 Task: Add Catalina Crunch Mint Chocolate, Keto Friendly Cereal to the cart.
Action: Mouse moved to (817, 272)
Screenshot: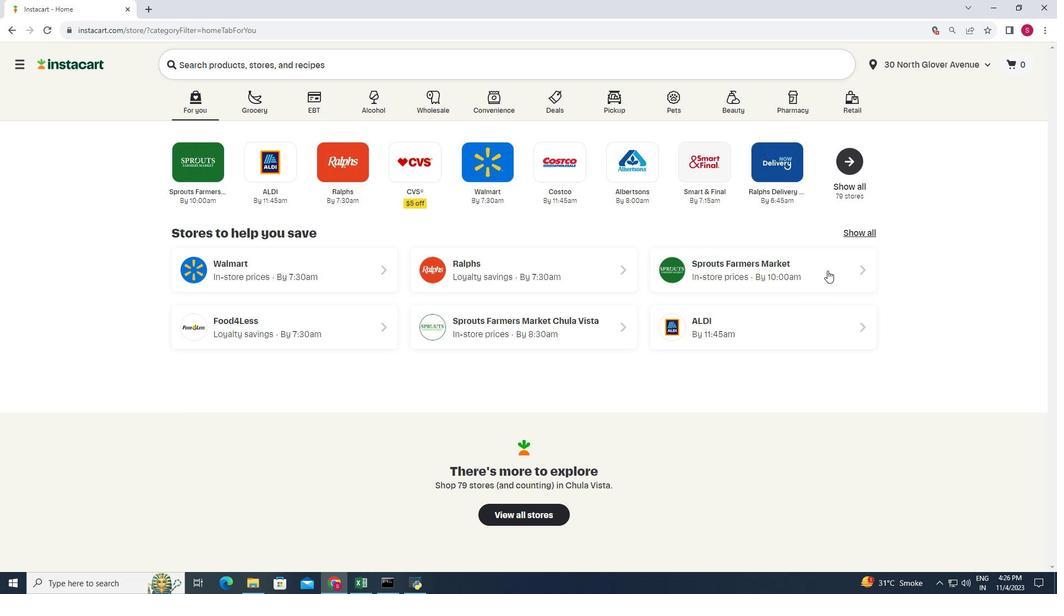 
Action: Mouse pressed left at (817, 272)
Screenshot: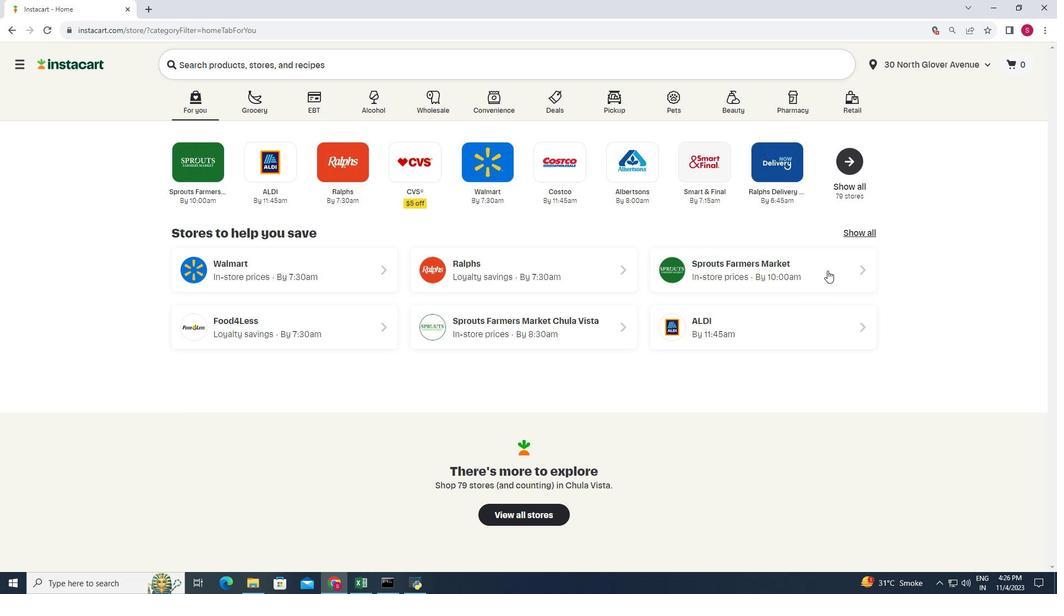 
Action: Mouse moved to (81, 470)
Screenshot: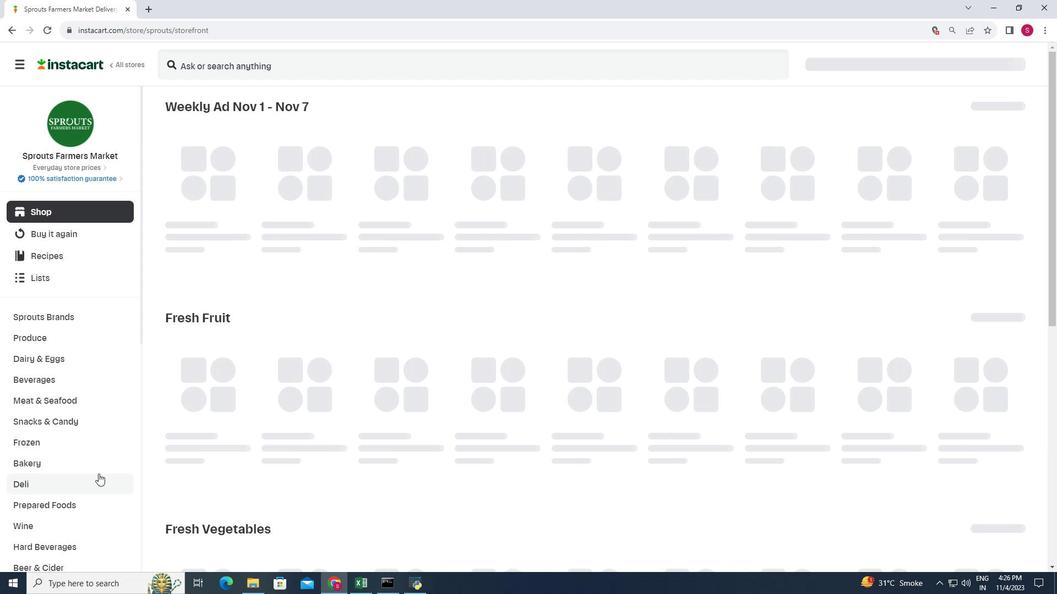 
Action: Mouse scrolled (81, 469) with delta (0, 0)
Screenshot: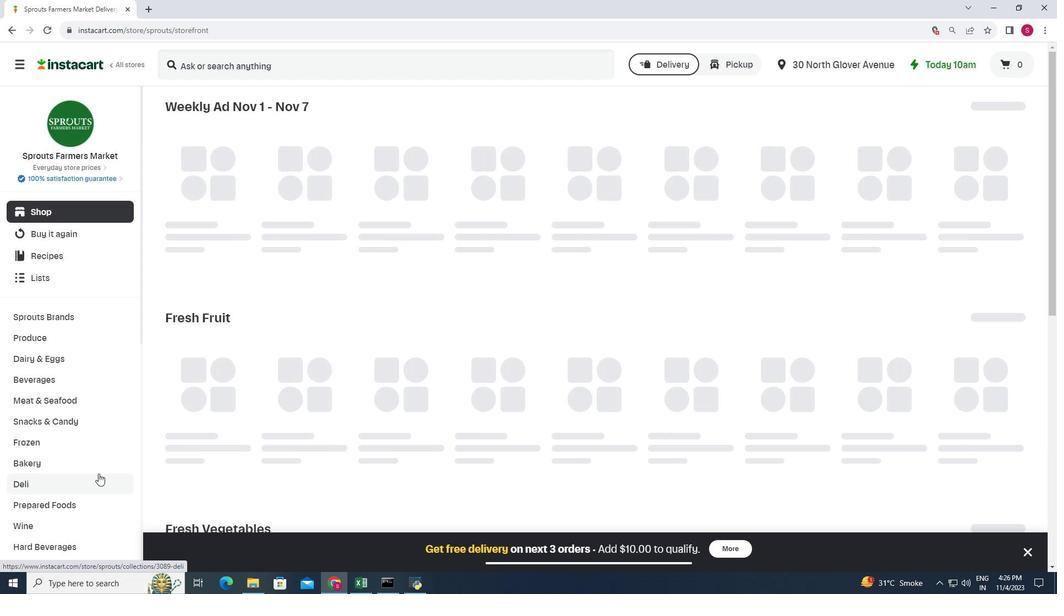 
Action: Mouse scrolled (81, 469) with delta (0, 0)
Screenshot: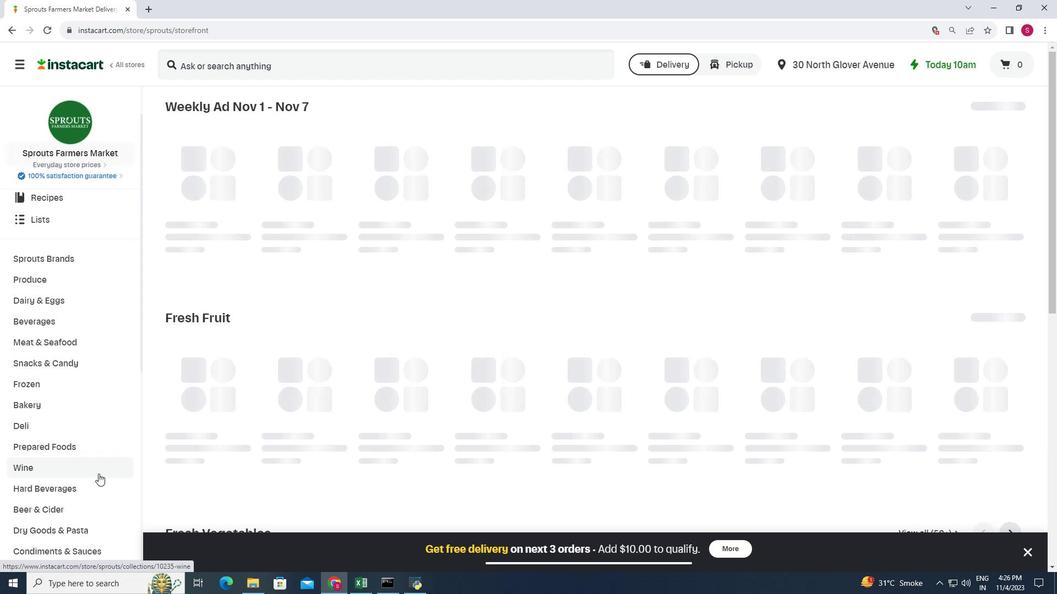 
Action: Mouse scrolled (81, 469) with delta (0, 0)
Screenshot: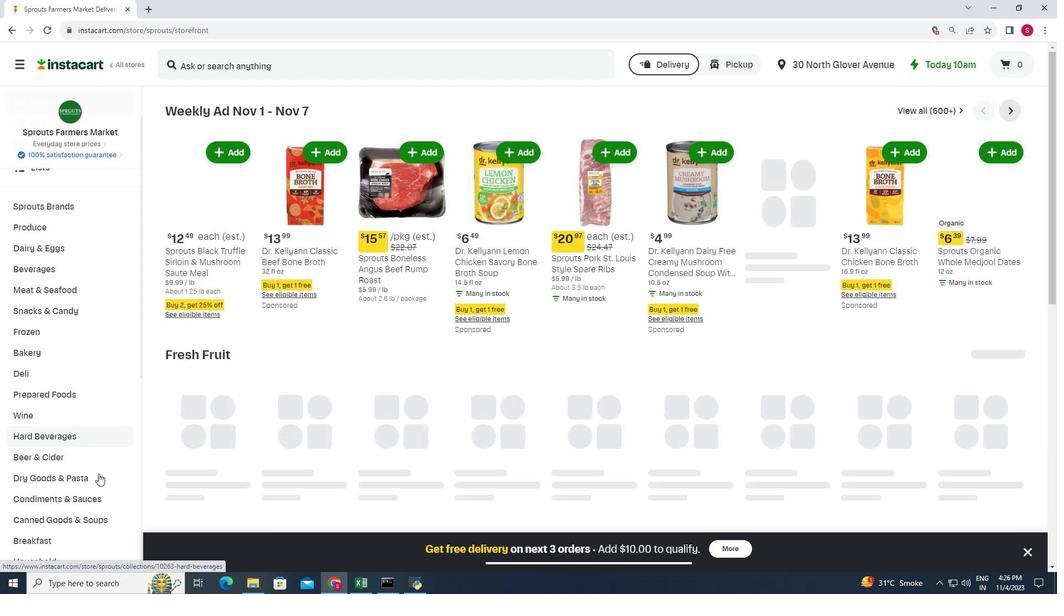 
Action: Mouse scrolled (81, 469) with delta (0, 0)
Screenshot: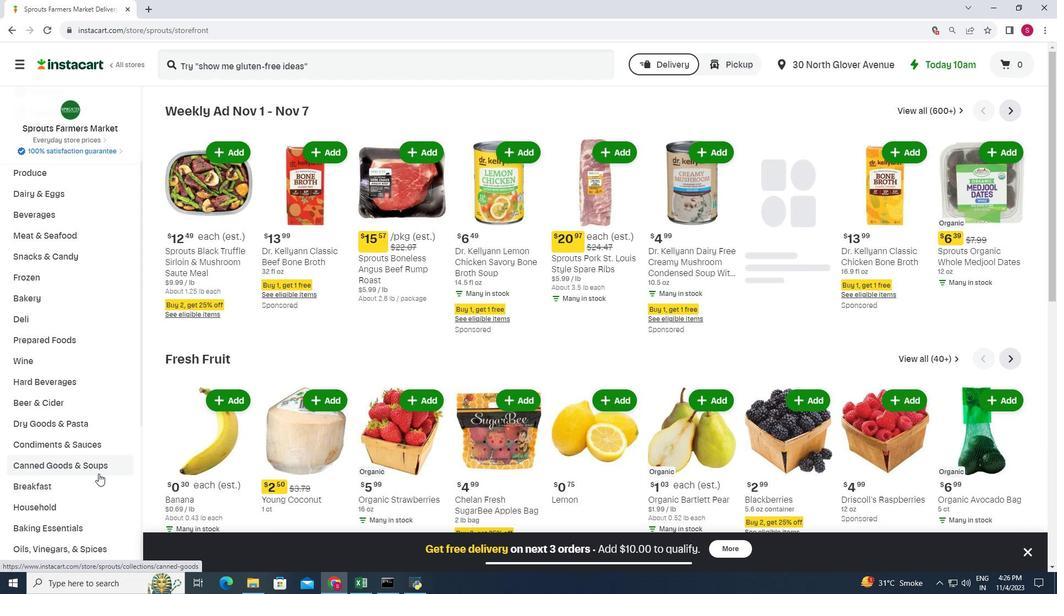 
Action: Mouse moved to (94, 429)
Screenshot: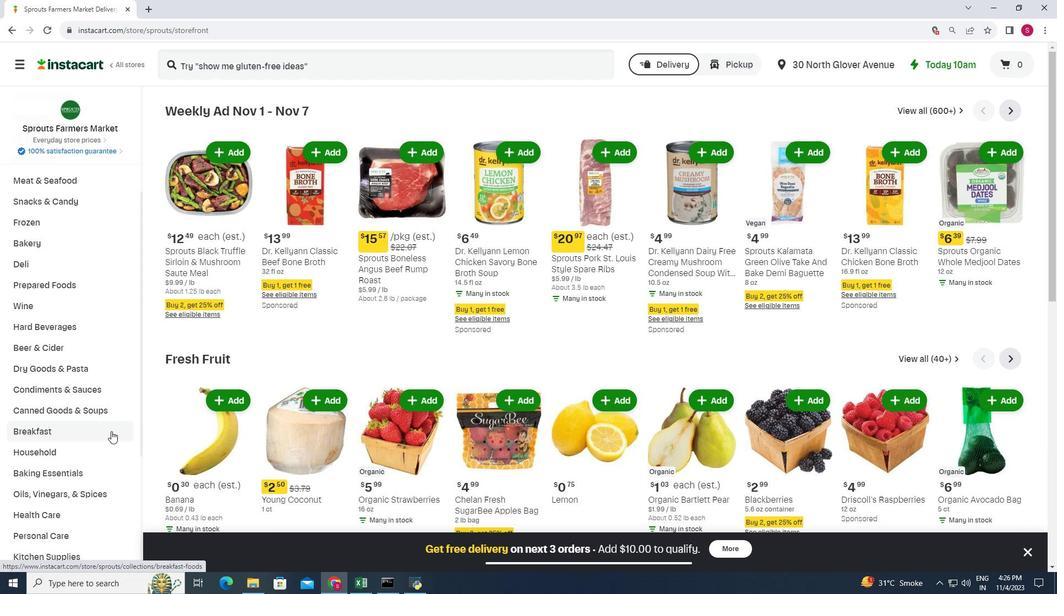 
Action: Mouse pressed left at (94, 429)
Screenshot: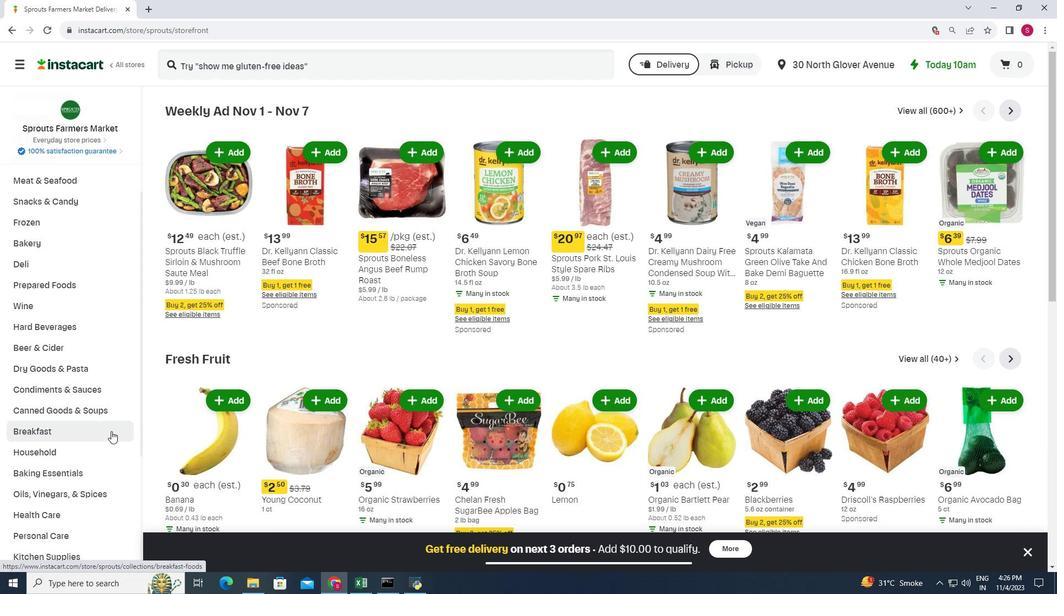 
Action: Mouse moved to (715, 133)
Screenshot: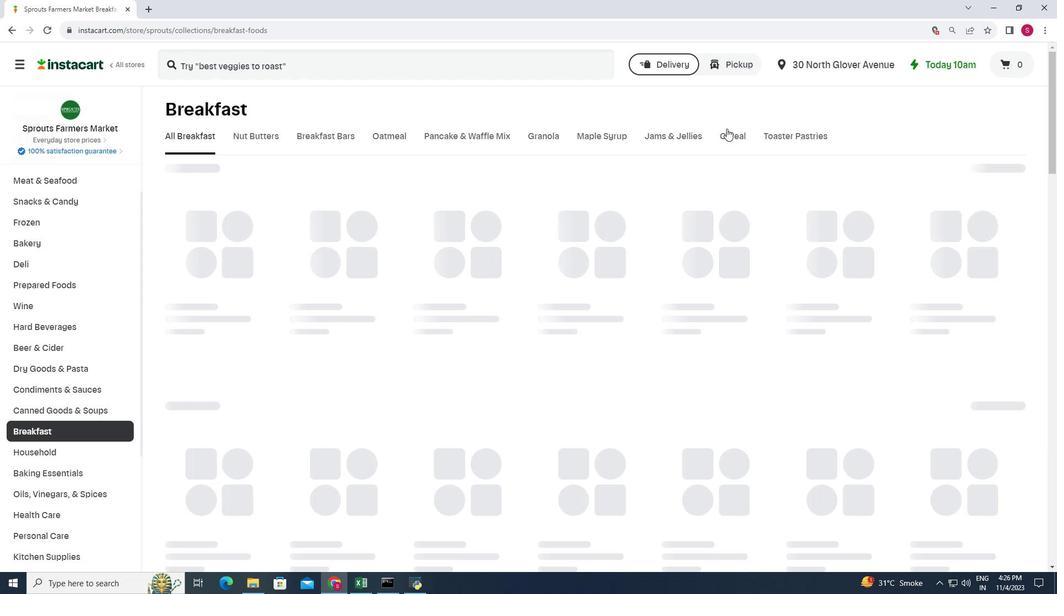 
Action: Mouse pressed left at (715, 133)
Screenshot: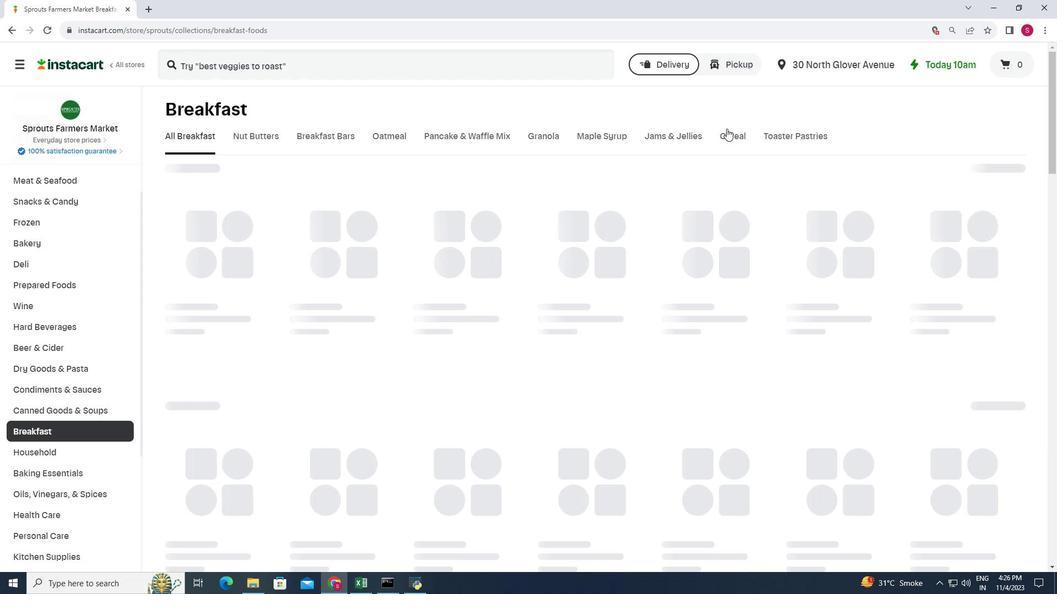 
Action: Mouse moved to (713, 138)
Screenshot: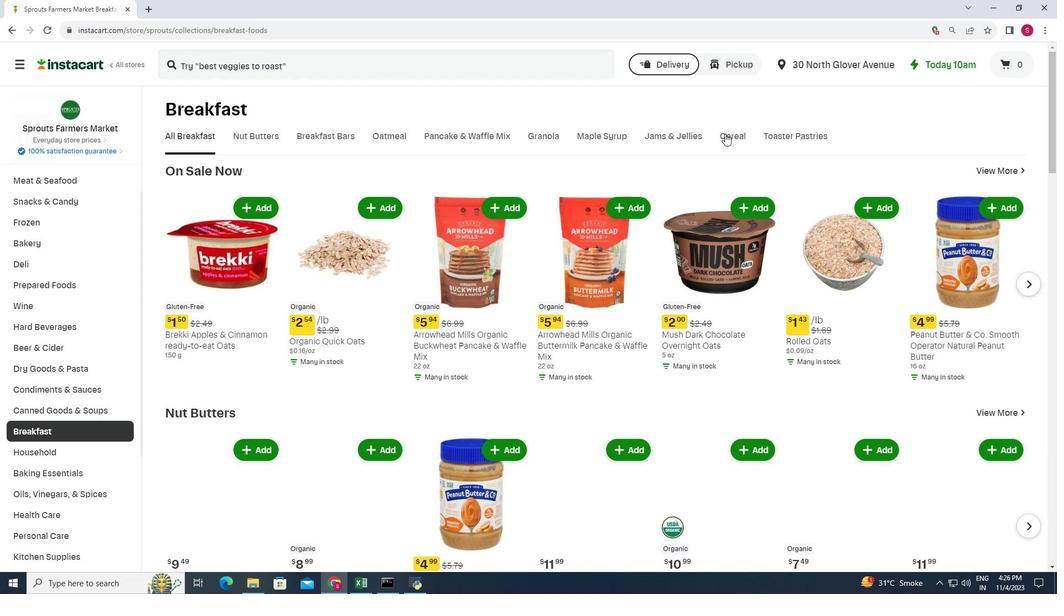 
Action: Mouse pressed left at (713, 138)
Screenshot: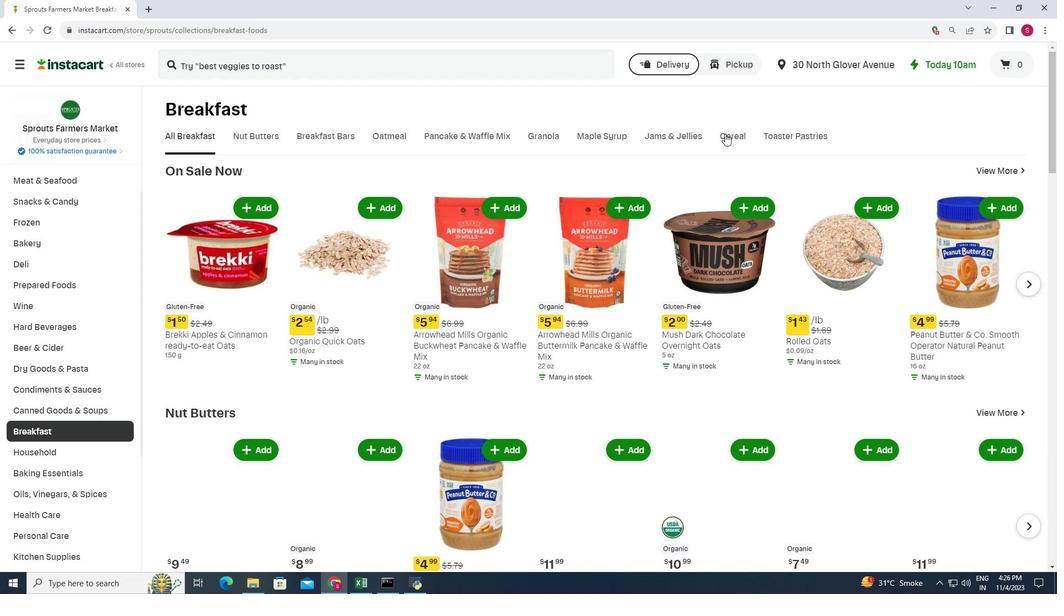 
Action: Mouse moved to (230, 236)
Screenshot: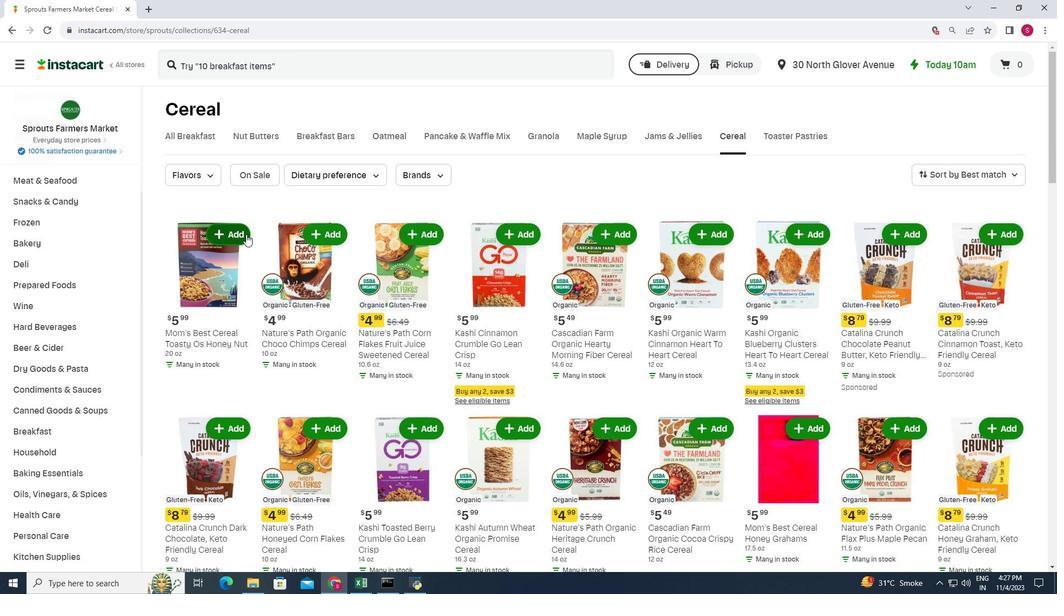 
Action: Mouse scrolled (230, 236) with delta (0, 0)
Screenshot: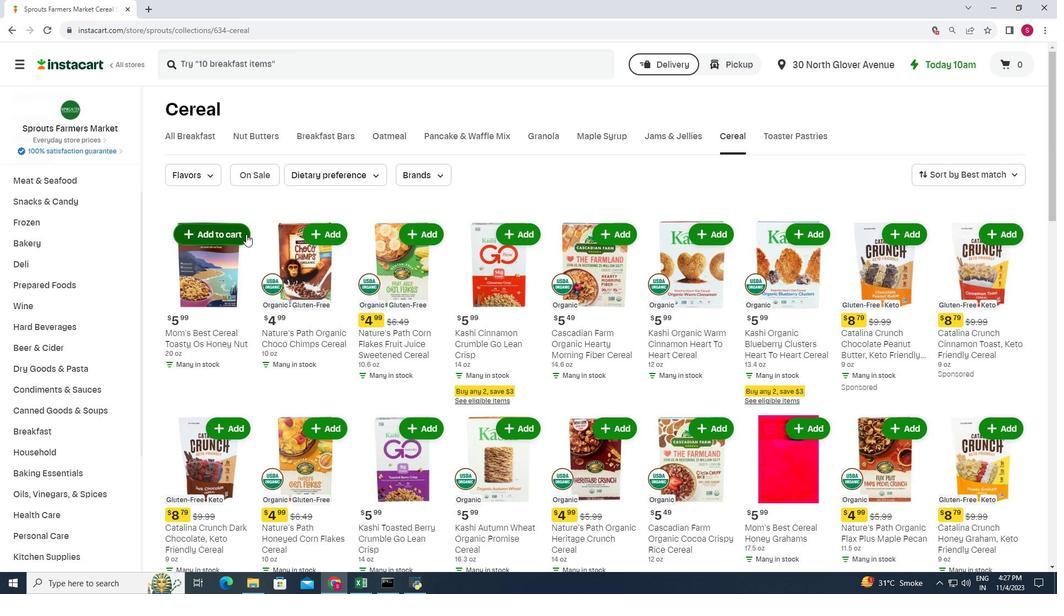
Action: Mouse scrolled (230, 236) with delta (0, 0)
Screenshot: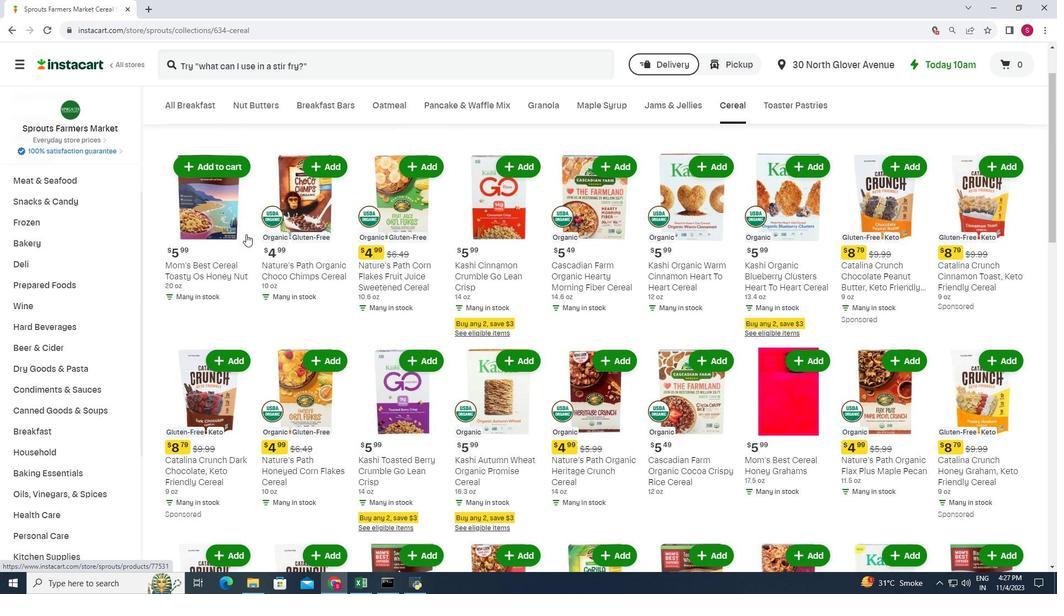 
Action: Mouse moved to (230, 236)
Screenshot: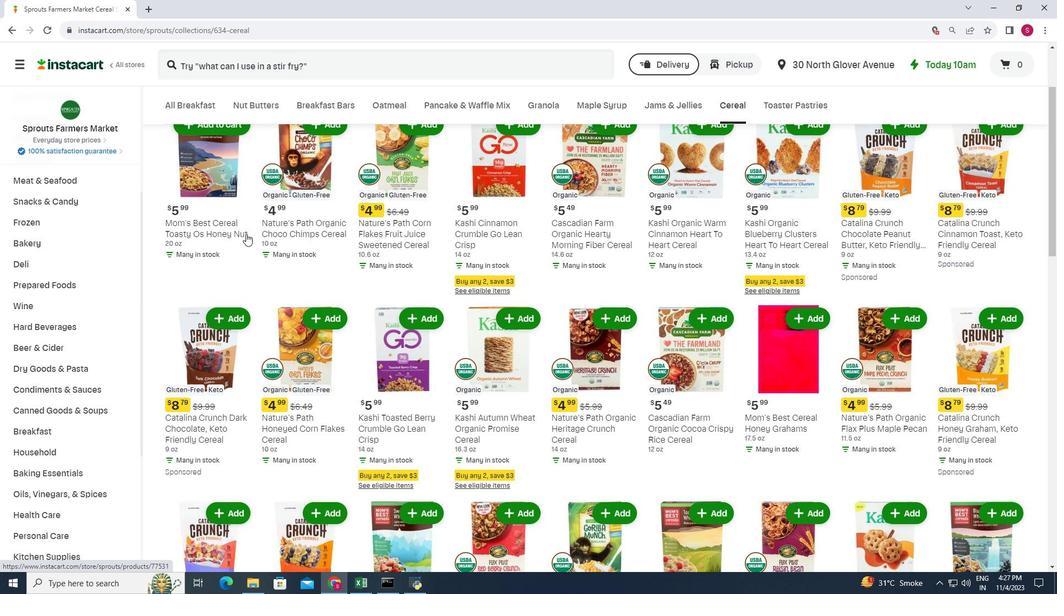 
Action: Mouse scrolled (230, 235) with delta (0, 0)
Screenshot: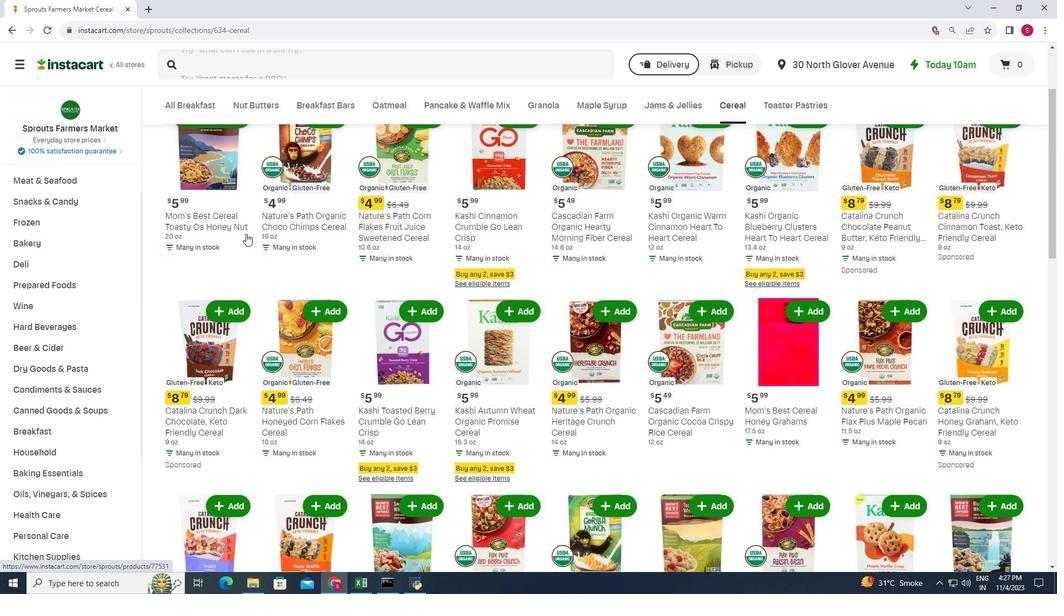 
Action: Mouse moved to (230, 235)
Screenshot: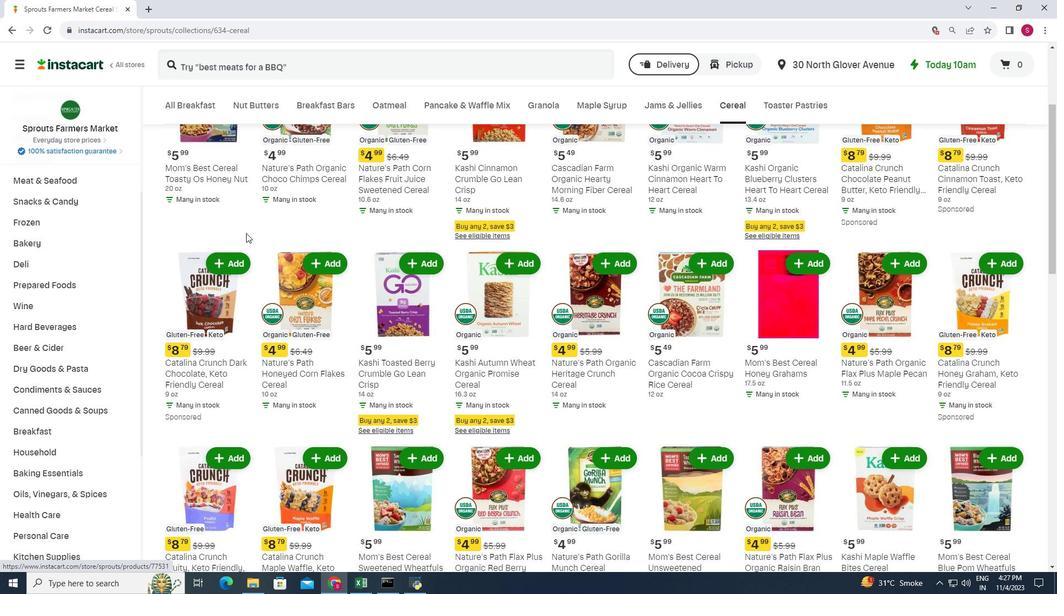 
Action: Mouse scrolled (230, 235) with delta (0, 0)
Screenshot: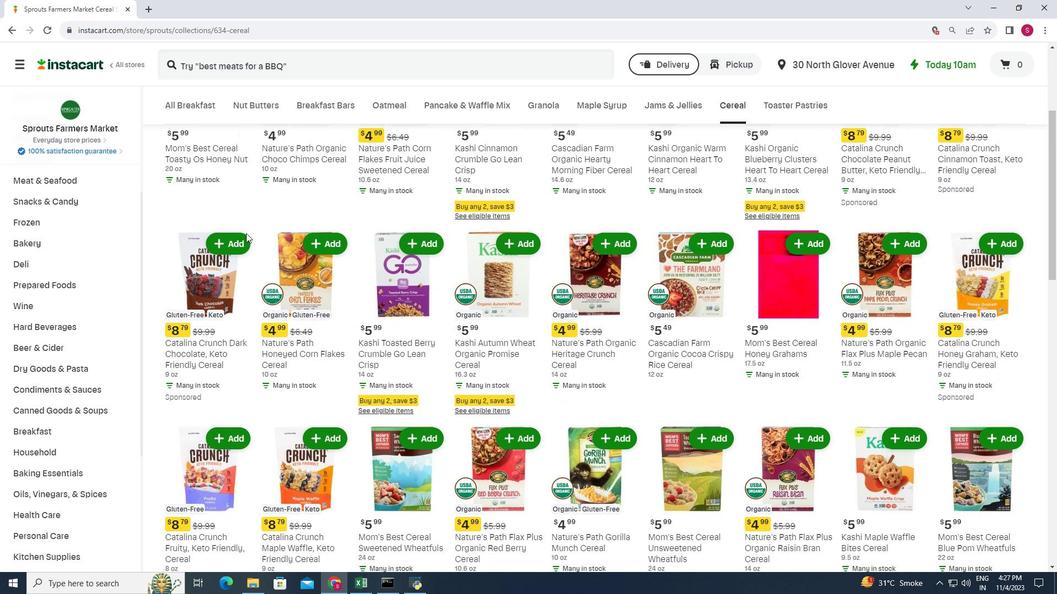 
Action: Mouse moved to (230, 235)
Screenshot: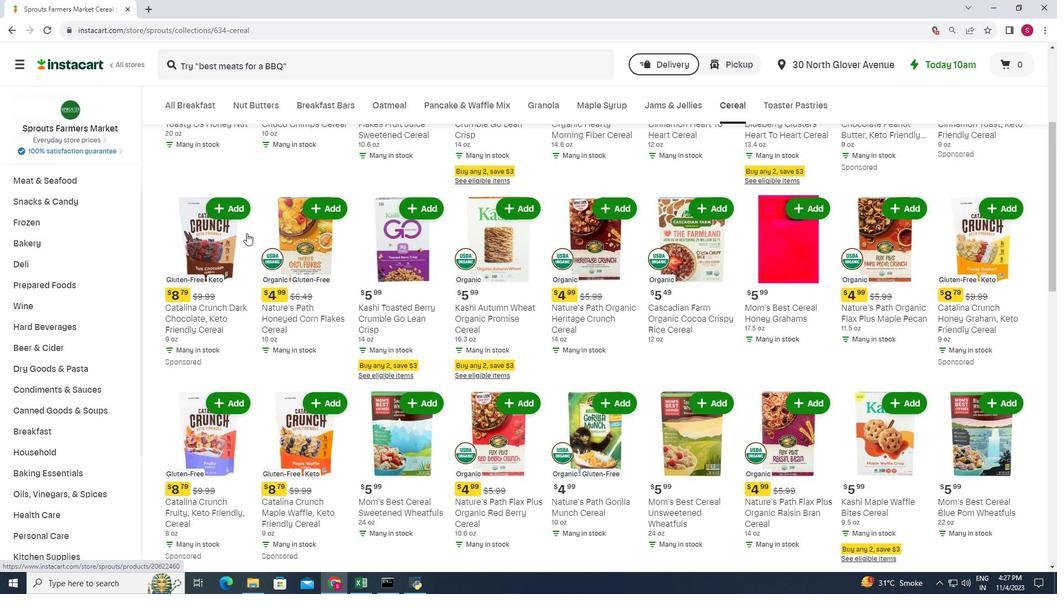 
Action: Mouse scrolled (230, 235) with delta (0, 0)
Screenshot: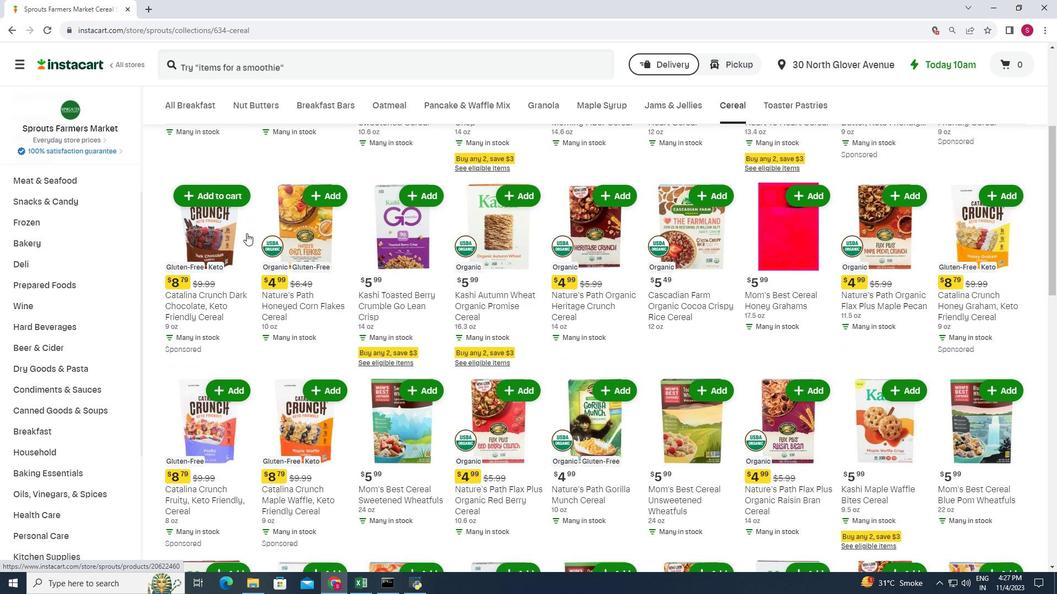 
Action: Mouse scrolled (230, 235) with delta (0, 0)
Screenshot: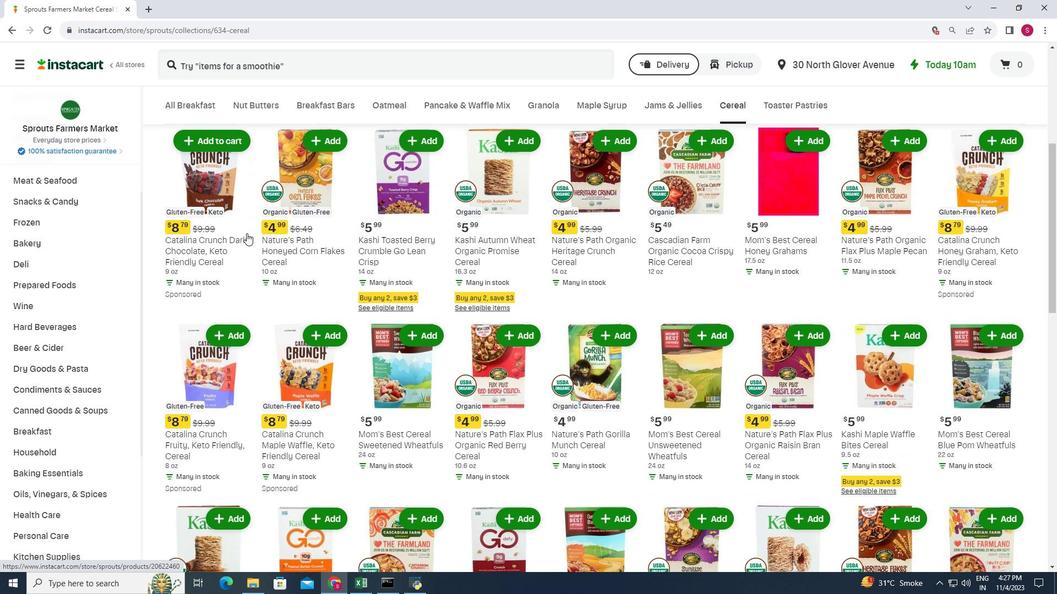 
Action: Mouse scrolled (230, 235) with delta (0, 0)
Screenshot: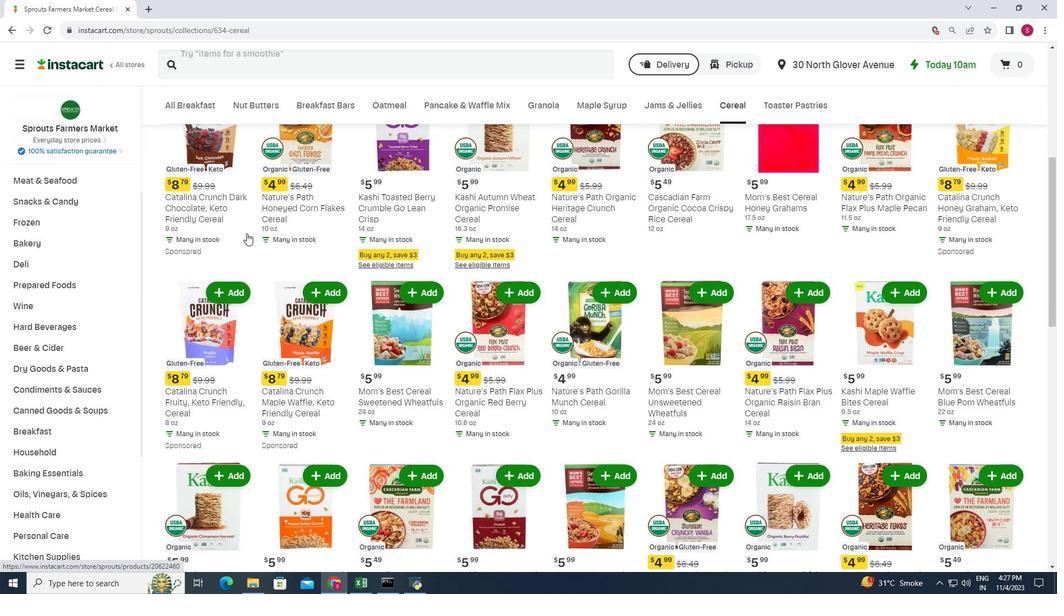 
Action: Mouse moved to (231, 235)
Screenshot: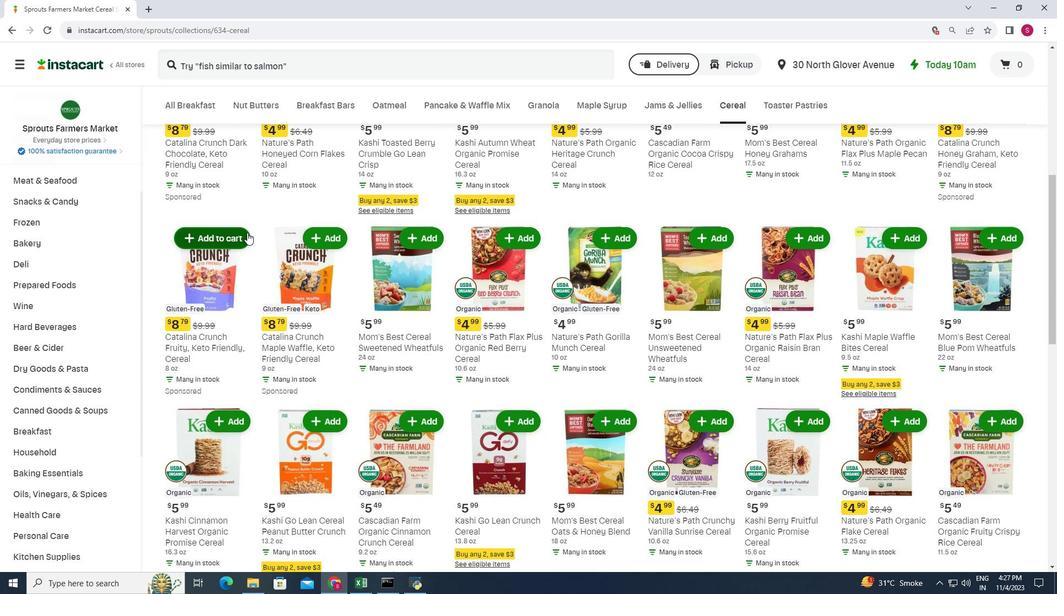 
Action: Mouse scrolled (231, 234) with delta (0, 0)
Screenshot: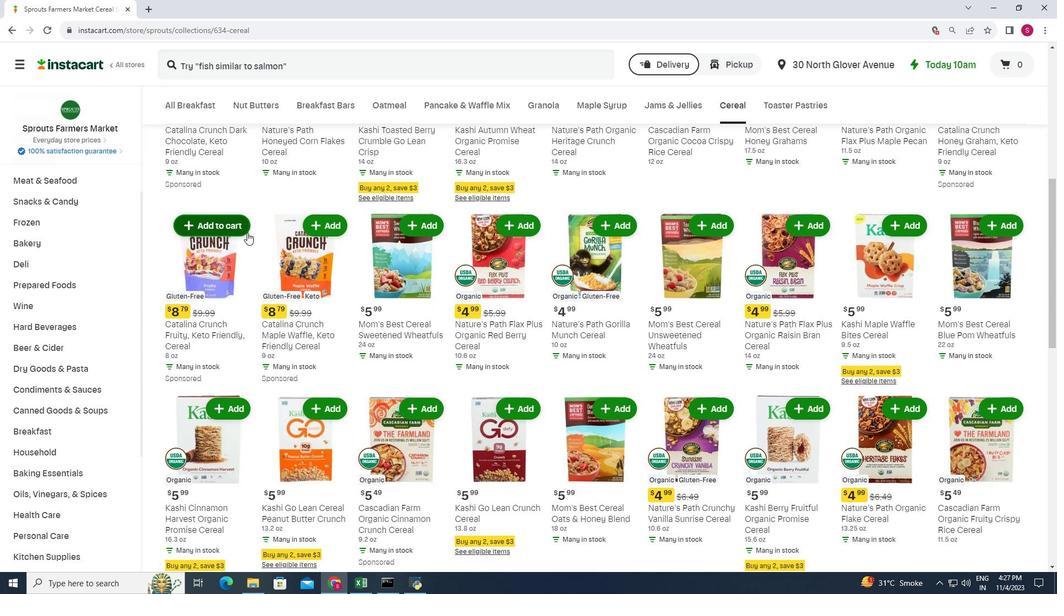 
Action: Mouse moved to (241, 236)
Screenshot: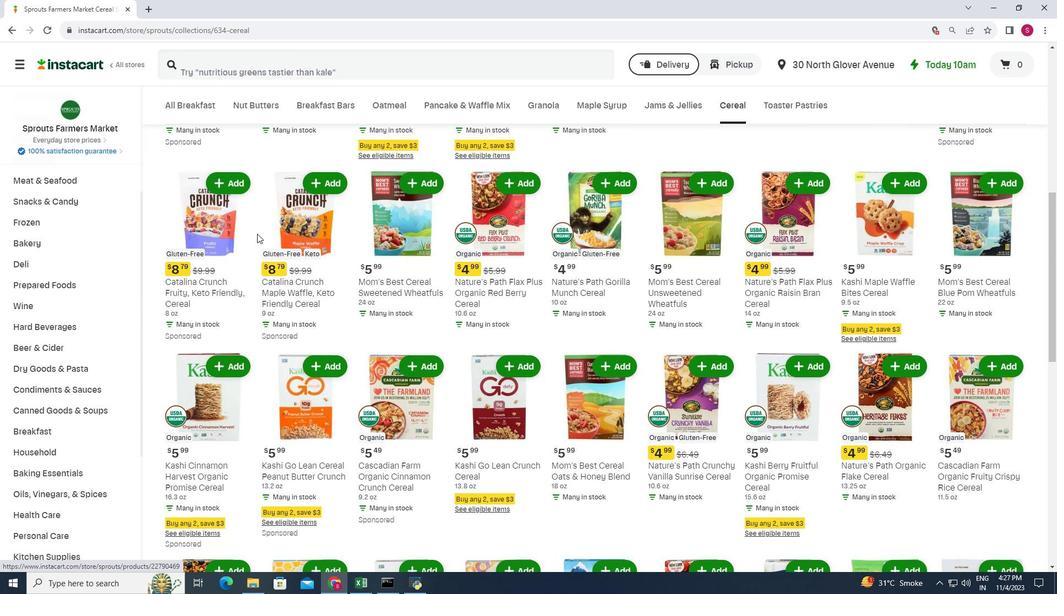
Action: Mouse scrolled (241, 235) with delta (0, 0)
Screenshot: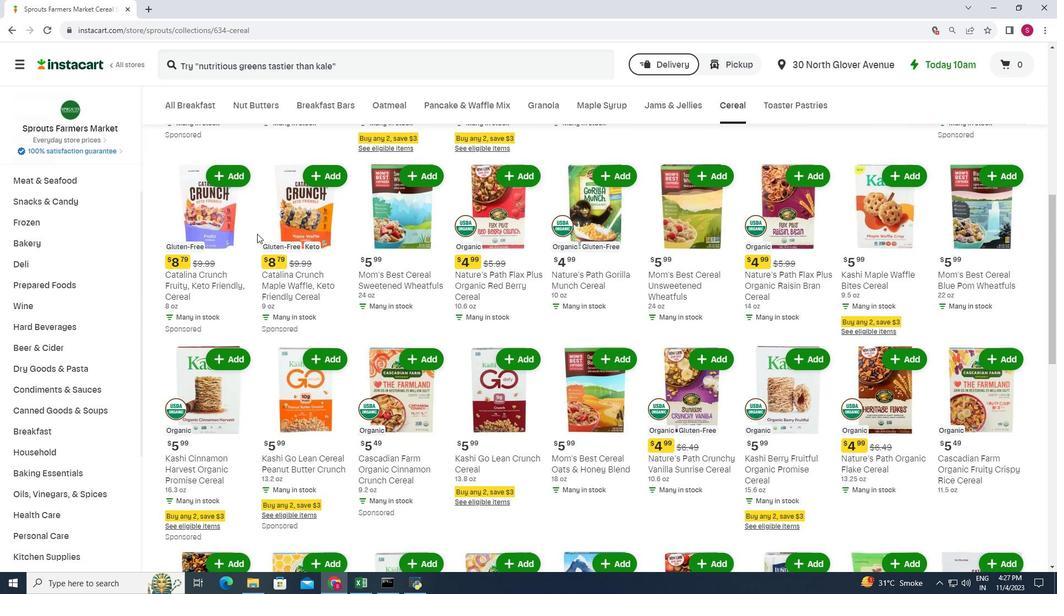 
Action: Mouse moved to (242, 236)
Screenshot: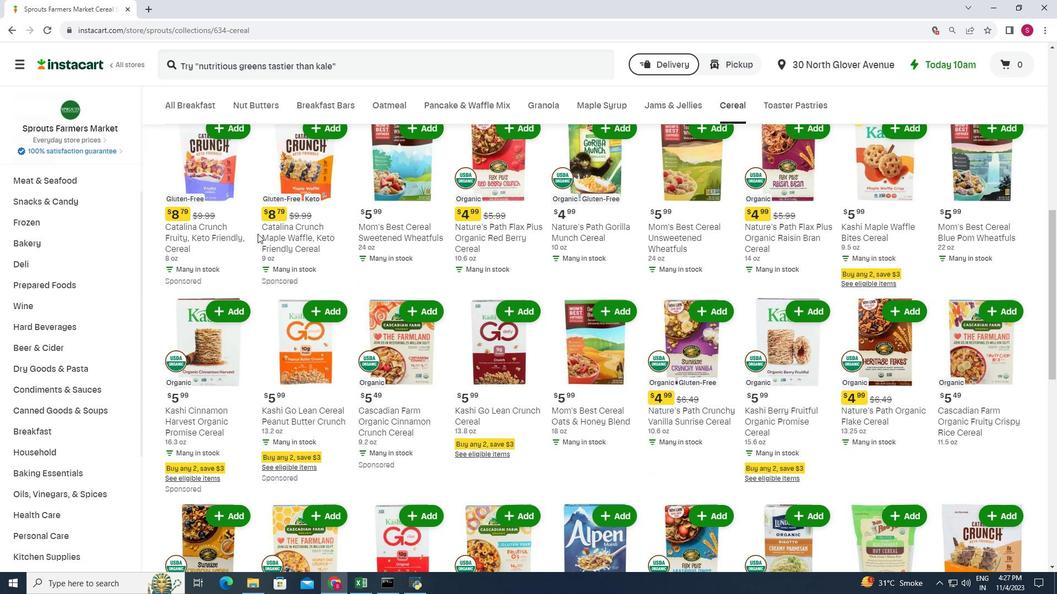 
Action: Mouse scrolled (242, 235) with delta (0, 0)
Screenshot: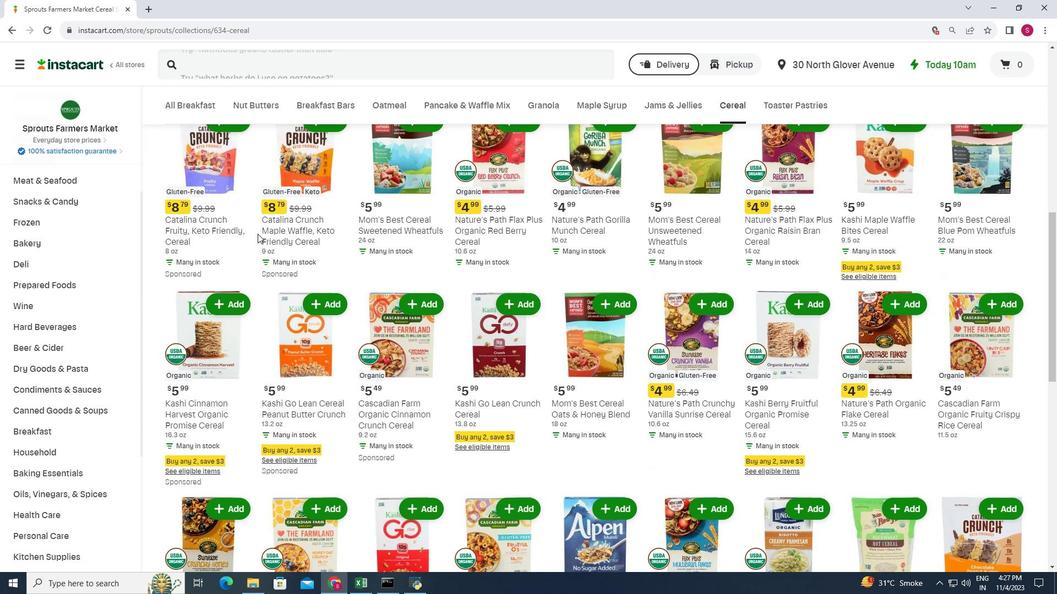 
Action: Mouse moved to (242, 236)
Screenshot: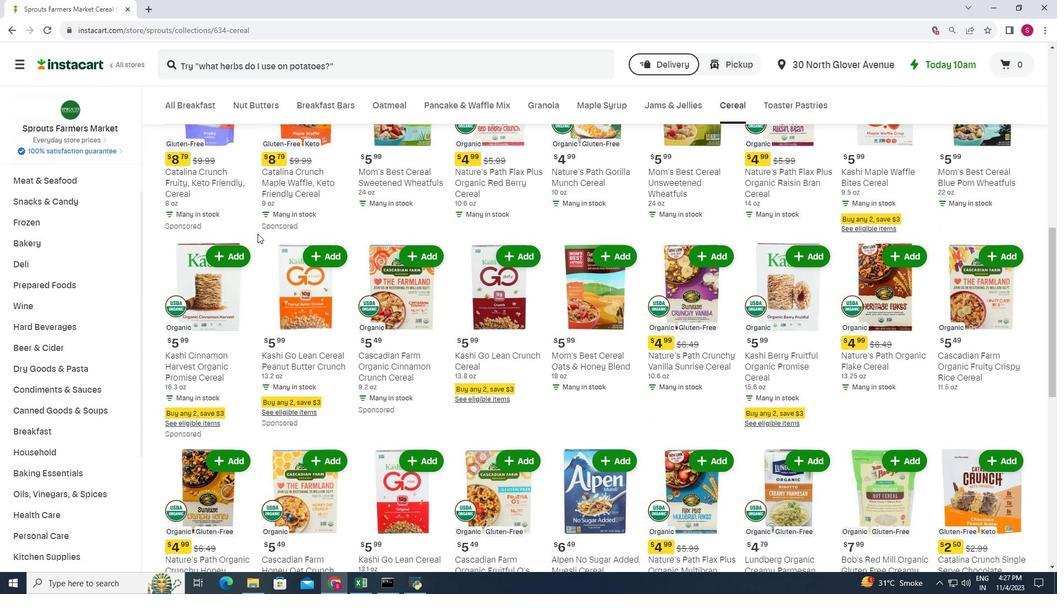 
Action: Mouse scrolled (242, 235) with delta (0, 0)
Screenshot: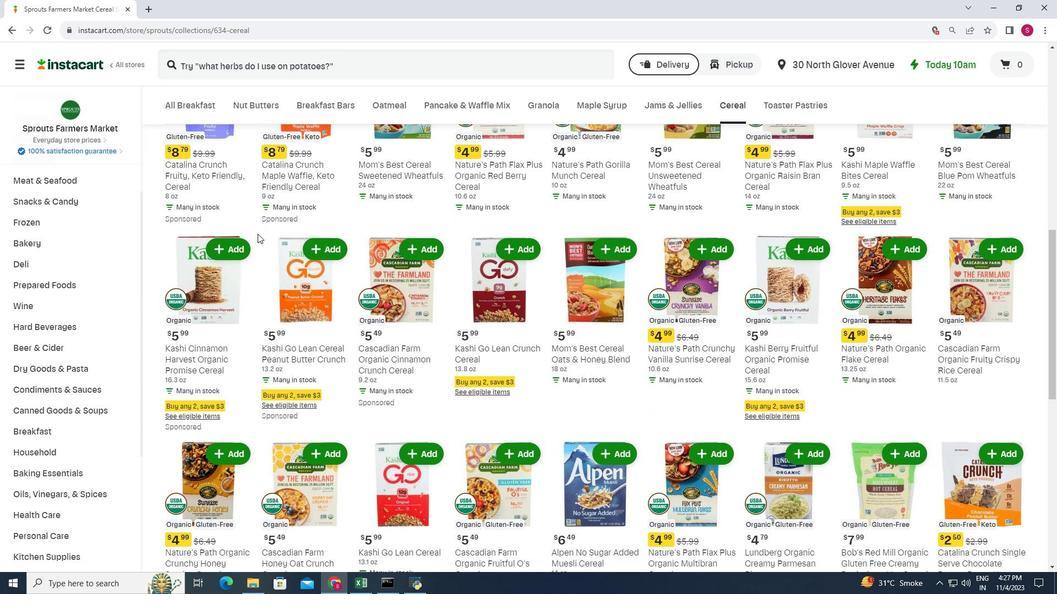 
Action: Mouse moved to (242, 236)
Screenshot: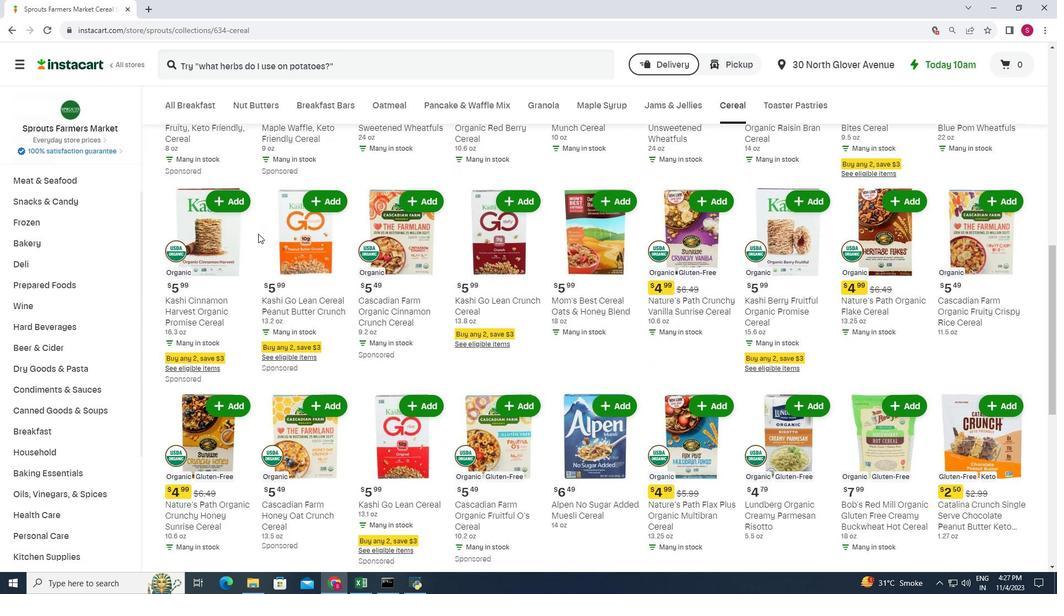 
Action: Mouse scrolled (242, 235) with delta (0, 0)
Screenshot: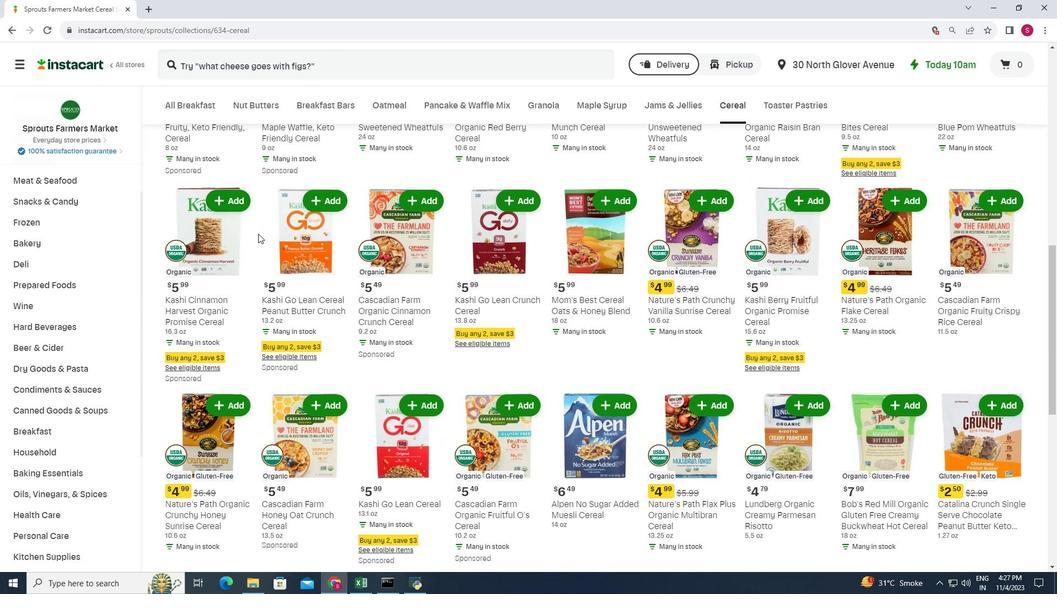 
Action: Mouse scrolled (242, 235) with delta (0, 0)
Screenshot: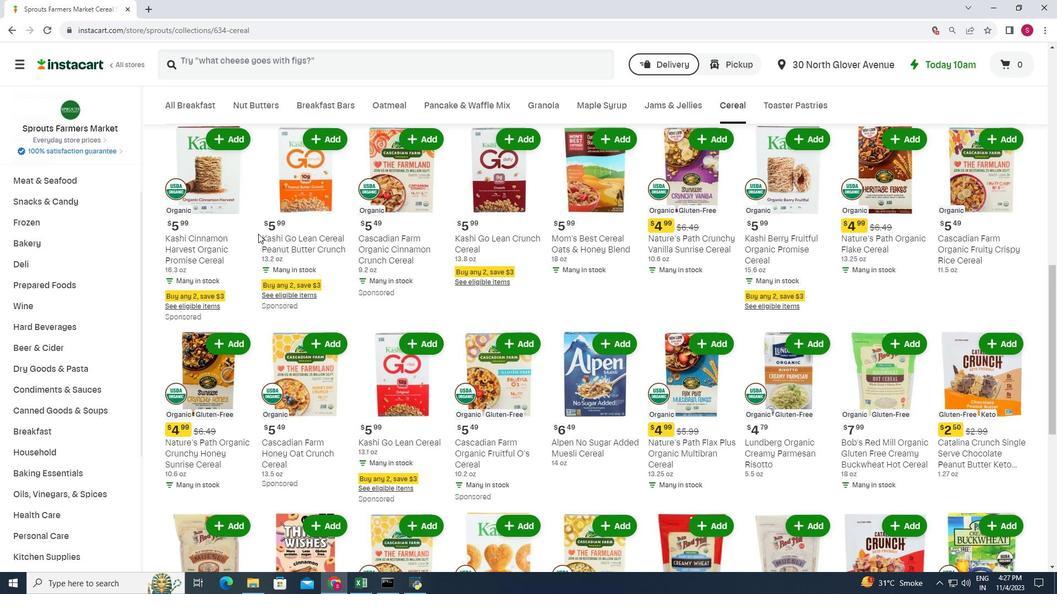 
Action: Mouse scrolled (242, 235) with delta (0, 0)
Screenshot: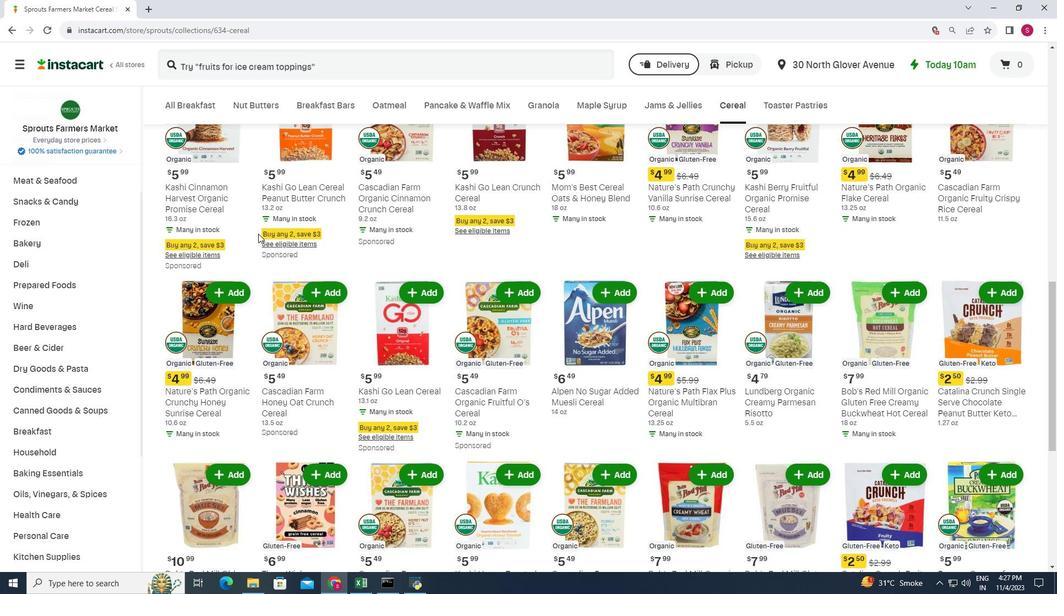
Action: Mouse scrolled (242, 235) with delta (0, 0)
Screenshot: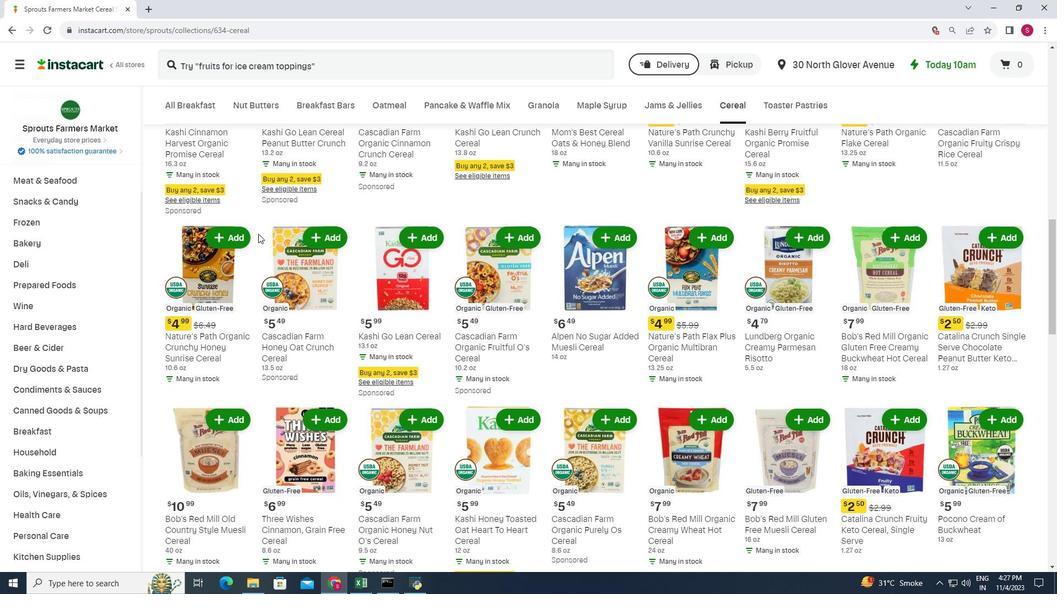 
Action: Mouse moved to (243, 236)
Screenshot: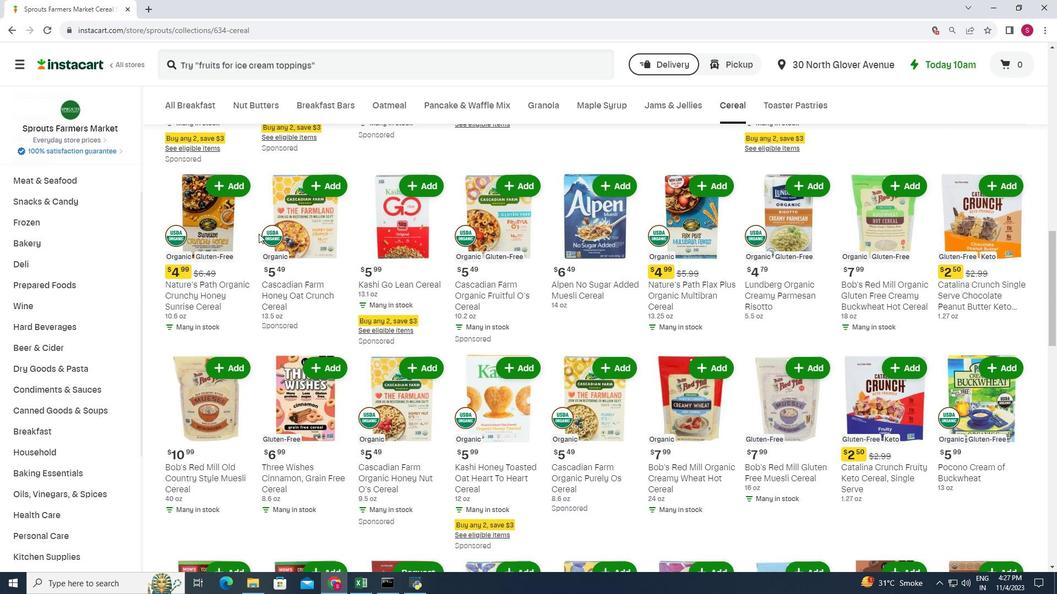 
Action: Mouse scrolled (243, 235) with delta (0, 0)
Screenshot: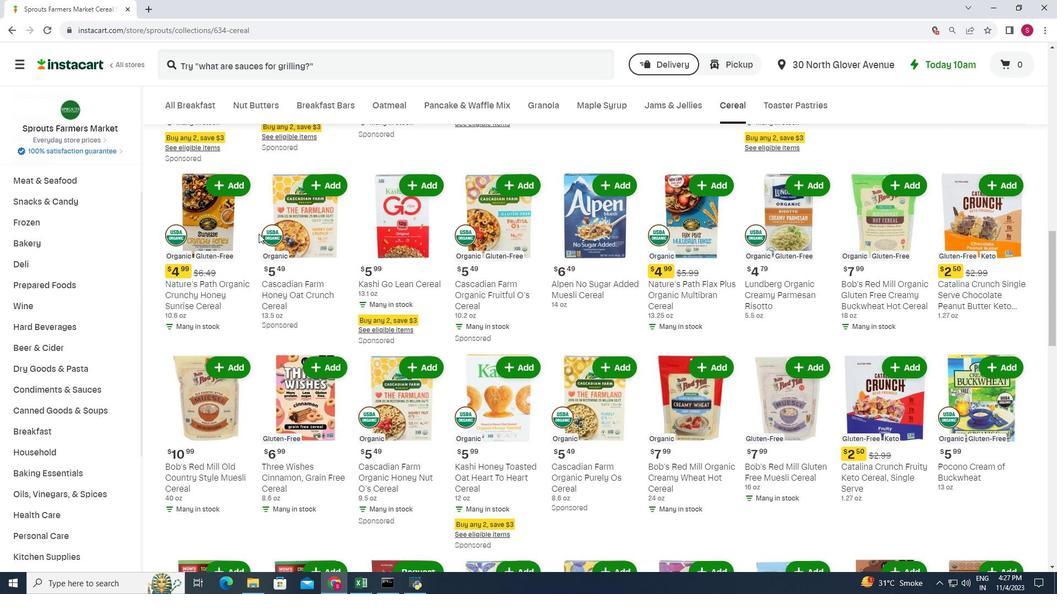 
Action: Mouse moved to (244, 236)
Screenshot: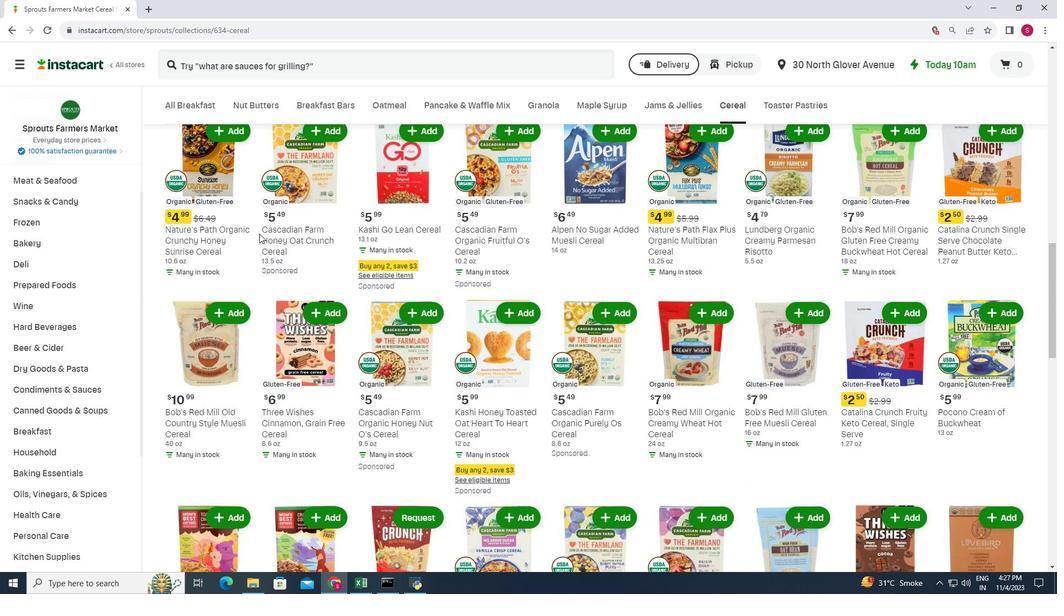 
Action: Mouse scrolled (244, 235) with delta (0, 0)
Screenshot: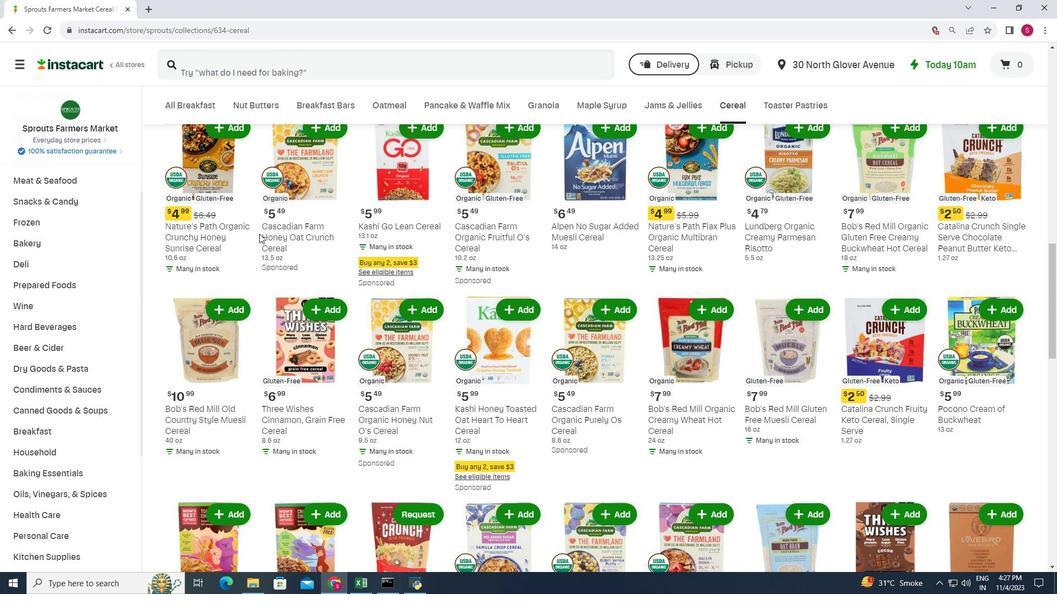
Action: Mouse moved to (244, 235)
Screenshot: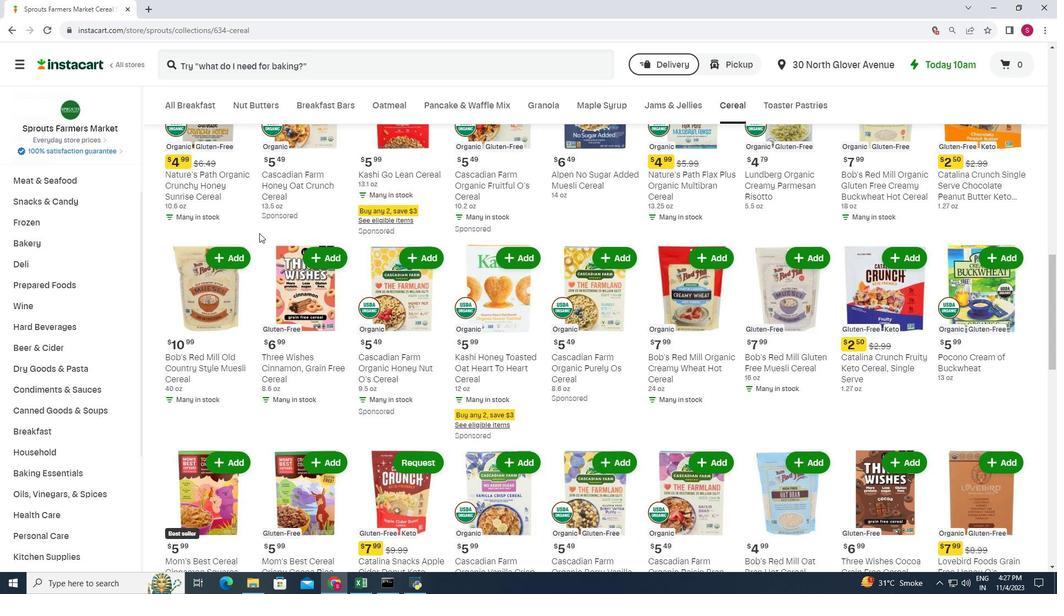
Action: Mouse scrolled (244, 235) with delta (0, 0)
Screenshot: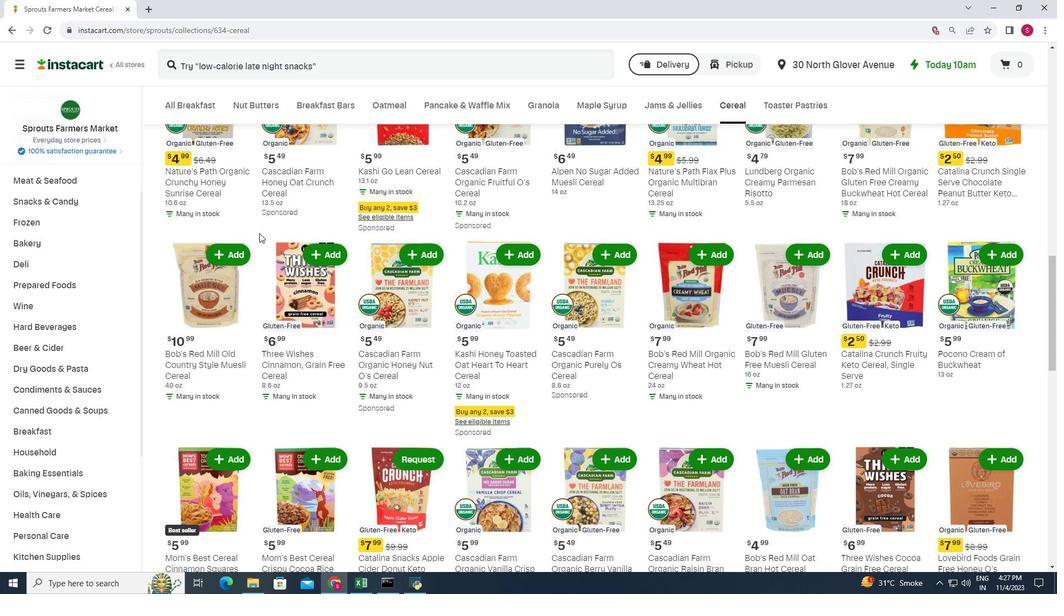 
Action: Mouse scrolled (244, 235) with delta (0, 0)
Screenshot: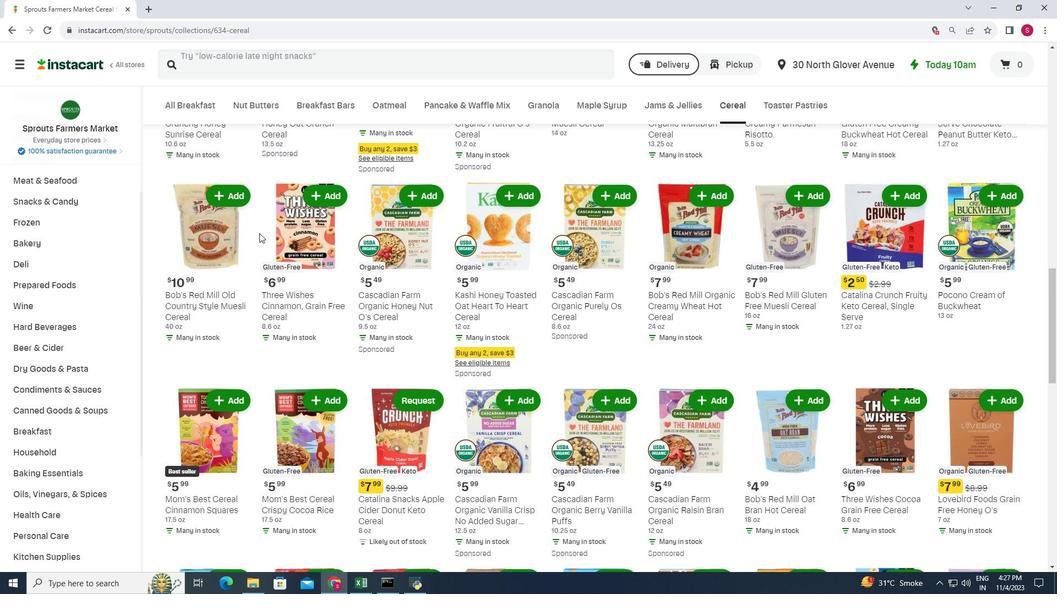 
Action: Mouse scrolled (244, 235) with delta (0, 0)
Screenshot: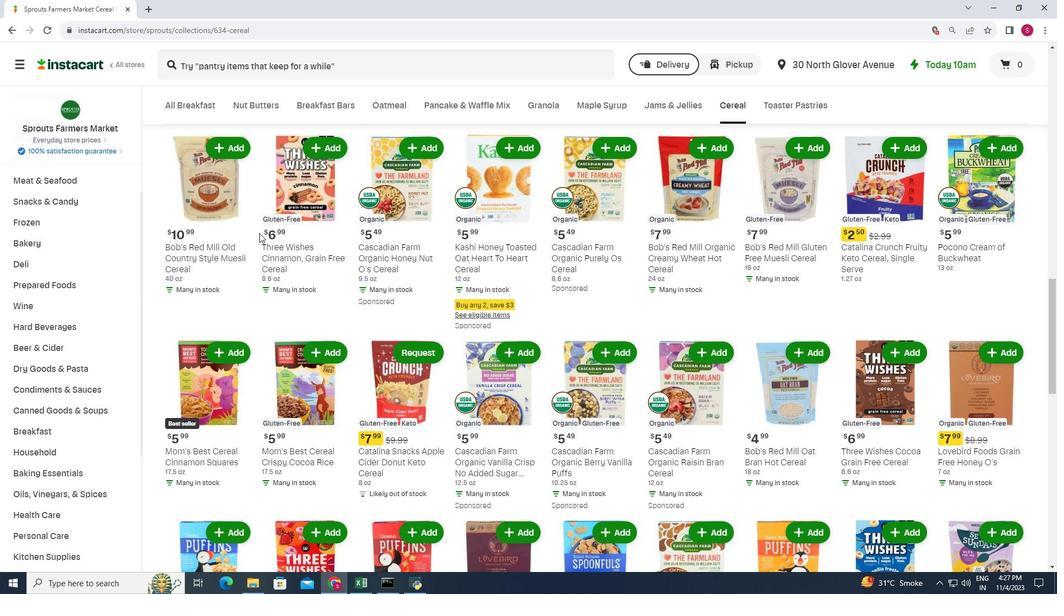 
Action: Mouse scrolled (244, 235) with delta (0, 0)
Screenshot: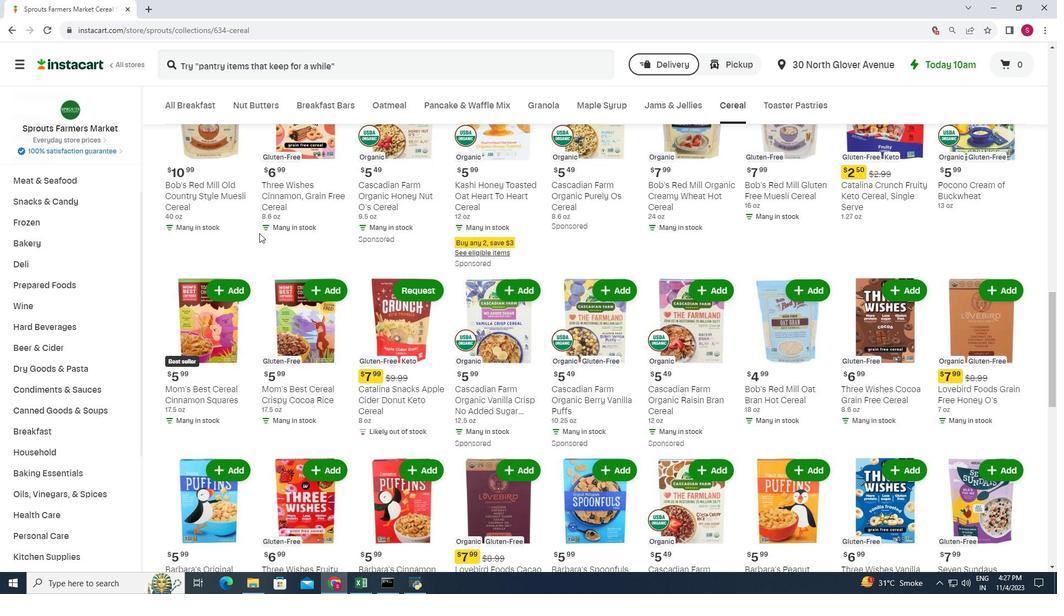 
Action: Mouse scrolled (244, 235) with delta (0, 0)
Screenshot: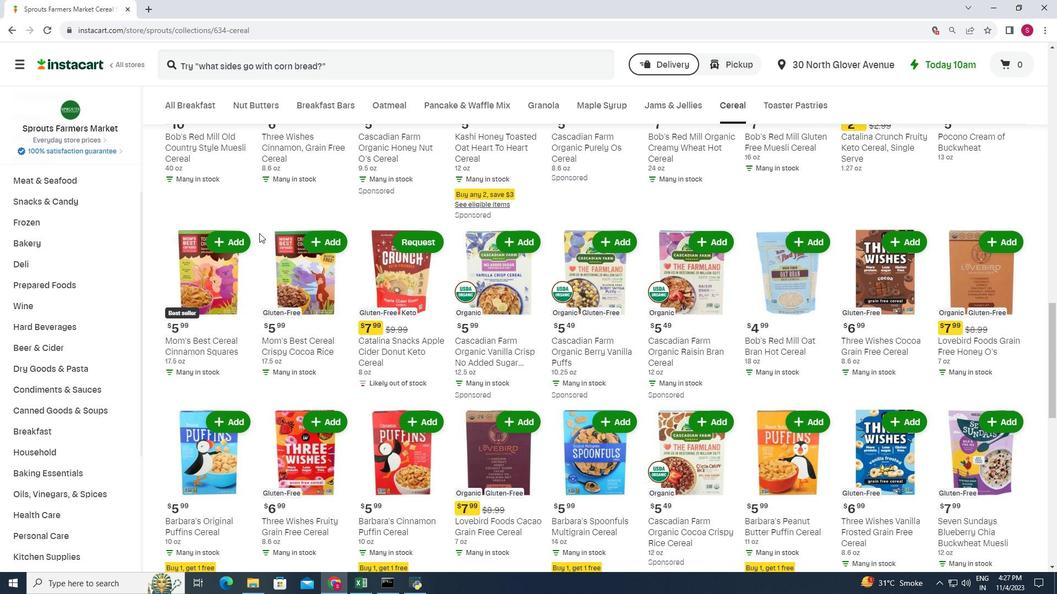 
Action: Mouse scrolled (244, 235) with delta (0, 0)
Screenshot: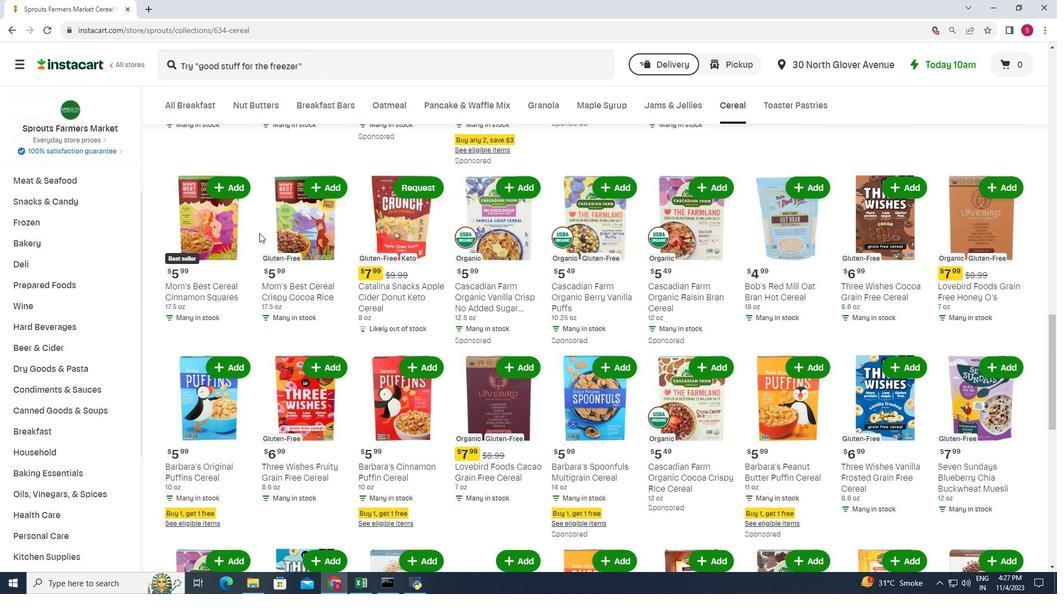 
Action: Mouse scrolled (244, 235) with delta (0, 0)
Screenshot: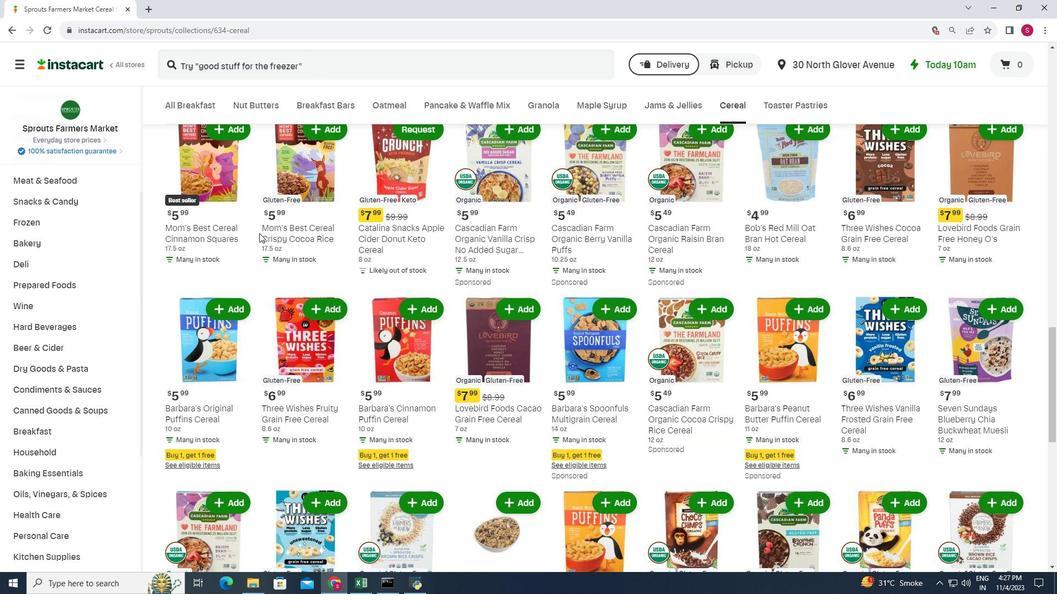 
Action: Mouse scrolled (244, 235) with delta (0, 0)
Screenshot: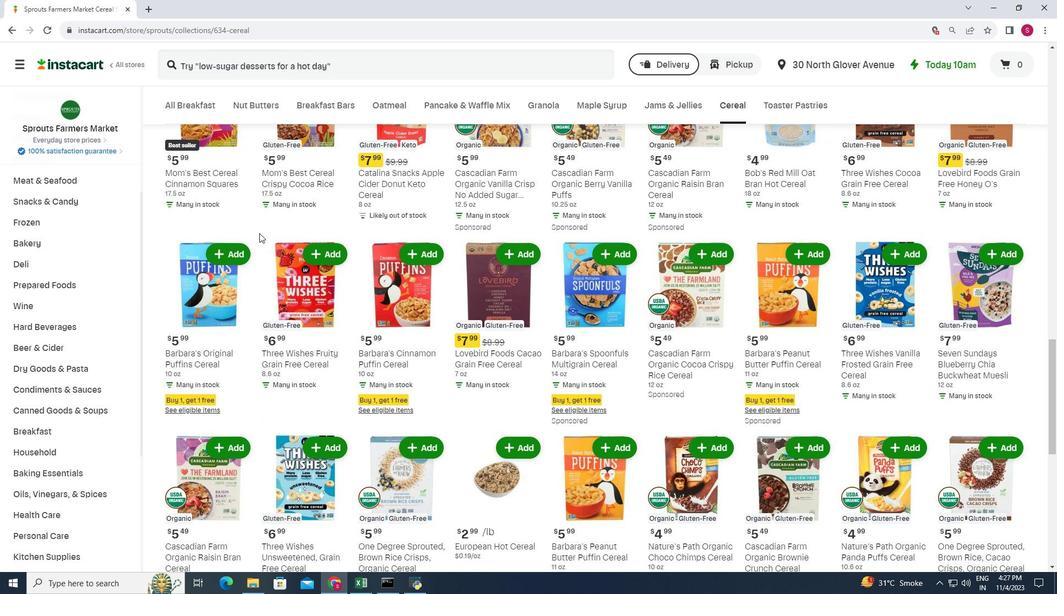 
Action: Mouse scrolled (244, 235) with delta (0, 0)
Screenshot: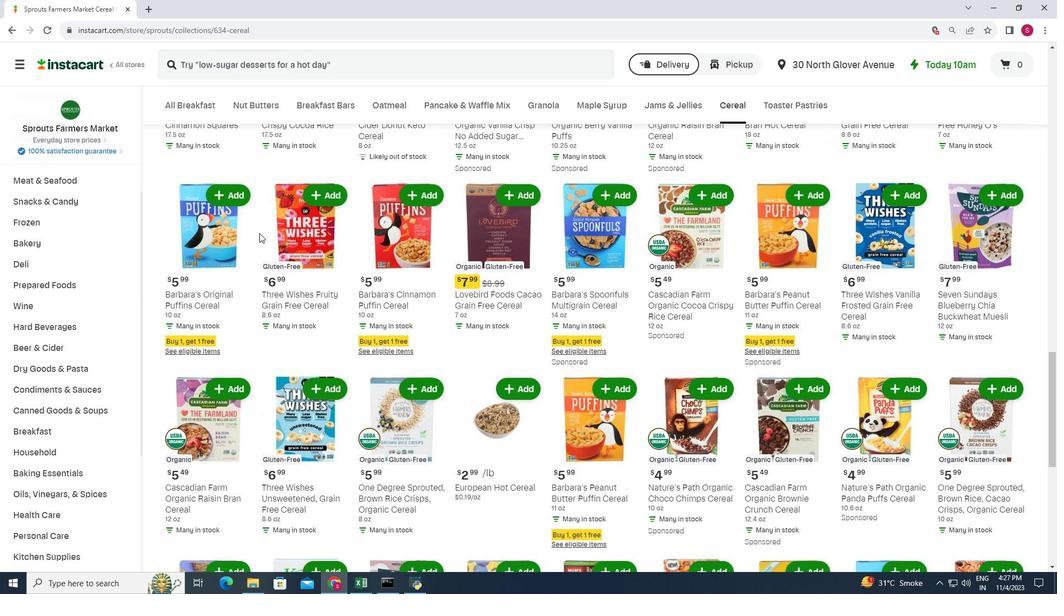 
Action: Mouse scrolled (244, 235) with delta (0, 0)
Screenshot: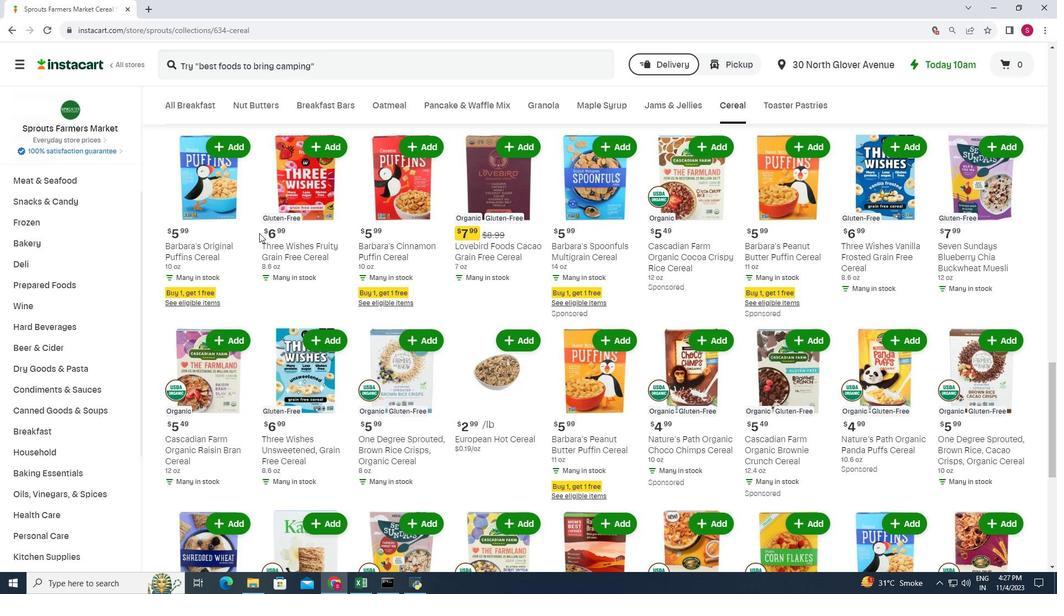 
Action: Mouse scrolled (244, 235) with delta (0, 0)
Screenshot: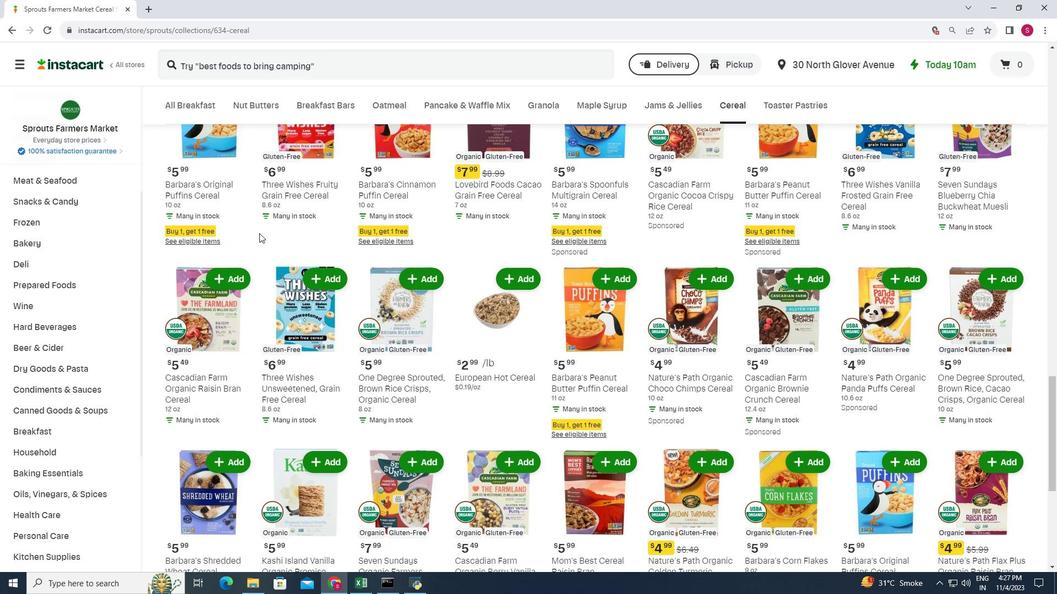 
Action: Mouse scrolled (244, 235) with delta (0, 0)
Screenshot: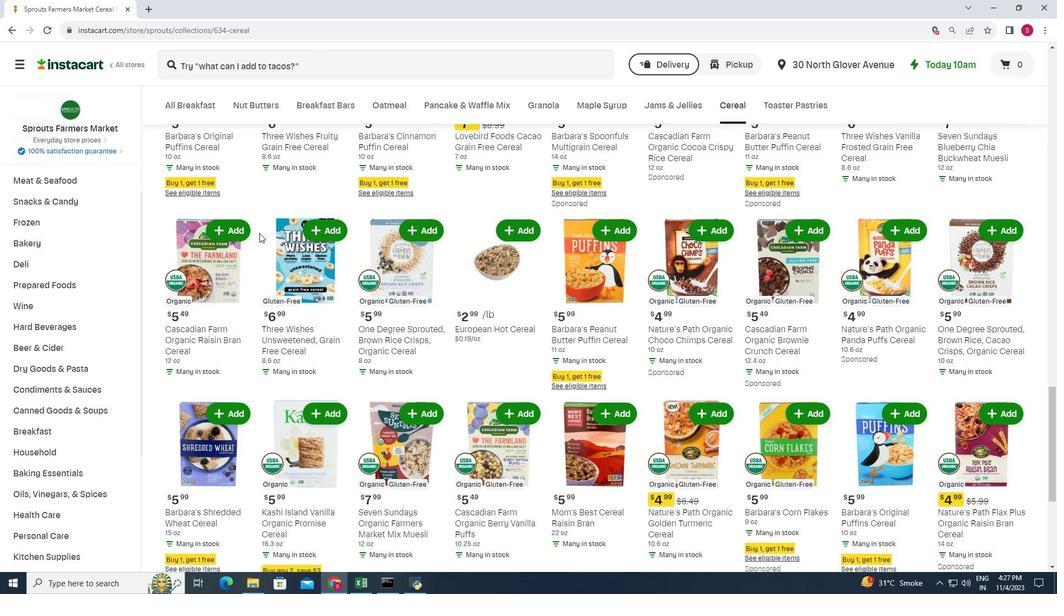 
Action: Mouse scrolled (244, 235) with delta (0, 0)
Screenshot: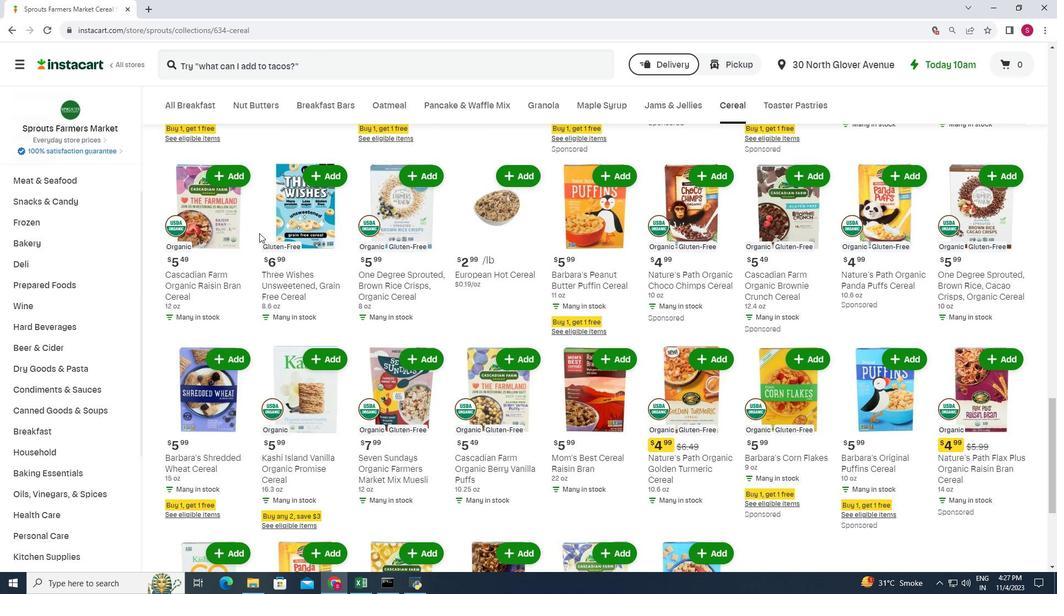
Action: Mouse scrolled (244, 235) with delta (0, 0)
Screenshot: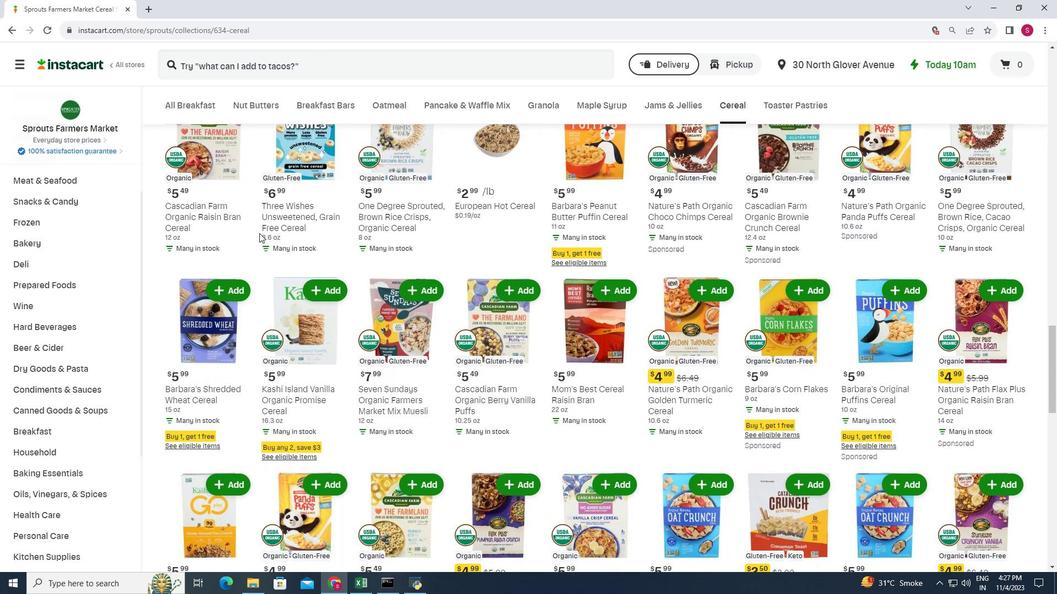 
Action: Mouse scrolled (244, 235) with delta (0, 0)
Screenshot: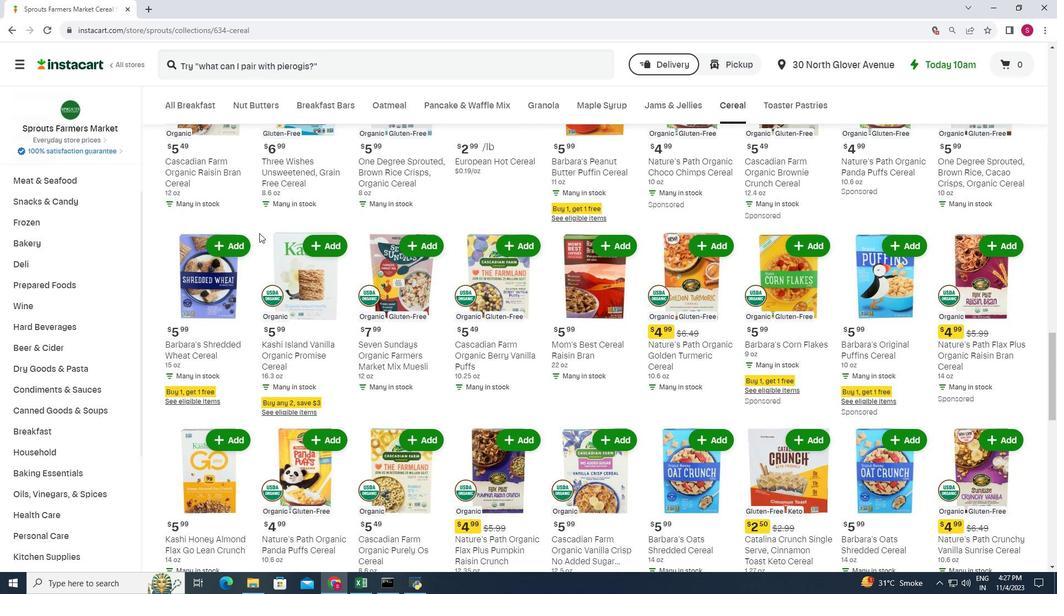 
Action: Mouse scrolled (244, 235) with delta (0, 0)
Screenshot: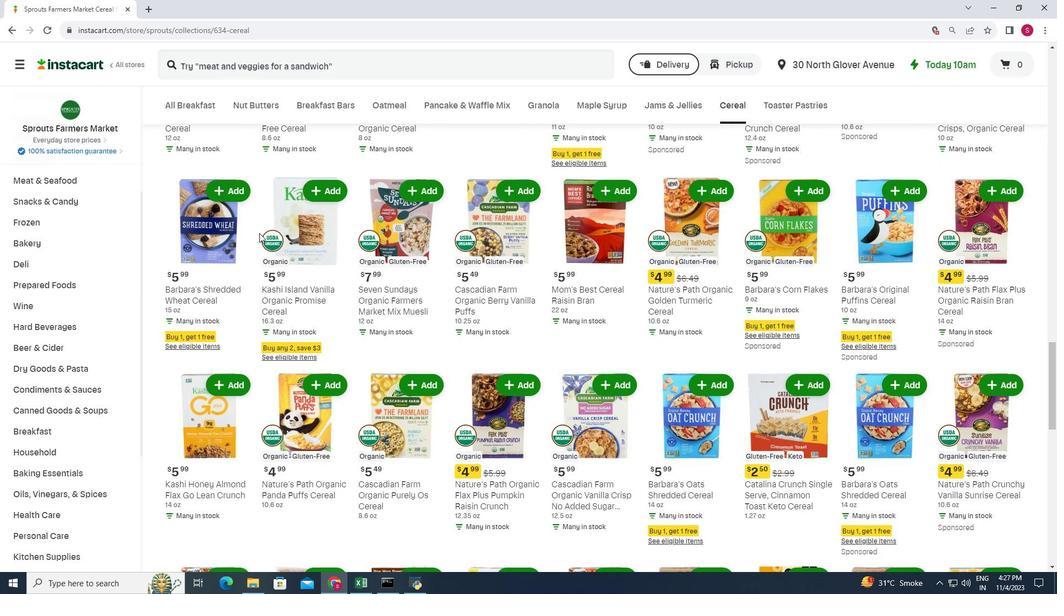 
Action: Mouse scrolled (244, 235) with delta (0, 0)
Screenshot: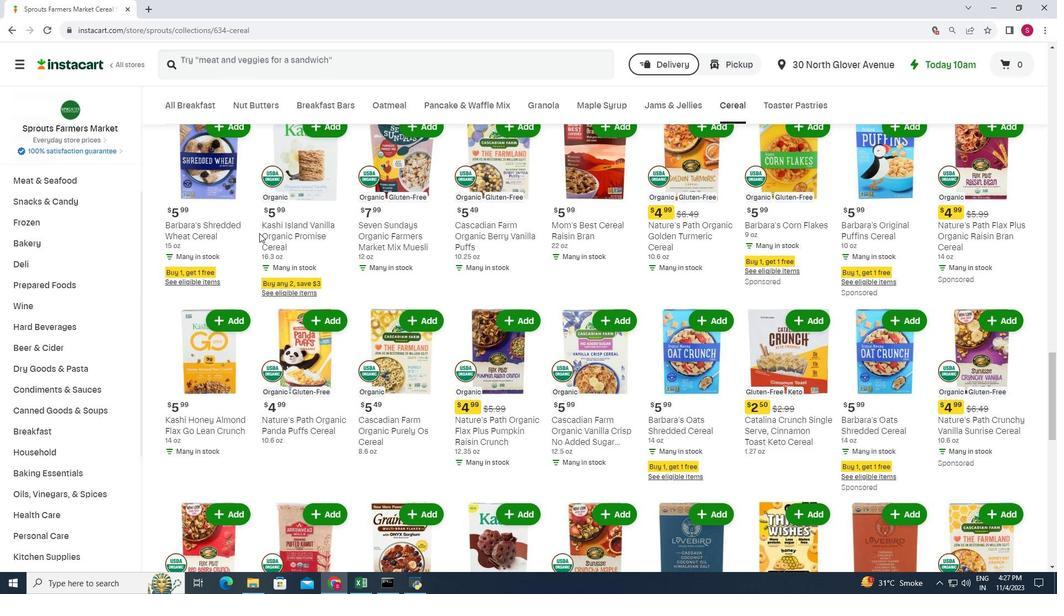 
Action: Mouse scrolled (244, 235) with delta (0, 0)
Screenshot: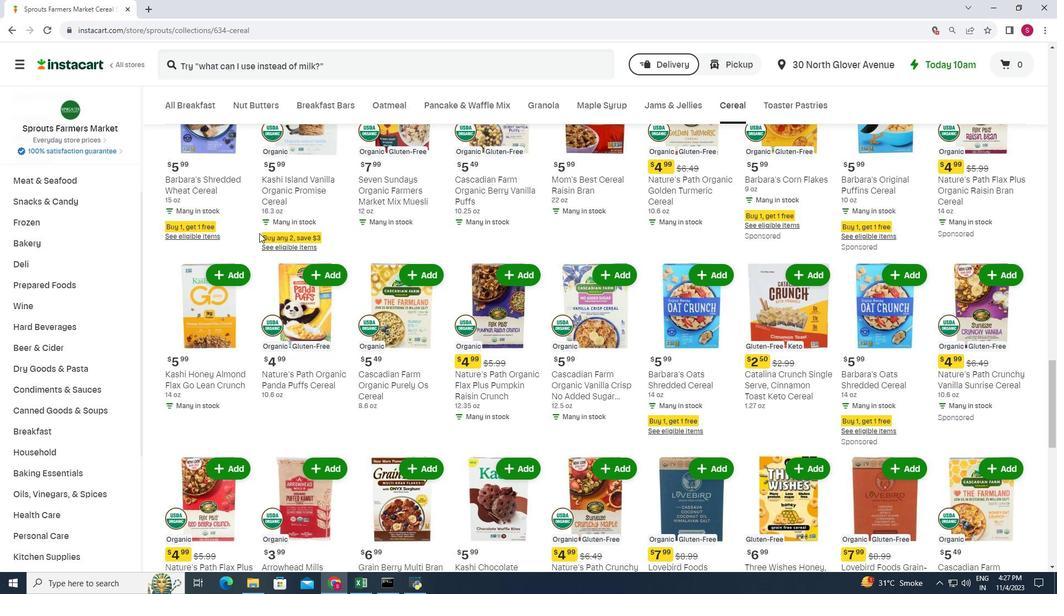 
Action: Mouse scrolled (244, 235) with delta (0, 0)
Screenshot: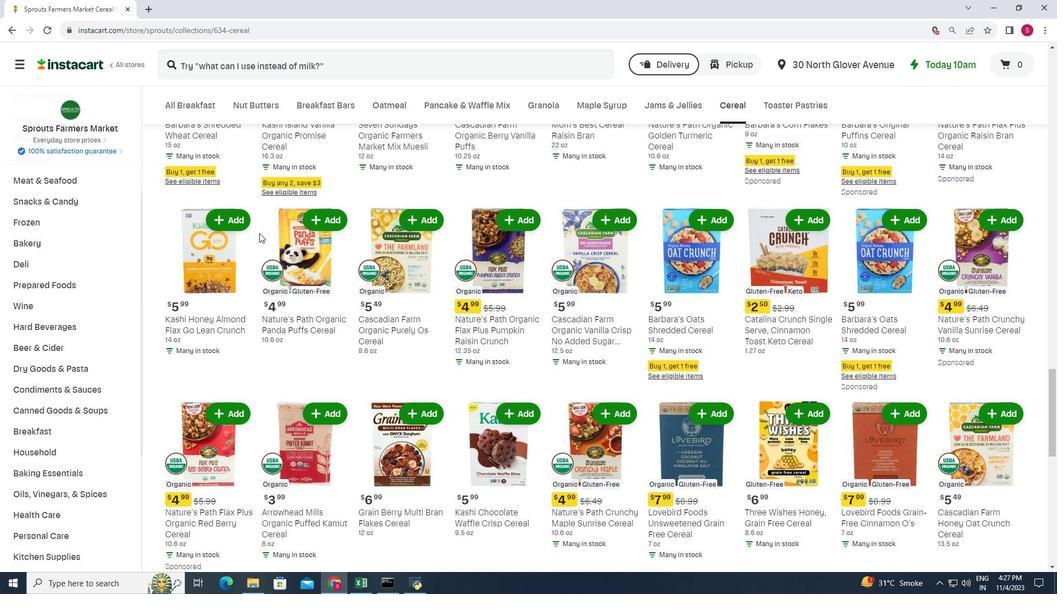 
Action: Mouse scrolled (244, 235) with delta (0, 0)
Screenshot: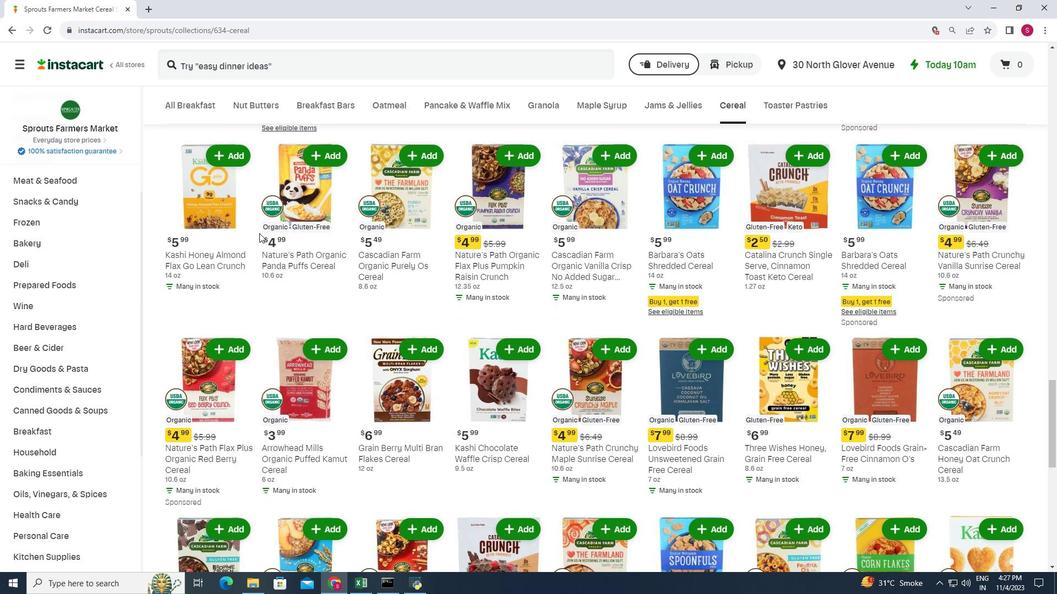 
Action: Mouse scrolled (244, 235) with delta (0, 0)
Screenshot: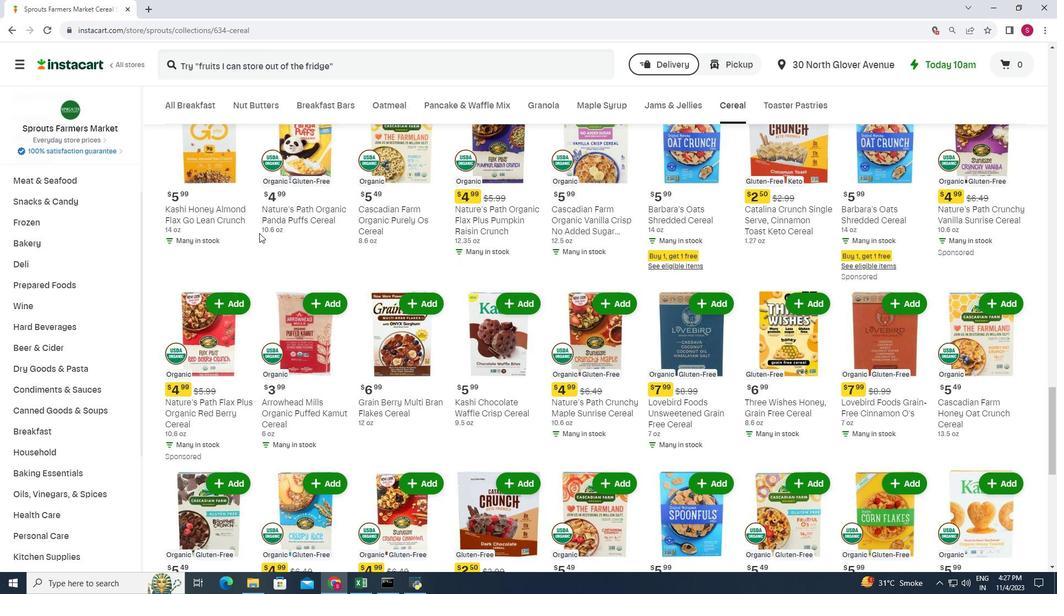 
Action: Mouse scrolled (244, 235) with delta (0, 0)
Screenshot: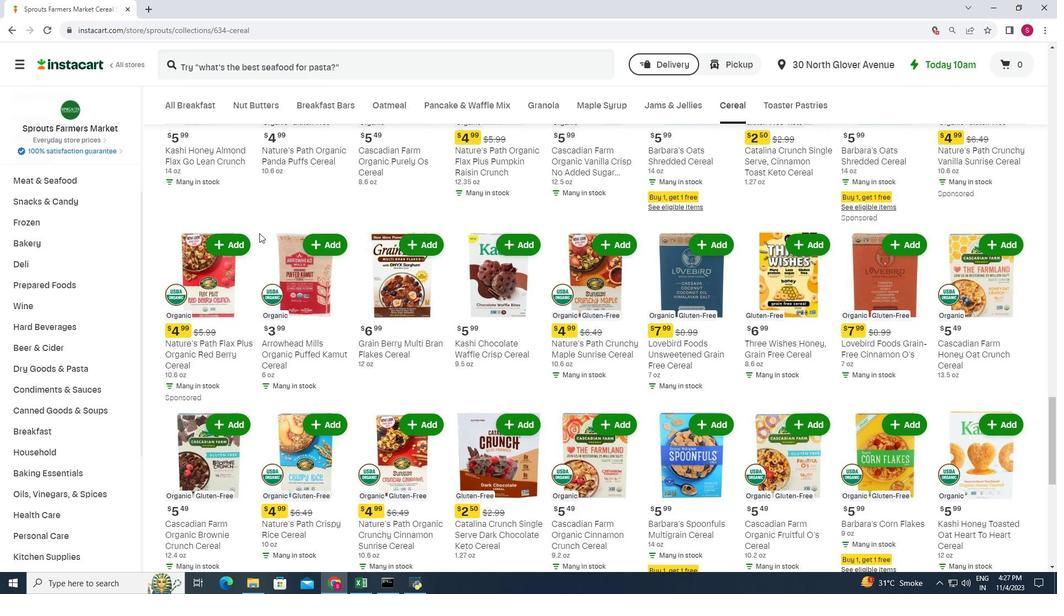 
Action: Mouse scrolled (244, 235) with delta (0, 0)
Screenshot: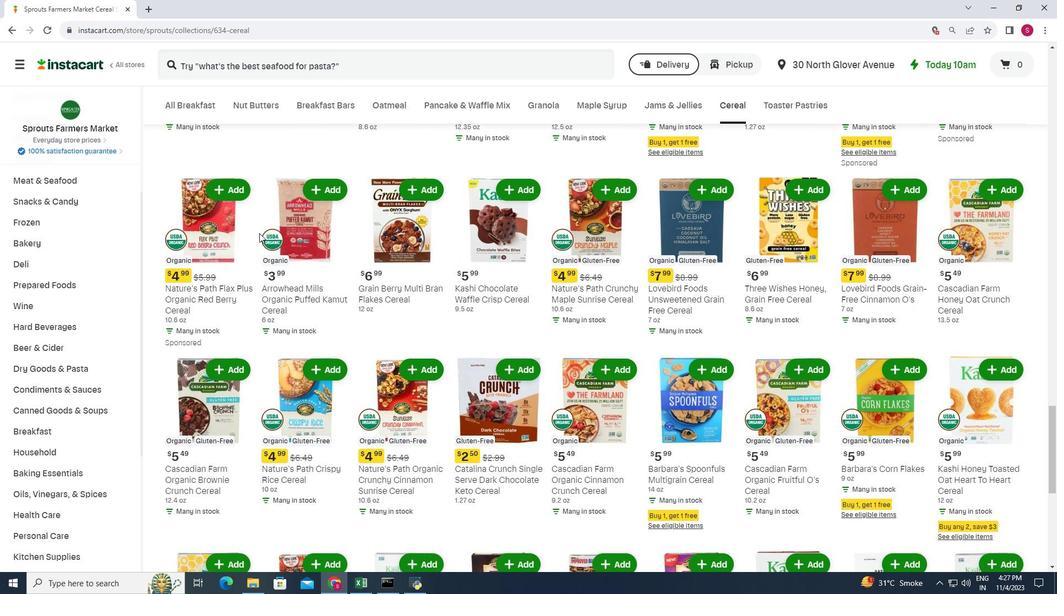 
Action: Mouse scrolled (244, 235) with delta (0, 0)
Screenshot: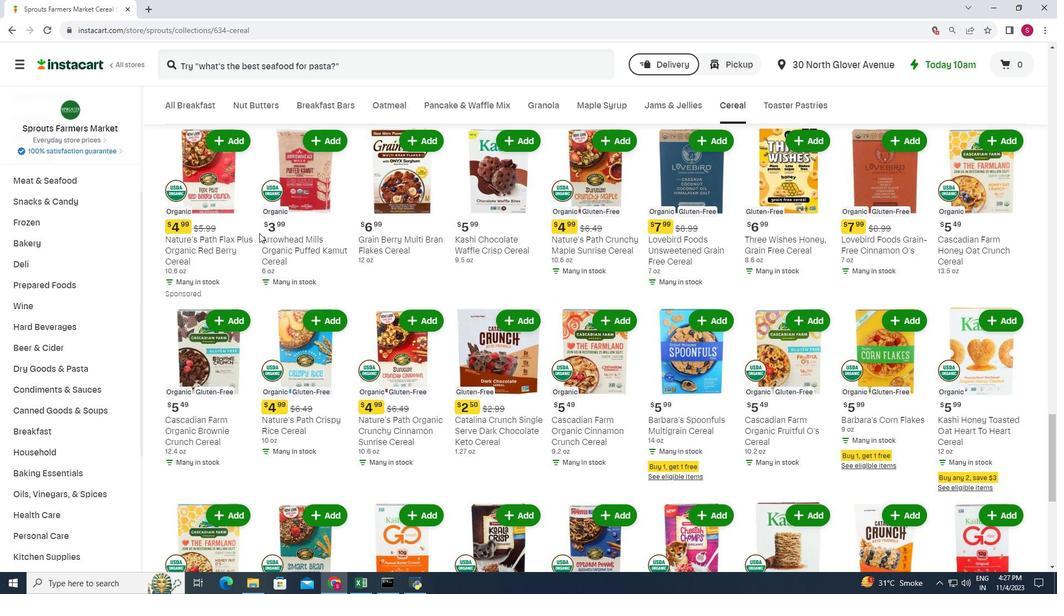 
Action: Mouse scrolled (244, 235) with delta (0, 0)
Screenshot: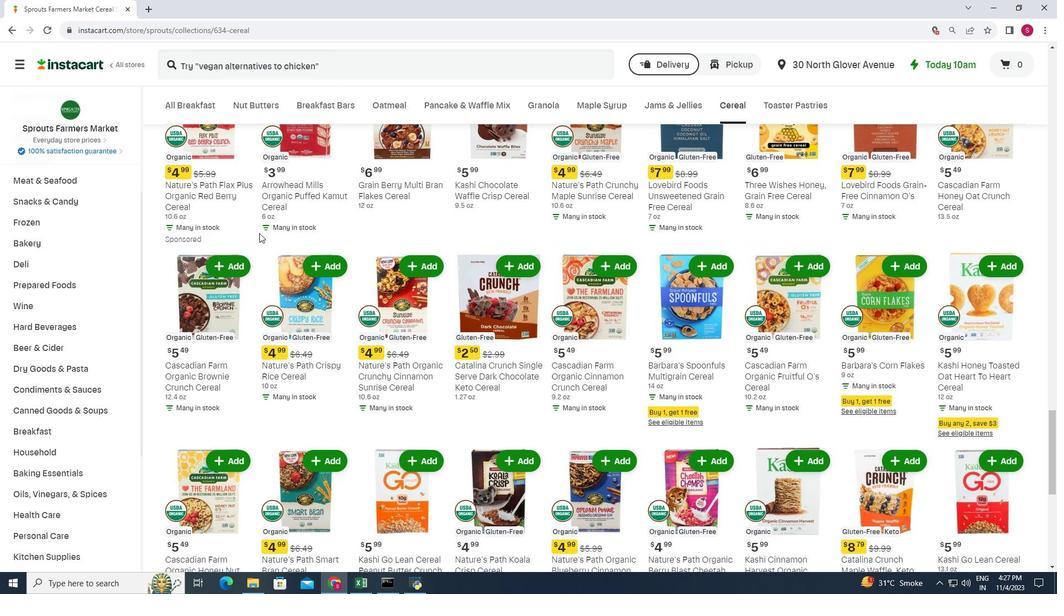 
Action: Mouse scrolled (244, 235) with delta (0, 0)
Screenshot: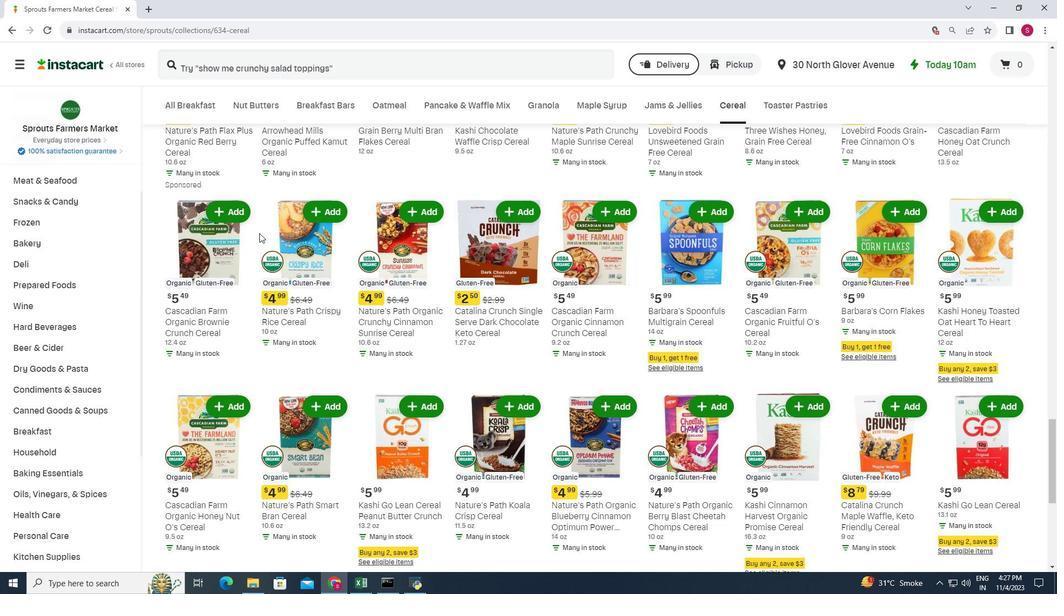 
Action: Mouse scrolled (244, 235) with delta (0, 0)
Screenshot: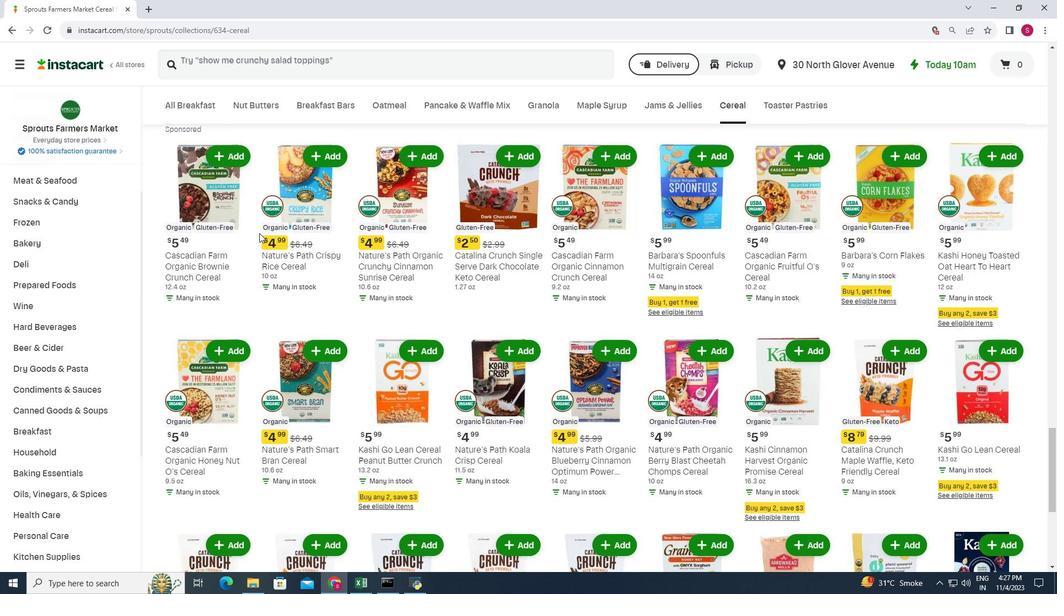 
Action: Mouse scrolled (244, 235) with delta (0, 0)
Screenshot: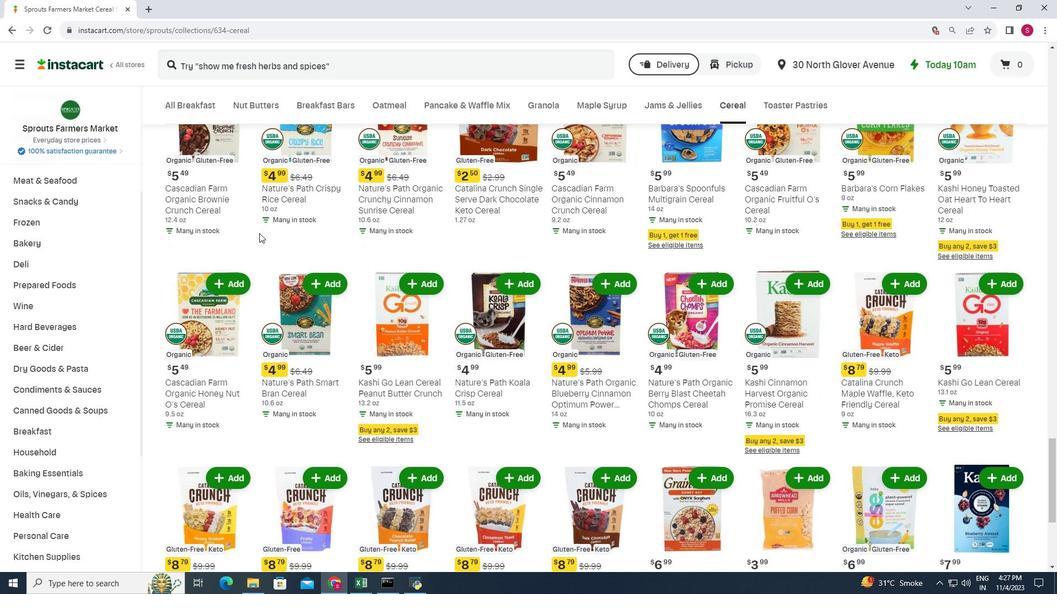 
Action: Mouse scrolled (244, 235) with delta (0, 0)
Screenshot: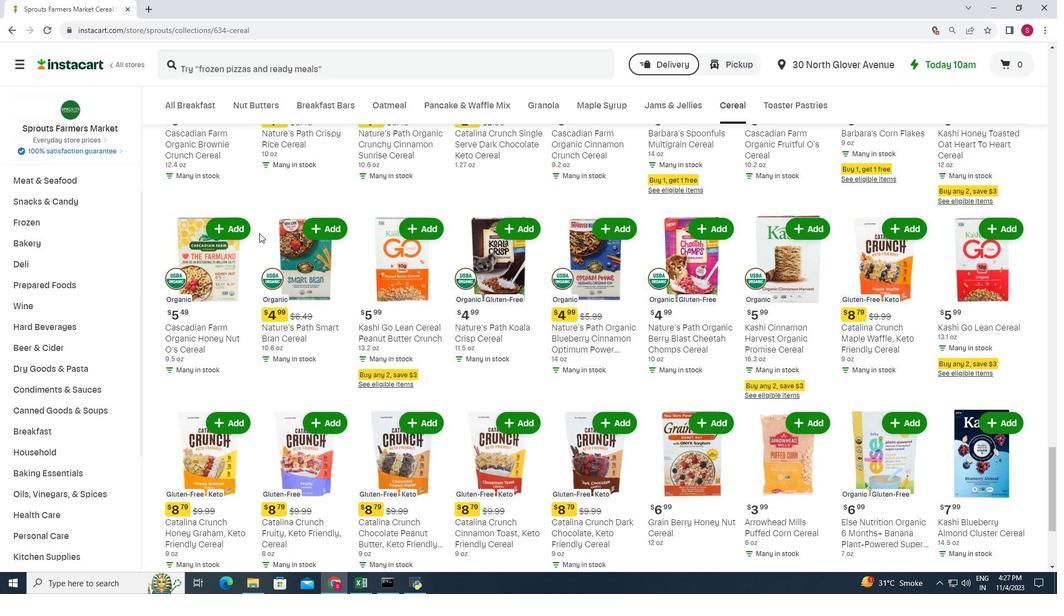 
Action: Mouse scrolled (244, 235) with delta (0, 0)
Screenshot: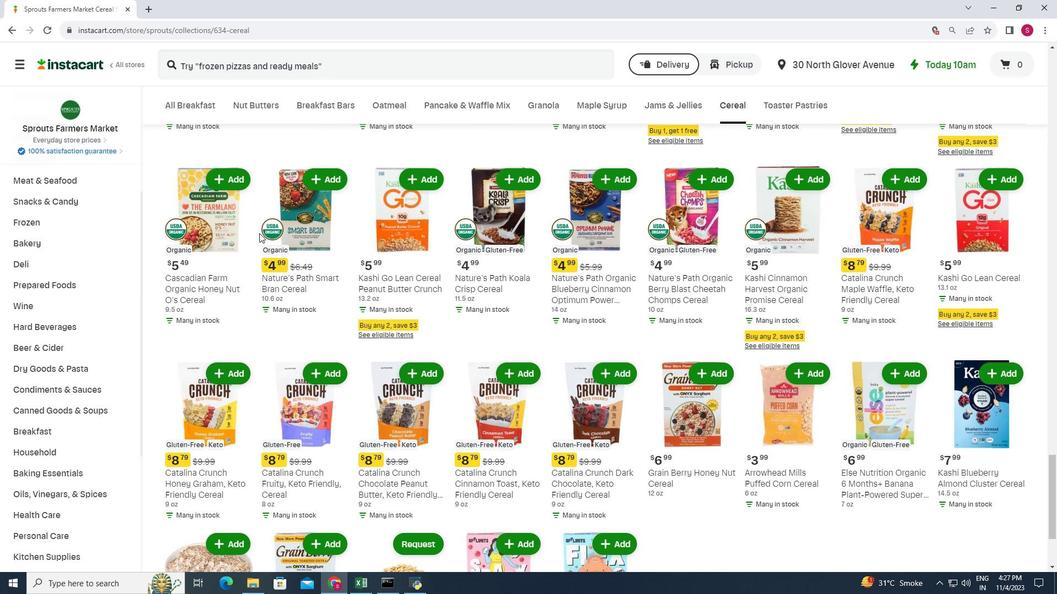 
Action: Mouse scrolled (244, 235) with delta (0, 0)
Screenshot: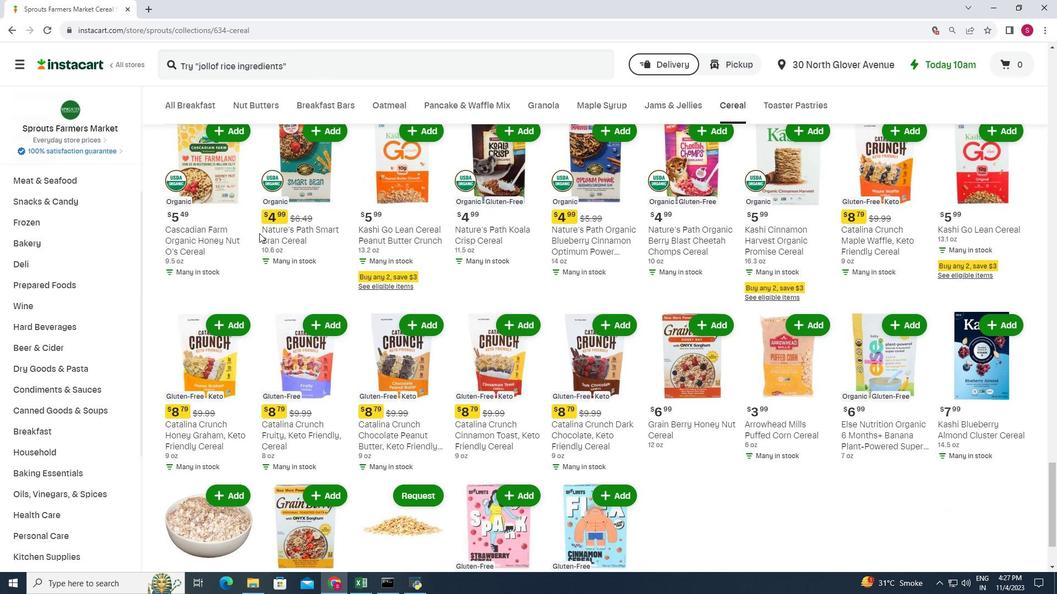 
Action: Mouse moved to (241, 231)
Screenshot: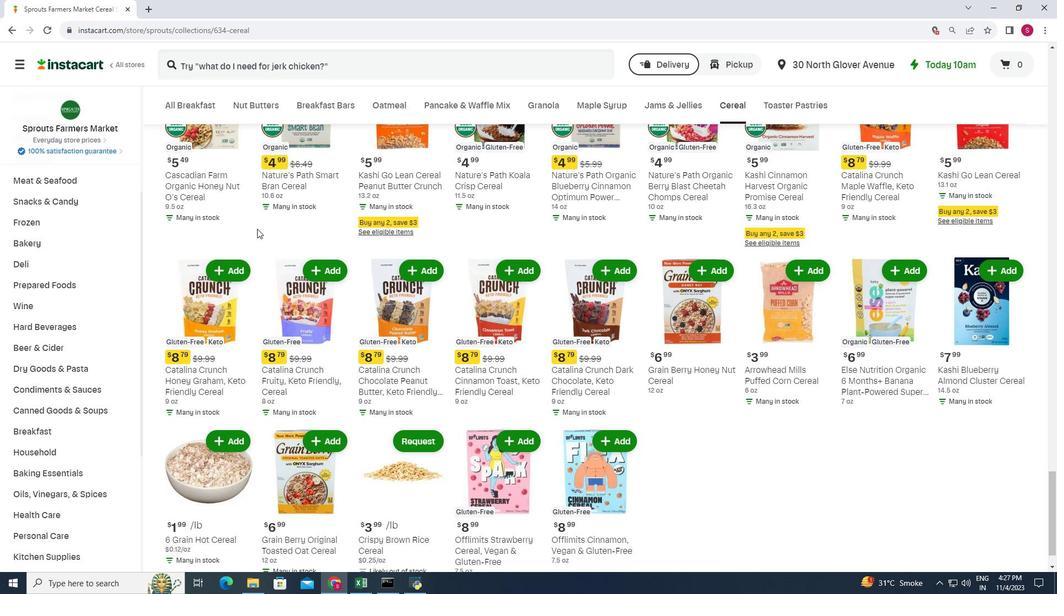 
Action: Mouse scrolled (241, 230) with delta (0, 0)
Screenshot: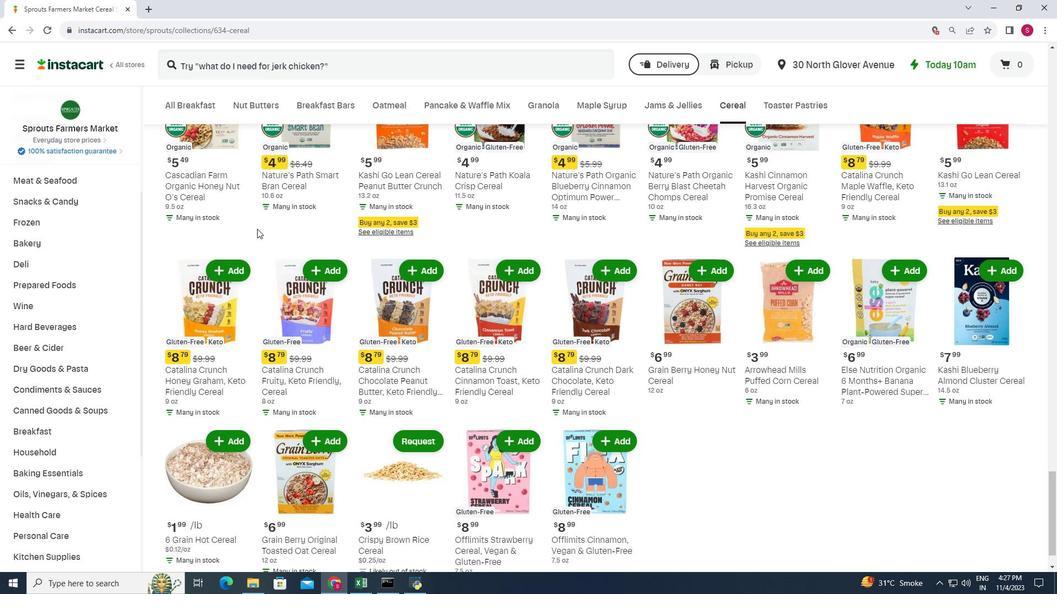 
Action: Mouse moved to (241, 229)
Screenshot: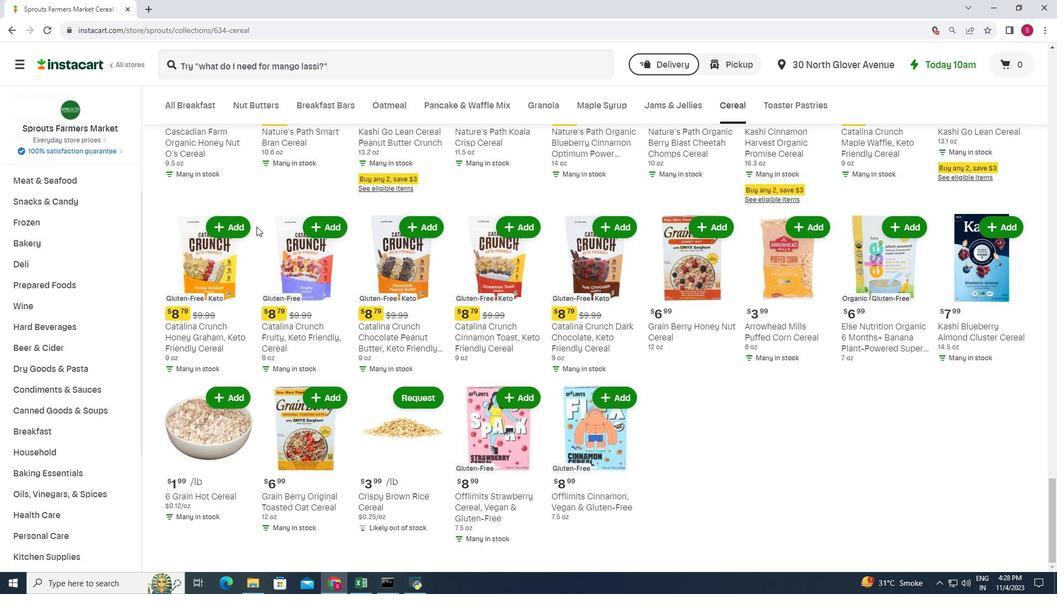 
Action: Mouse scrolled (241, 228) with delta (0, 0)
Screenshot: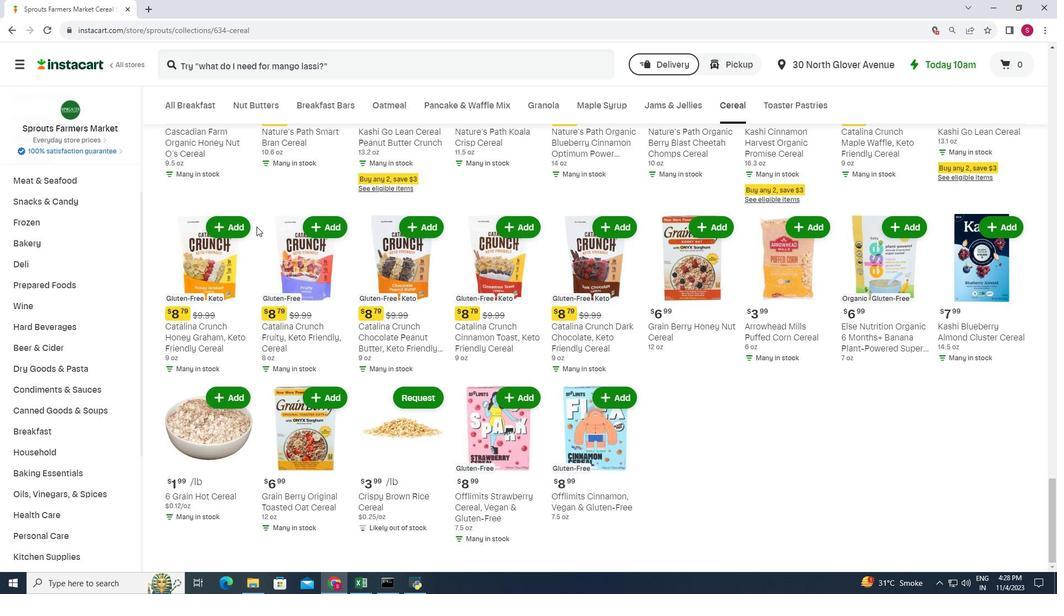 
Action: Mouse scrolled (241, 228) with delta (0, 0)
Screenshot: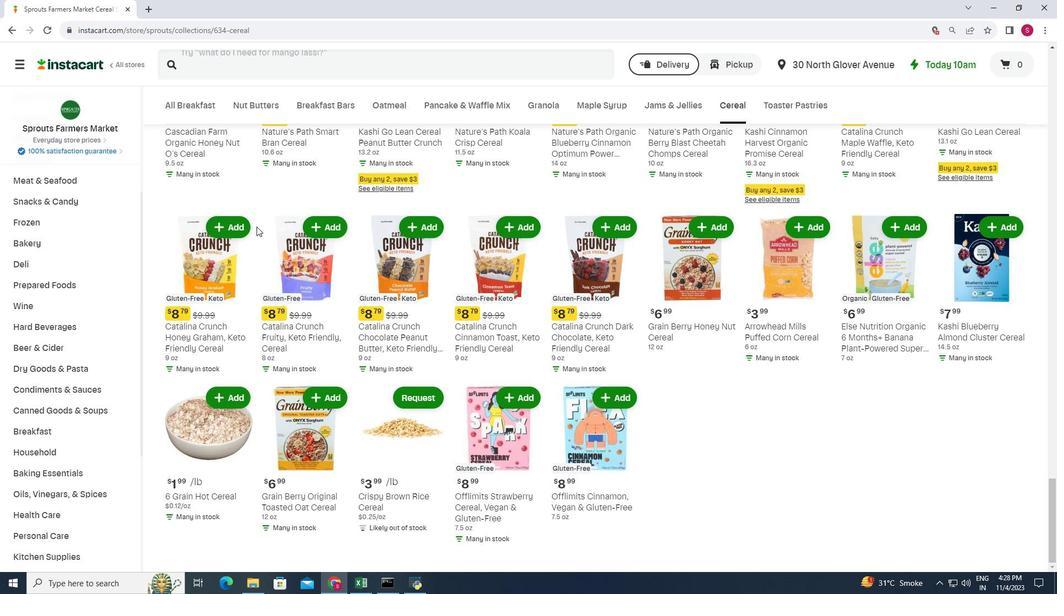 
Action: Mouse moved to (241, 430)
Screenshot: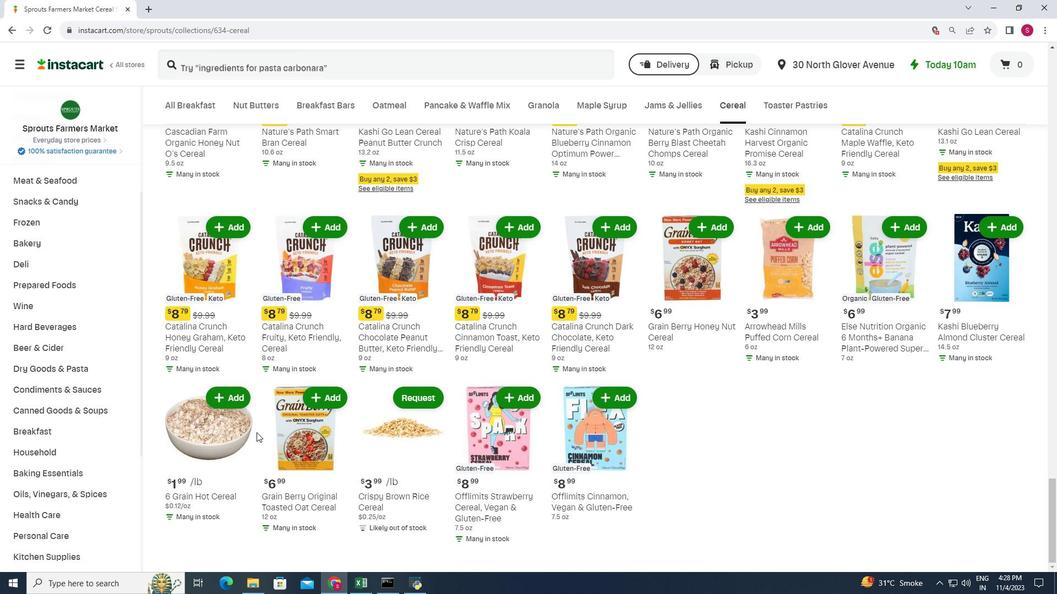 
Action: Mouse scrolled (241, 430) with delta (0, 0)
Screenshot: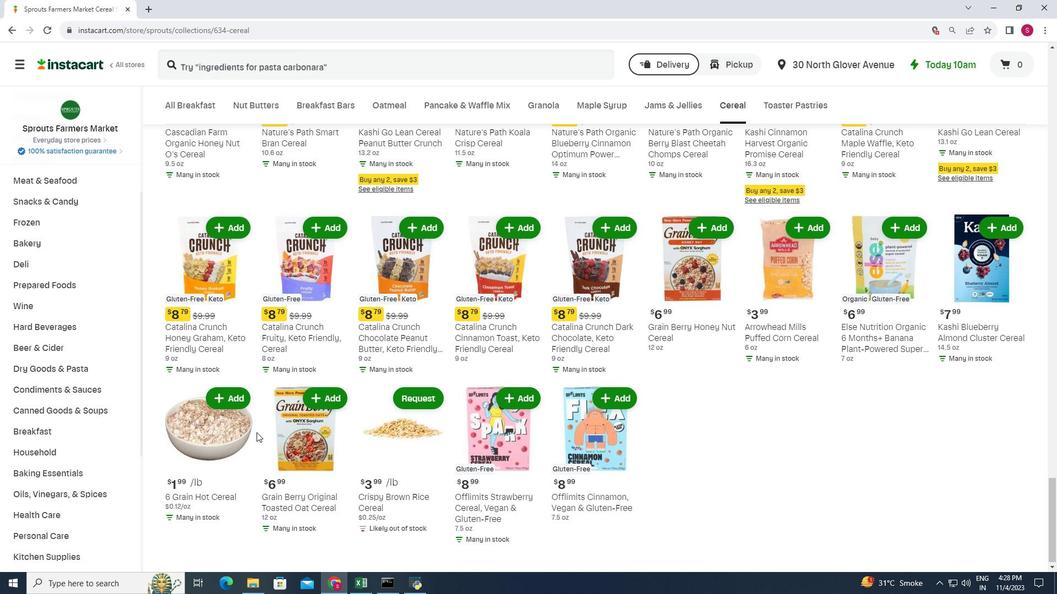 
Action: Mouse moved to (240, 413)
Screenshot: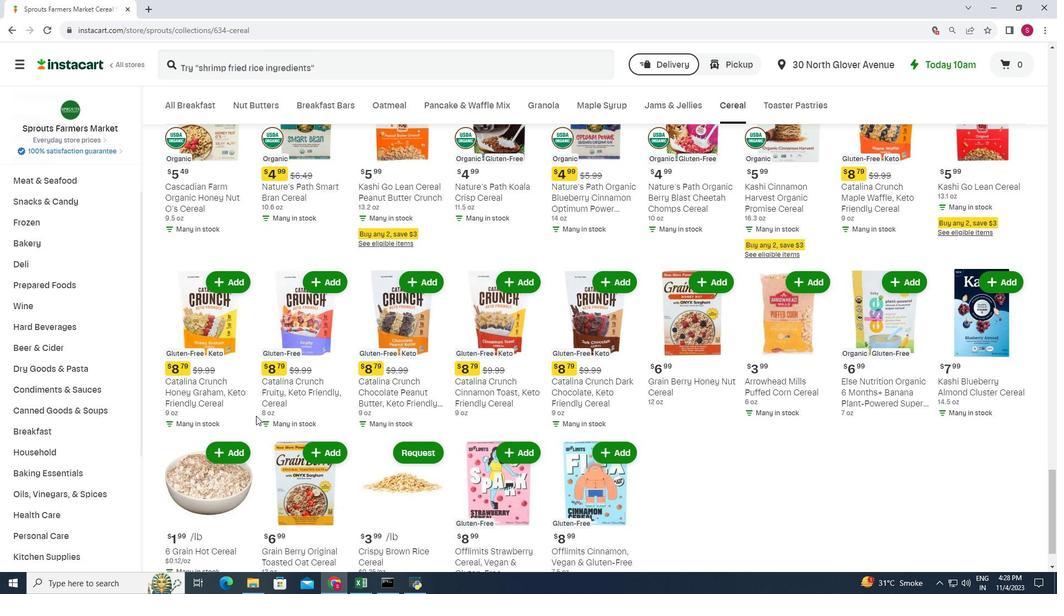 
Action: Mouse scrolled (240, 414) with delta (0, 0)
Screenshot: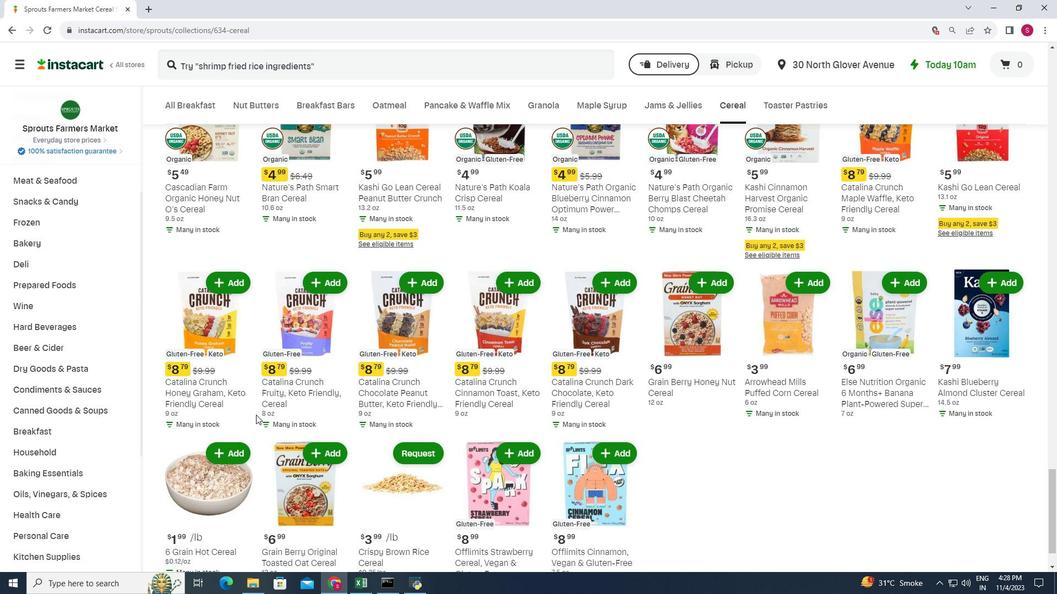 
Action: Mouse moved to (244, 409)
Screenshot: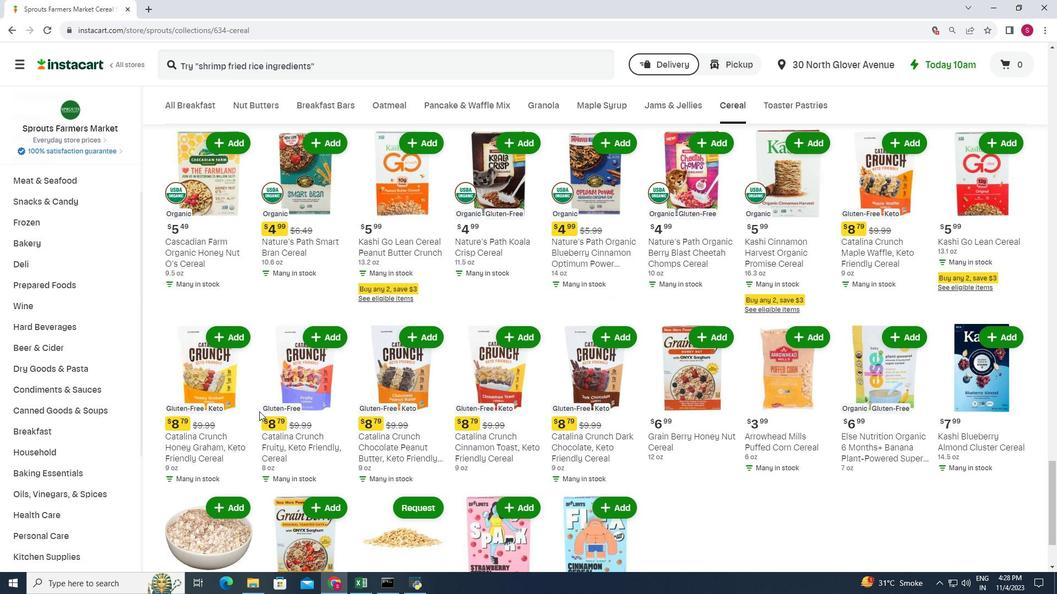 
Action: Mouse scrolled (244, 409) with delta (0, 0)
Screenshot: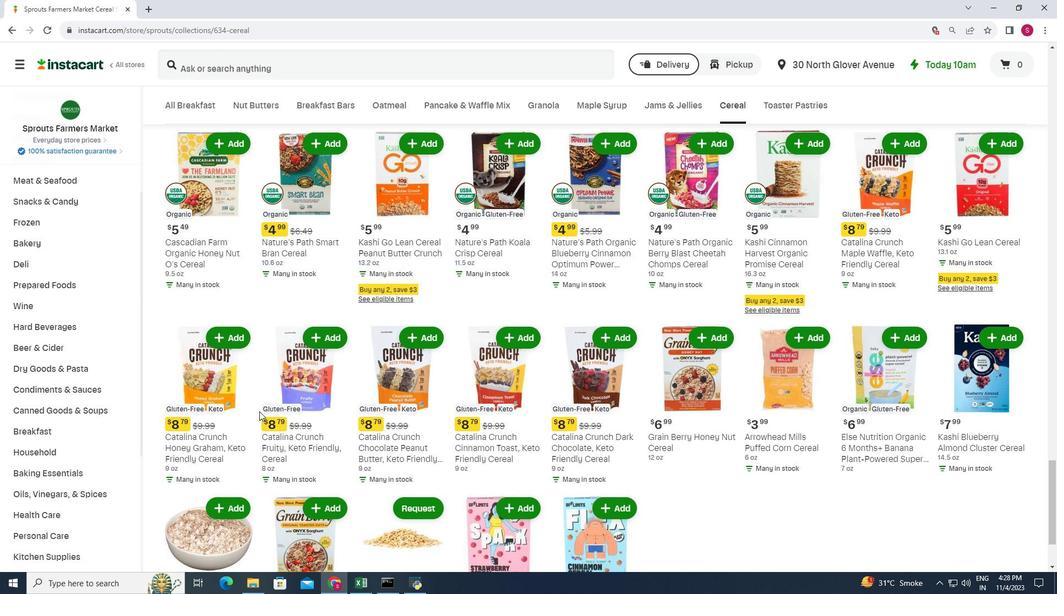 
Action: Mouse scrolled (244, 409) with delta (0, 0)
Screenshot: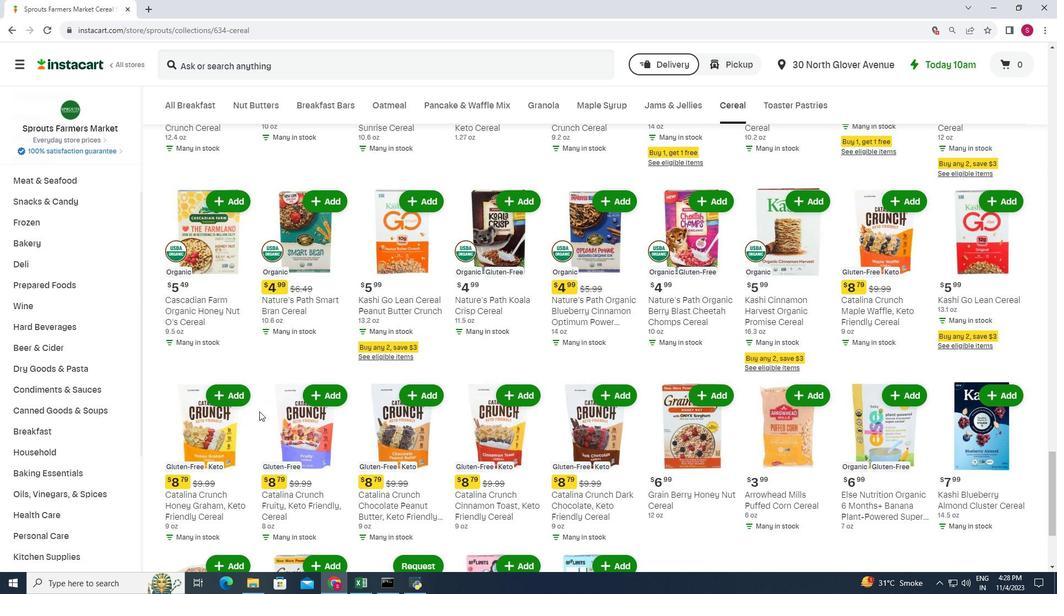 
Action: Mouse moved to (249, 407)
Screenshot: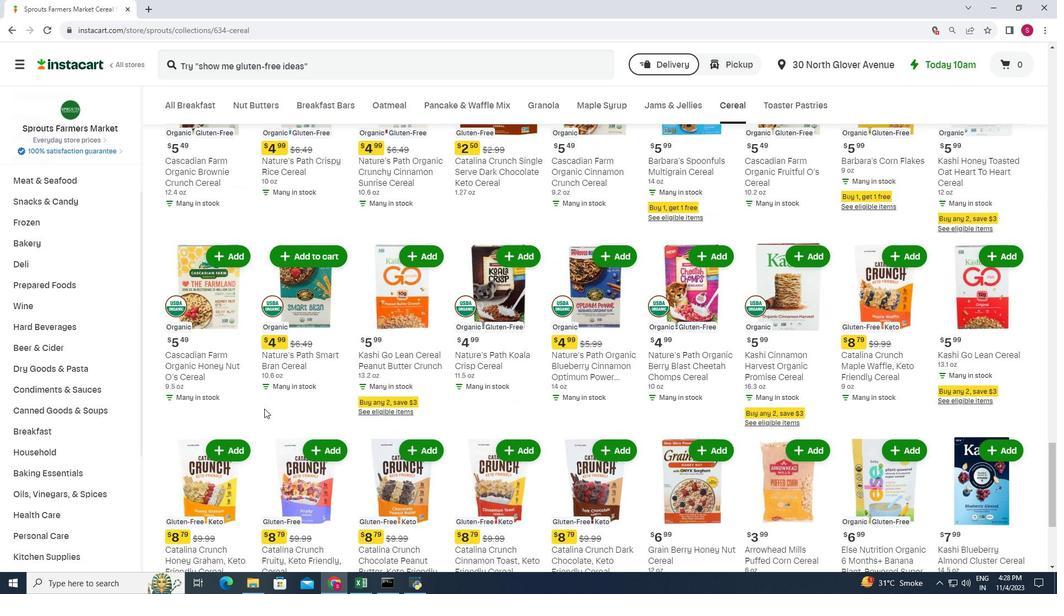 
Action: Mouse scrolled (249, 407) with delta (0, 0)
Screenshot: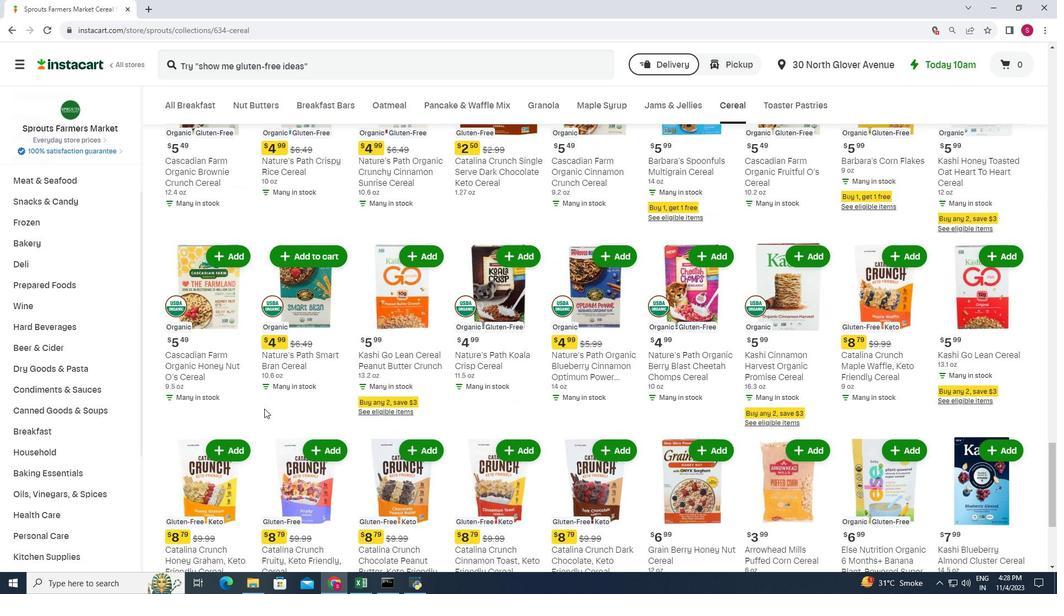 
Action: Mouse moved to (235, 403)
Screenshot: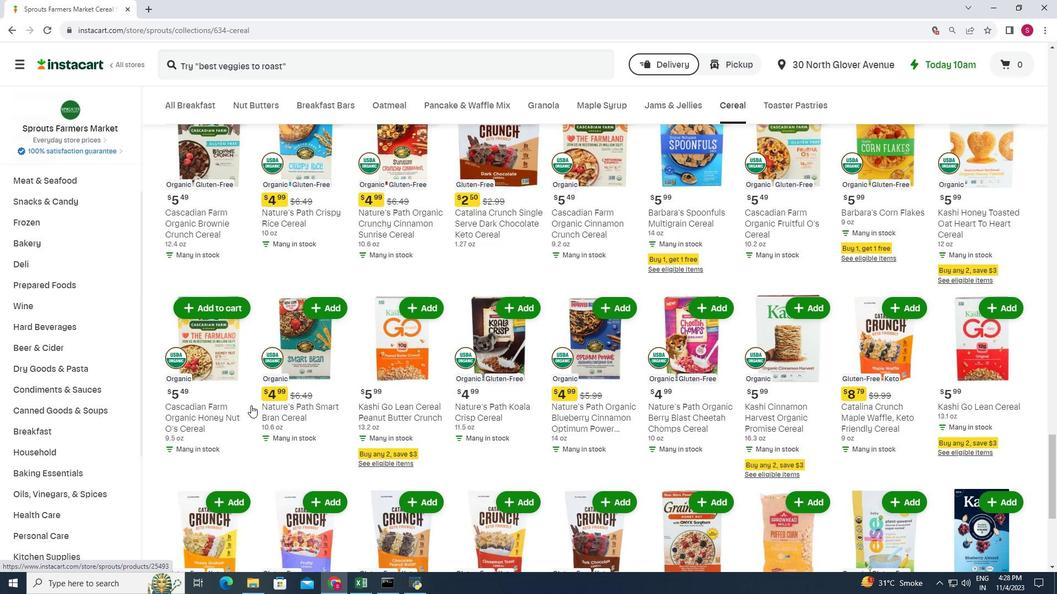 
Action: Mouse scrolled (235, 404) with delta (0, 0)
Screenshot: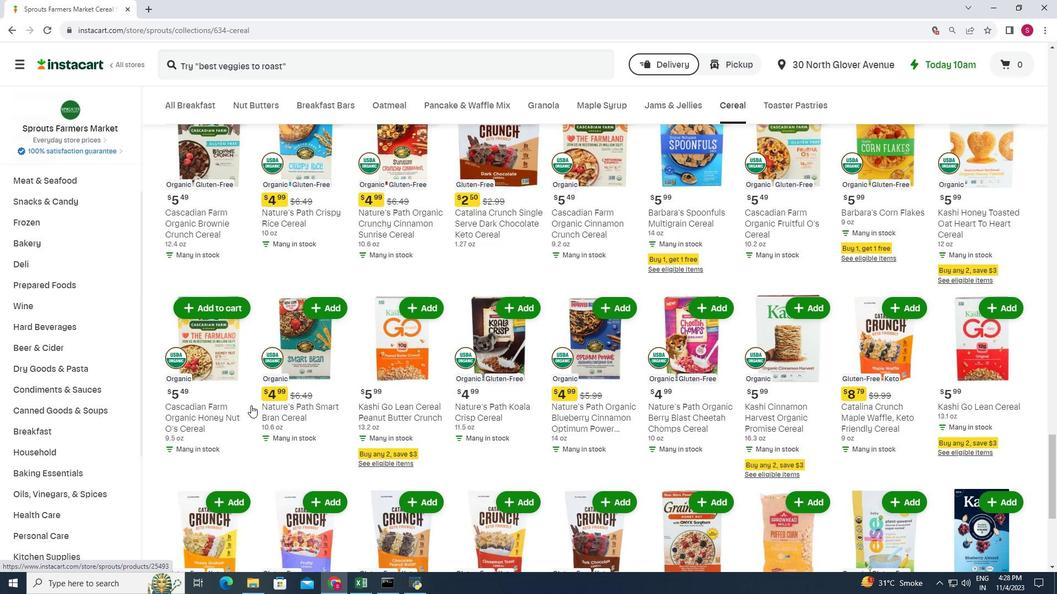 
Action: Mouse moved to (236, 403)
Screenshot: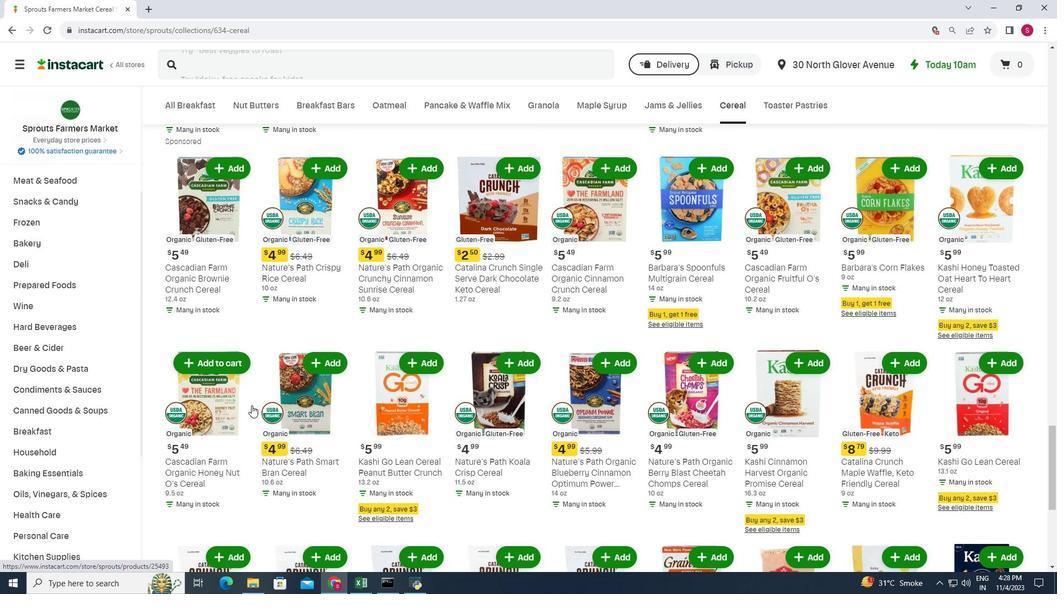 
Action: Mouse scrolled (236, 404) with delta (0, 0)
Screenshot: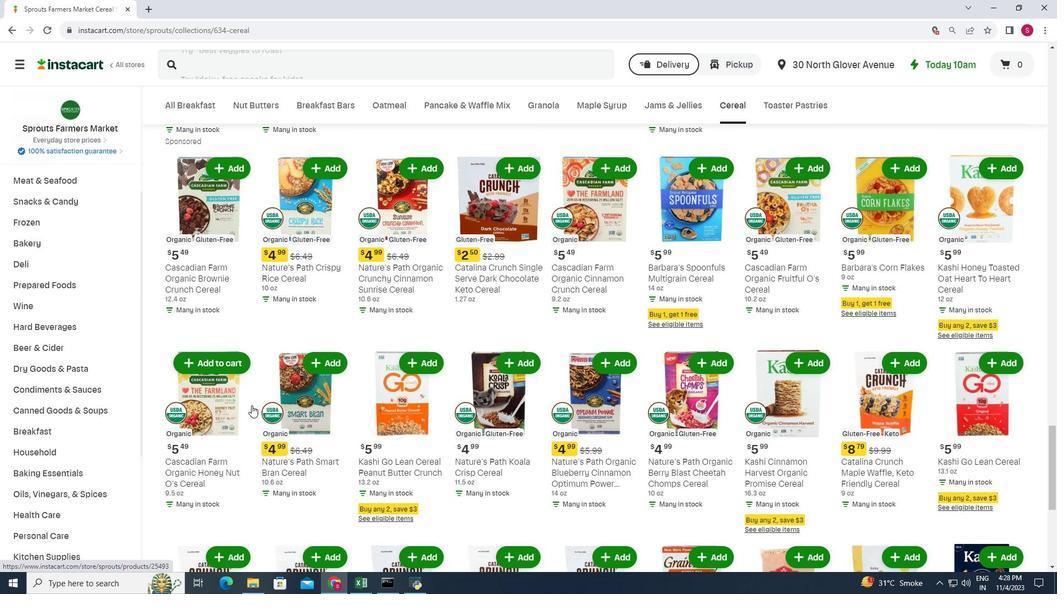 
Action: Mouse moved to (237, 402)
Screenshot: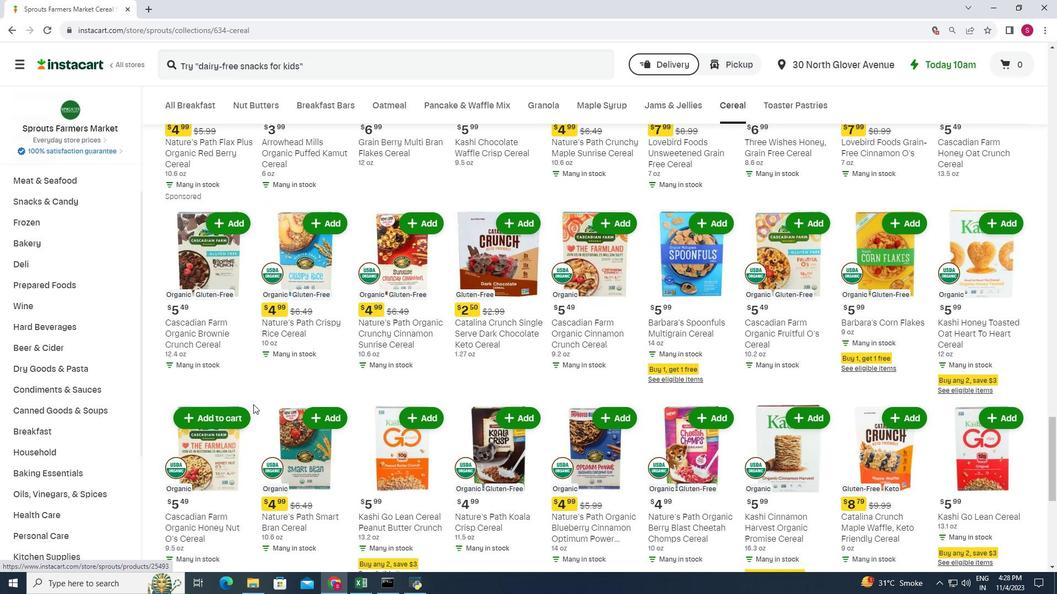 
Action: Mouse scrolled (237, 403) with delta (0, 0)
Screenshot: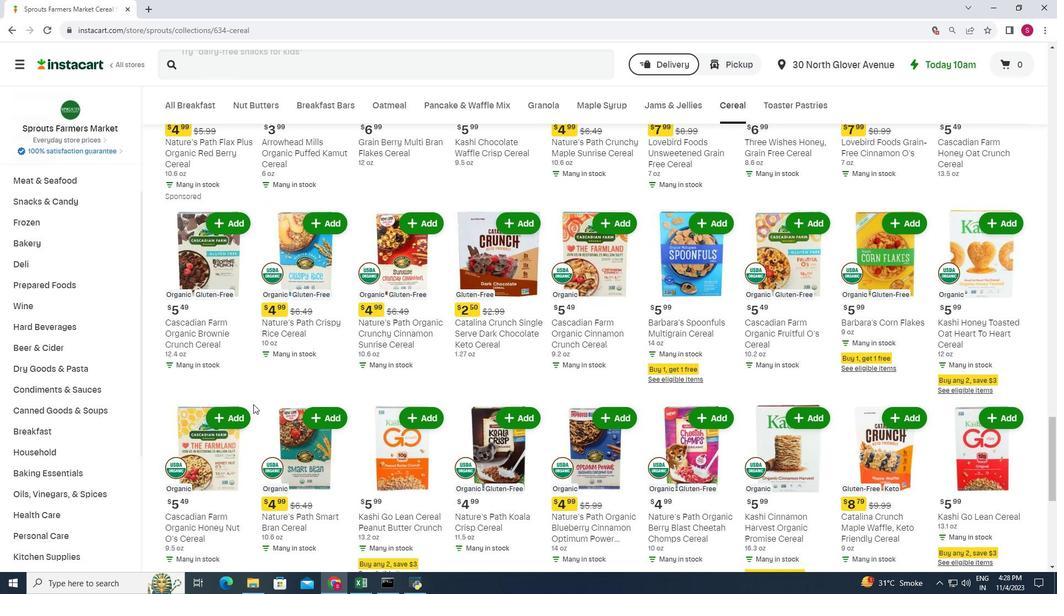 
Action: Mouse moved to (258, 402)
Screenshot: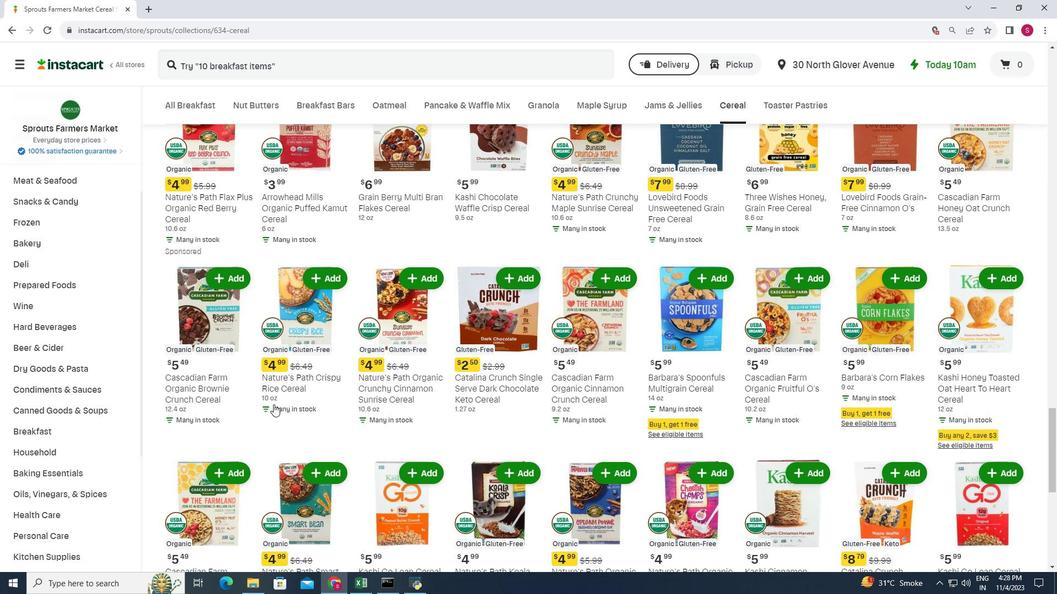 
Action: Mouse scrolled (258, 403) with delta (0, 0)
Screenshot: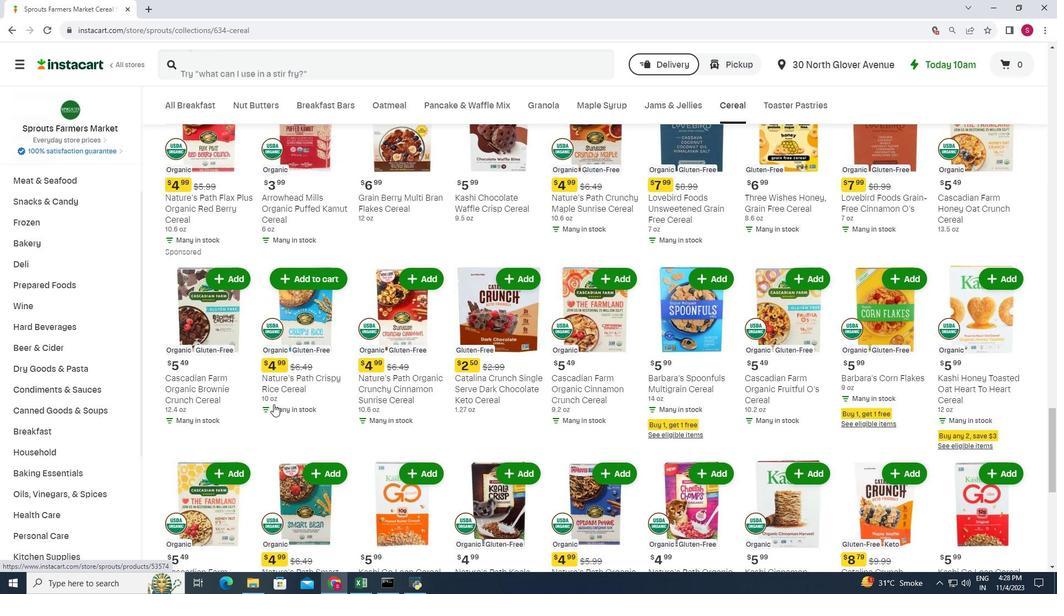 
Action: Mouse scrolled (258, 403) with delta (0, 0)
Screenshot: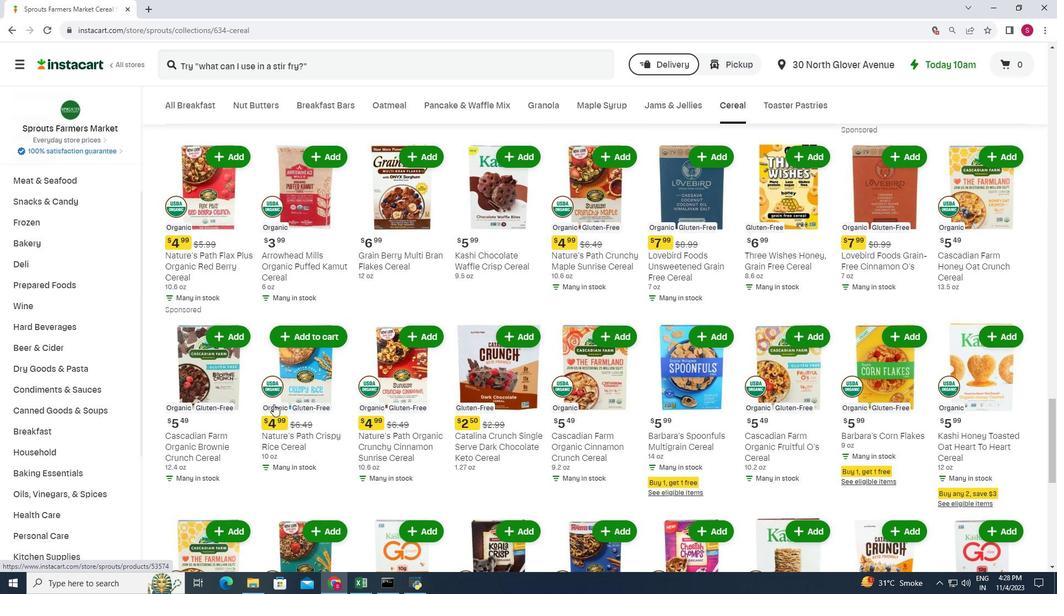 
Action: Mouse scrolled (258, 403) with delta (0, 0)
Screenshot: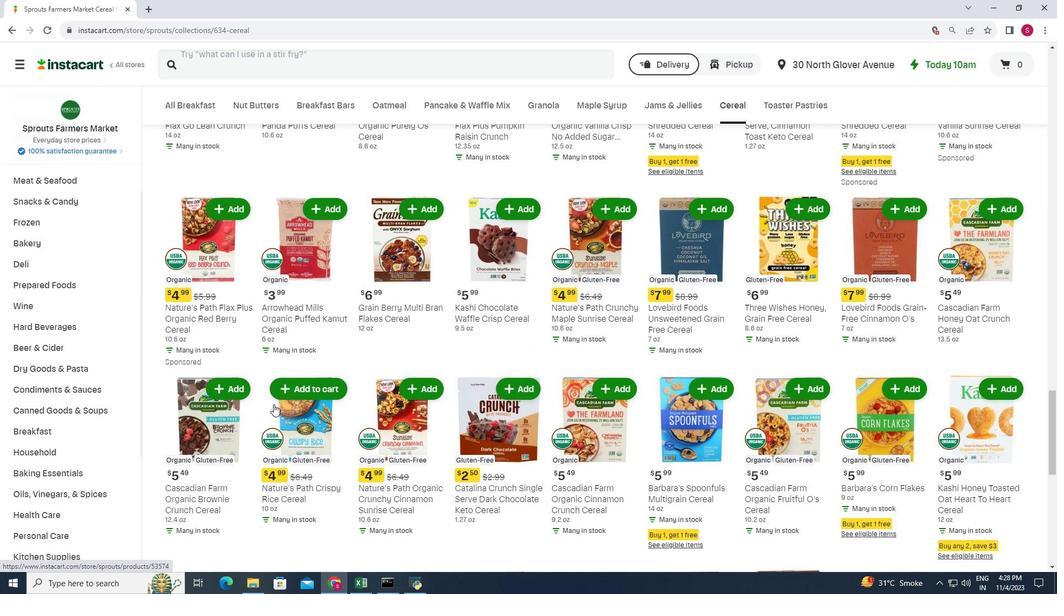 
Action: Mouse moved to (245, 402)
Screenshot: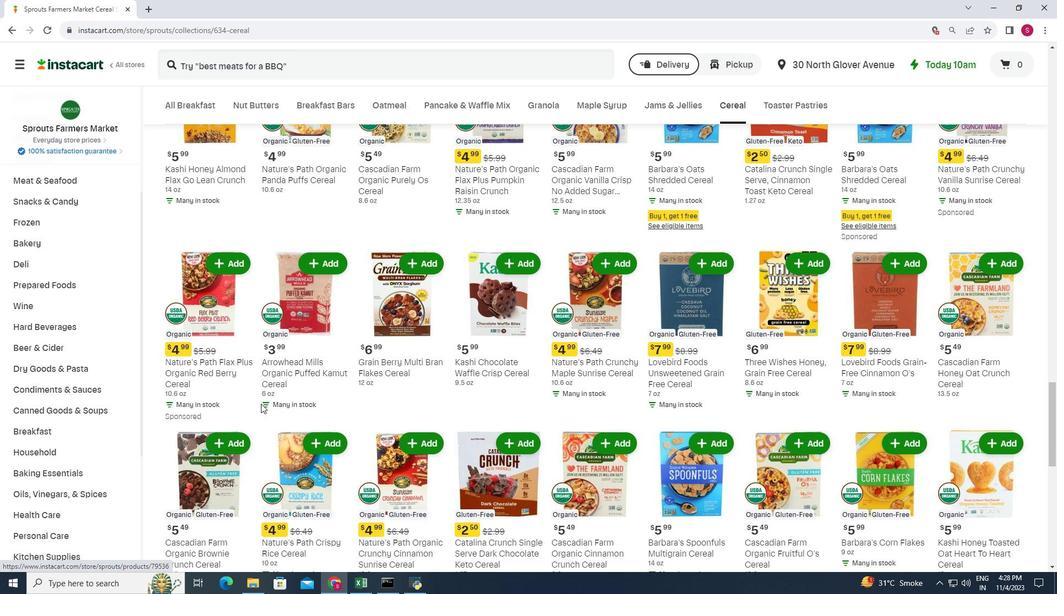 
Action: Mouse scrolled (245, 402) with delta (0, 0)
Screenshot: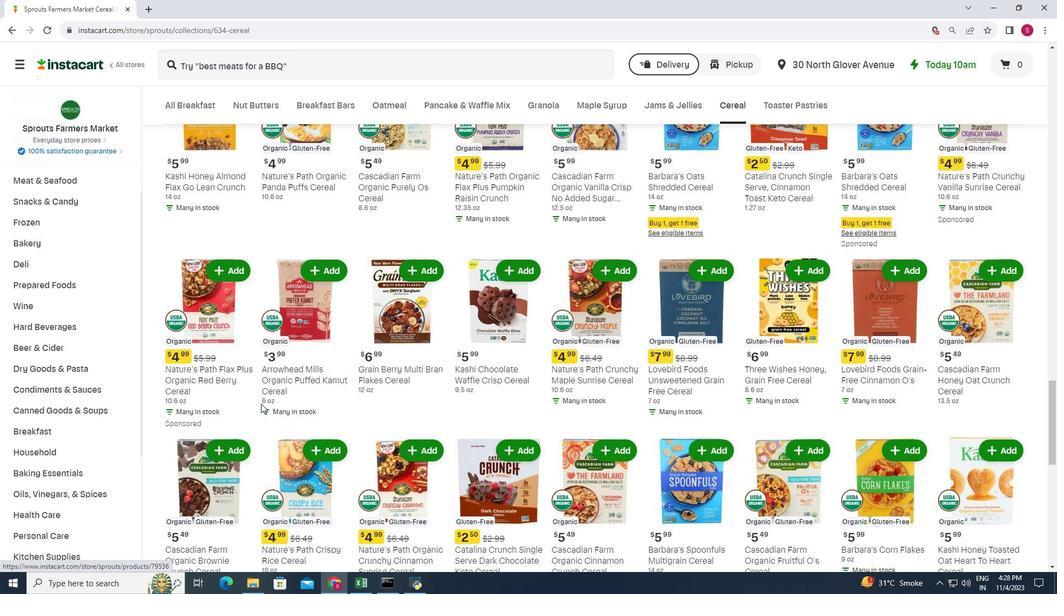 
Action: Mouse moved to (245, 401)
Screenshot: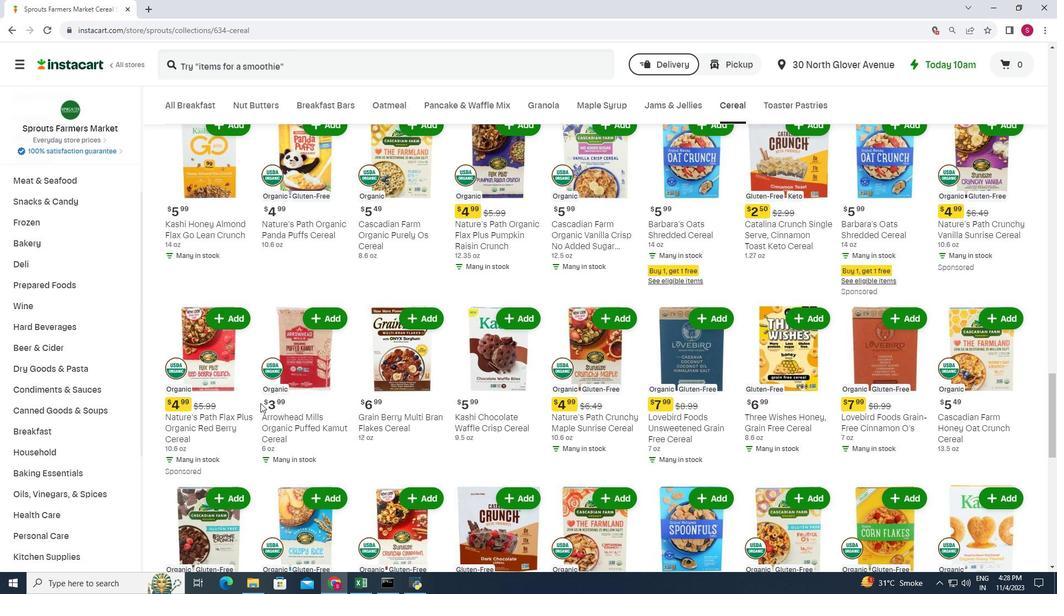 
Action: Mouse scrolled (245, 402) with delta (0, 0)
Screenshot: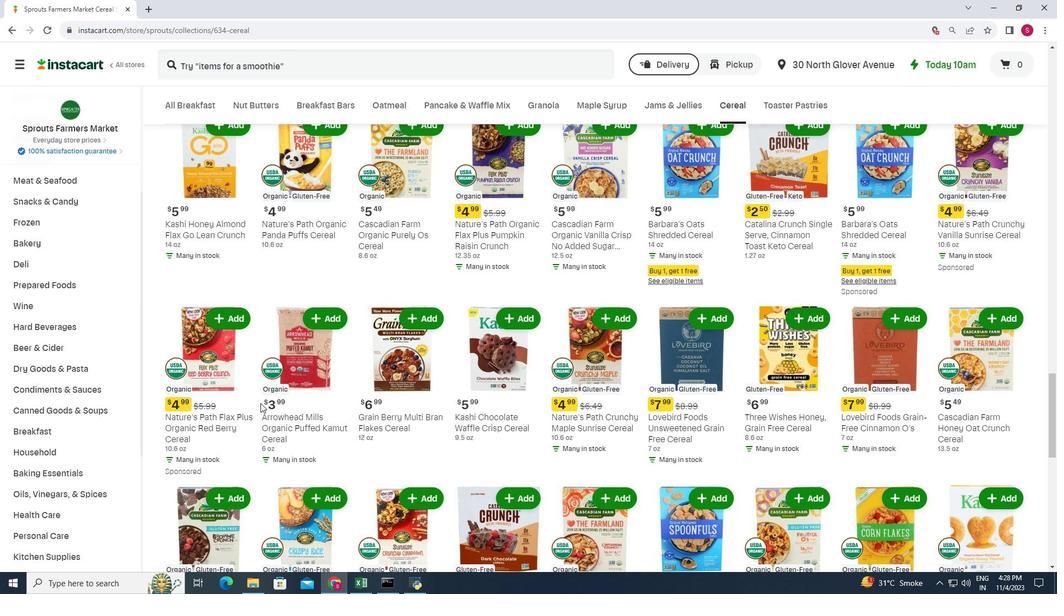 
Action: Mouse moved to (246, 400)
Screenshot: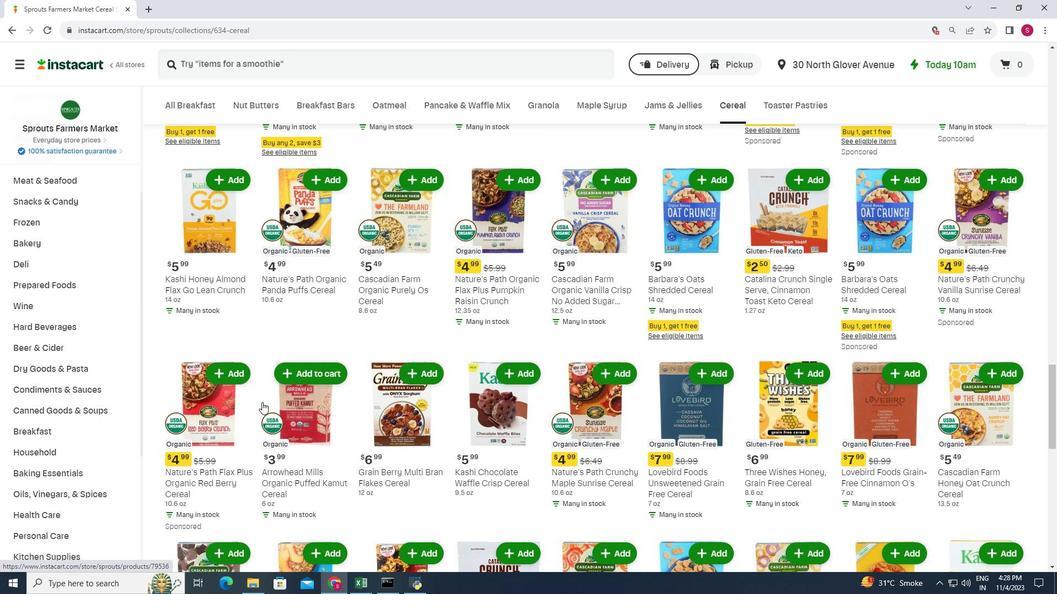 
Action: Mouse scrolled (246, 401) with delta (0, 0)
Screenshot: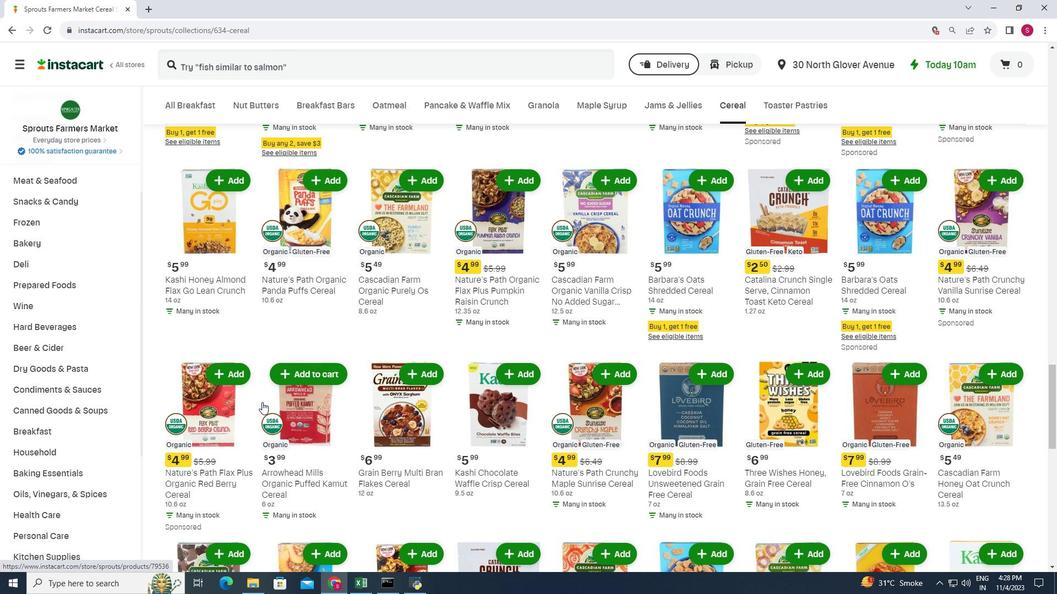 
Action: Mouse scrolled (246, 401) with delta (0, 0)
Screenshot: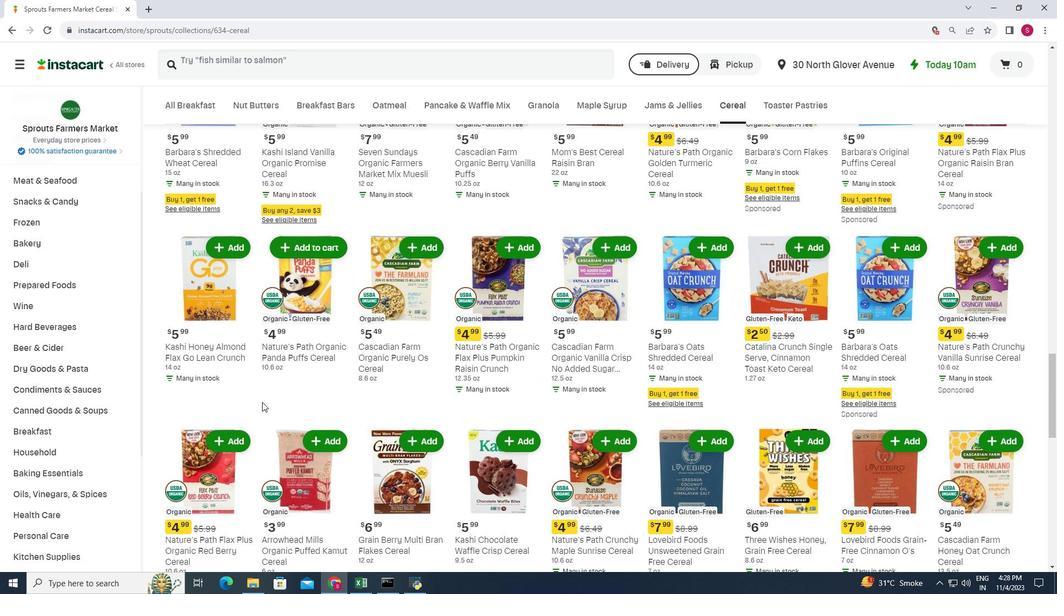 
Action: Mouse moved to (246, 400)
Screenshot: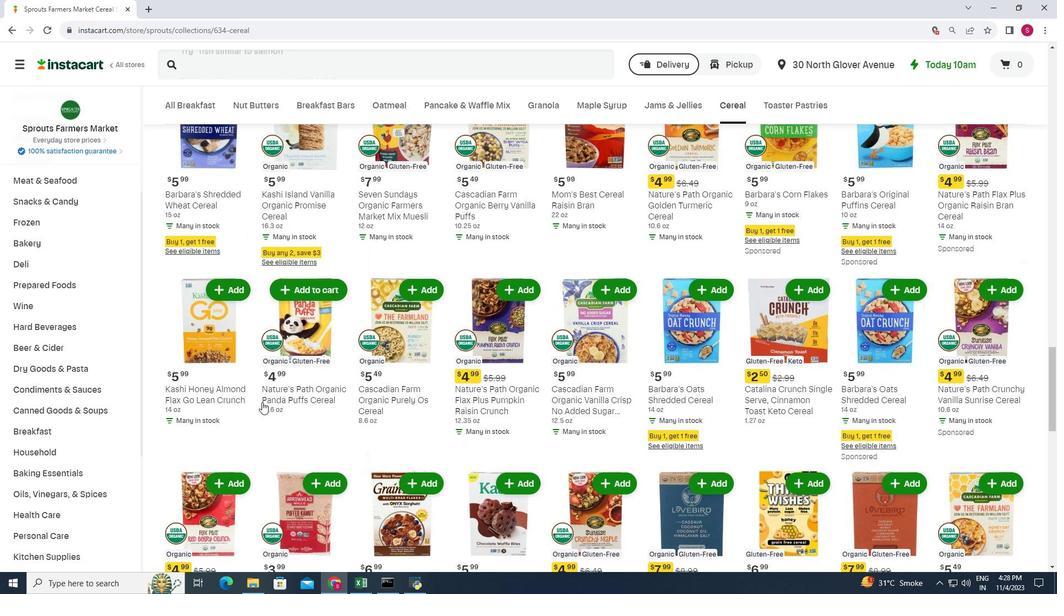 
Action: Mouse scrolled (246, 401) with delta (0, 0)
Screenshot: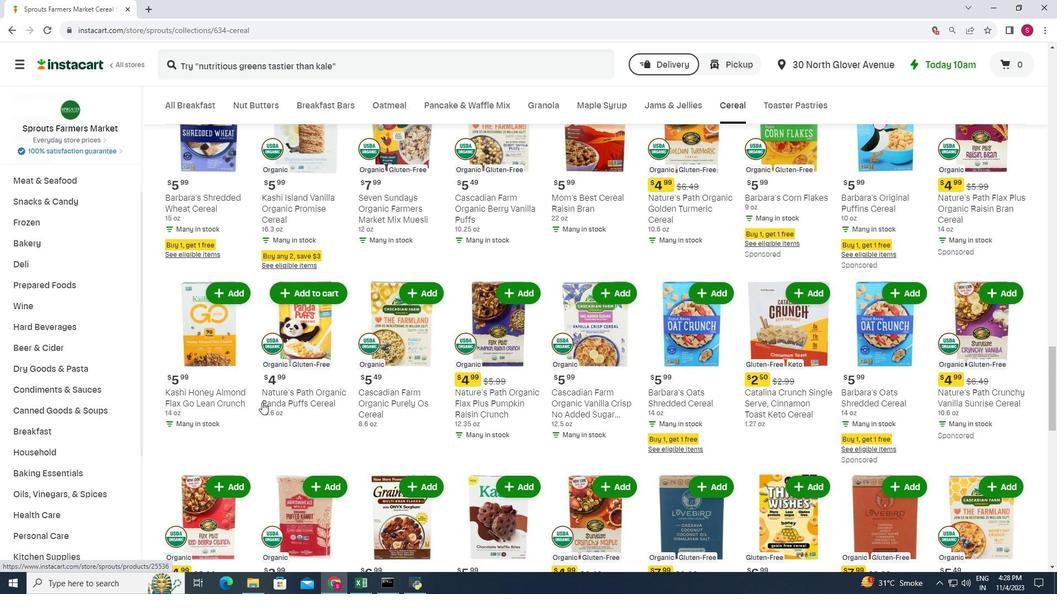 
Action: Mouse moved to (247, 400)
Screenshot: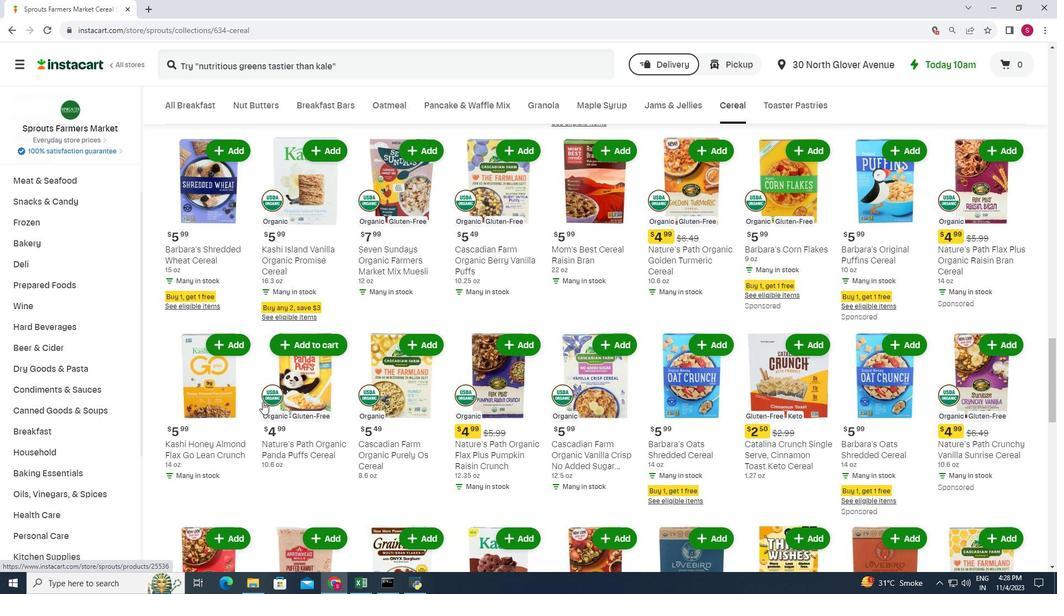 
Action: Mouse scrolled (247, 401) with delta (0, 0)
Screenshot: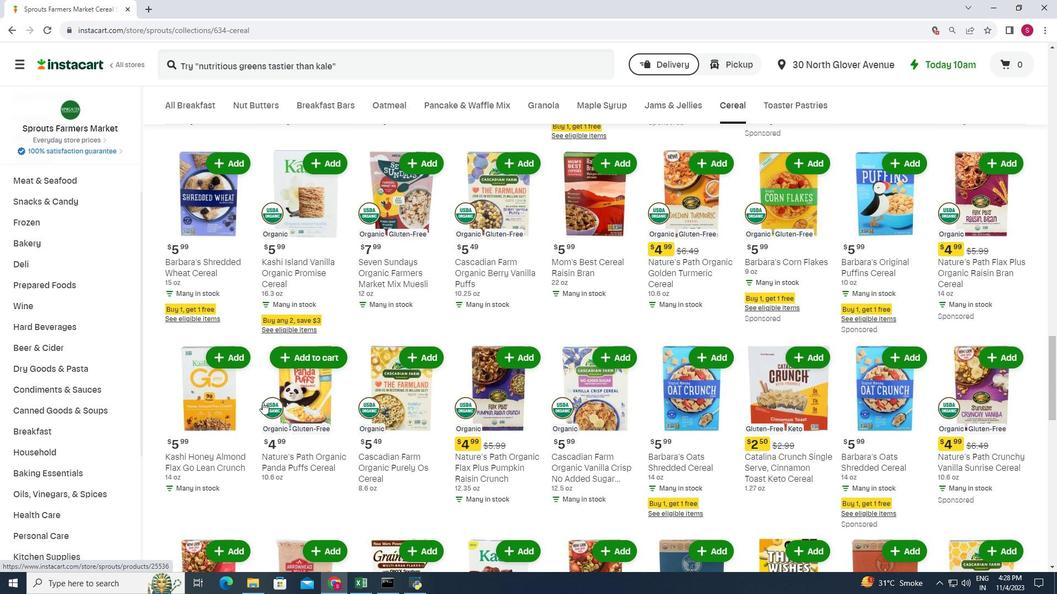 
Action: Mouse scrolled (247, 401) with delta (0, 0)
Screenshot: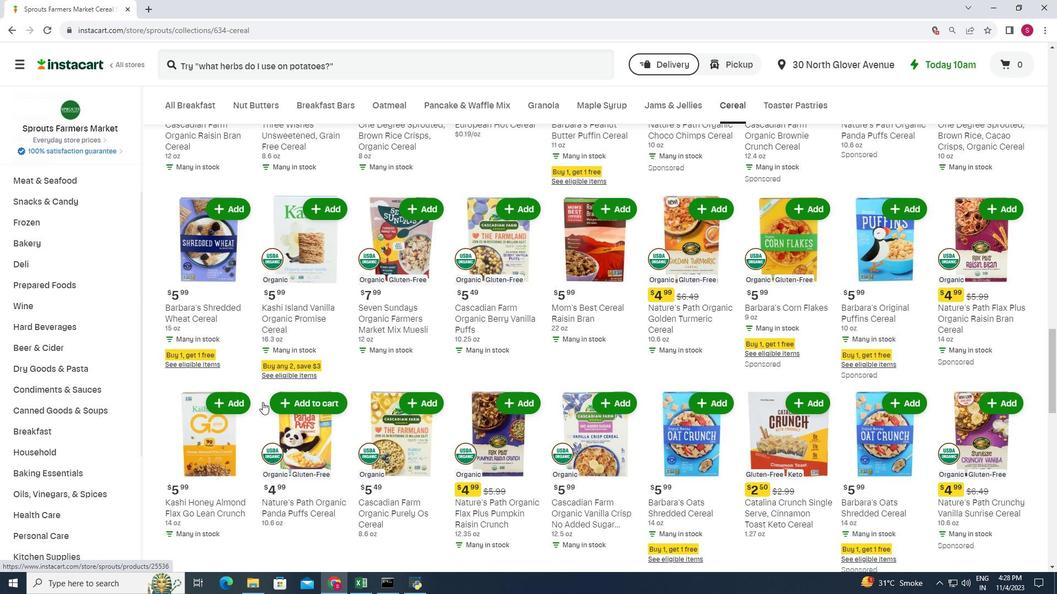 
Action: Mouse scrolled (247, 401) with delta (0, 0)
Screenshot: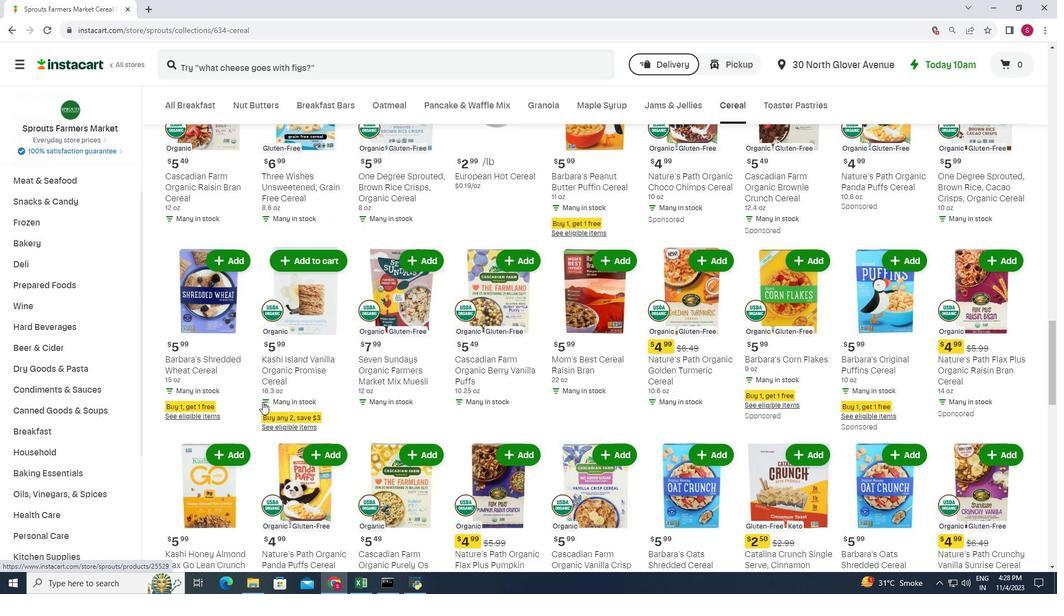 
Action: Mouse scrolled (247, 401) with delta (0, 0)
Screenshot: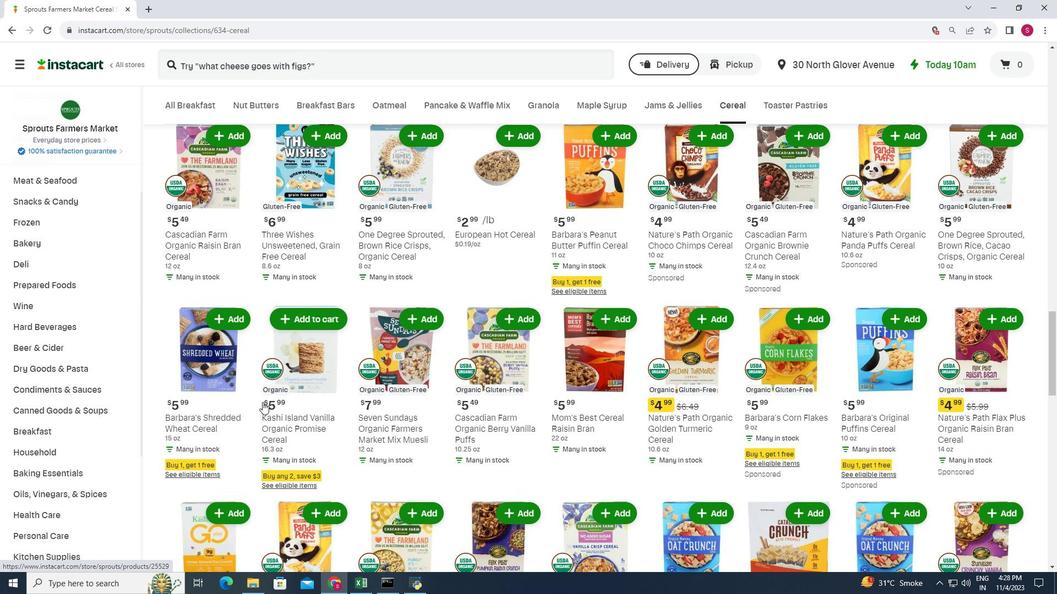 
Action: Mouse moved to (253, 399)
Screenshot: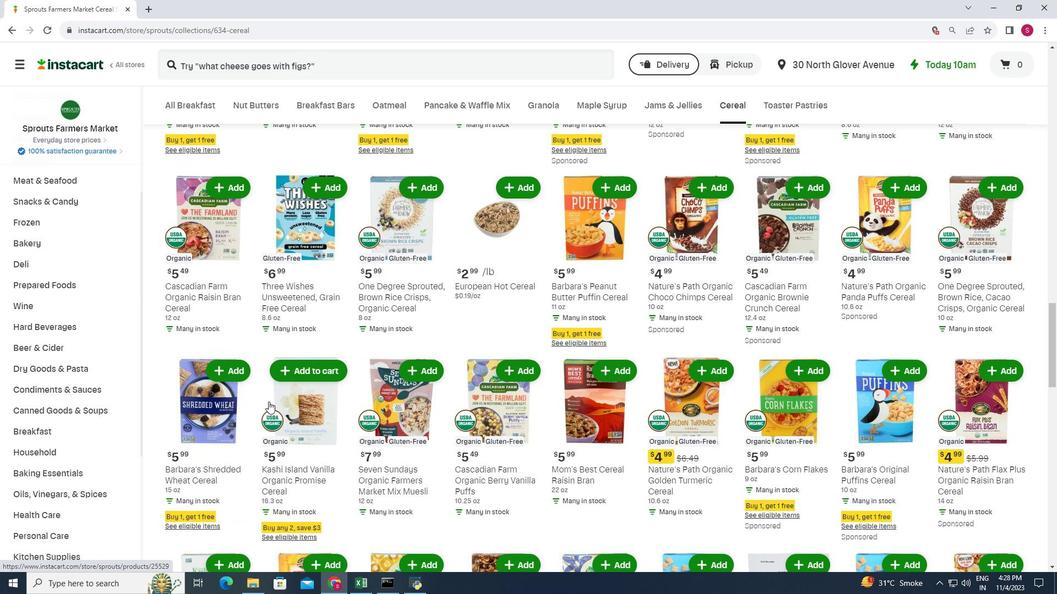 
Action: Mouse scrolled (253, 400) with delta (0, 0)
Screenshot: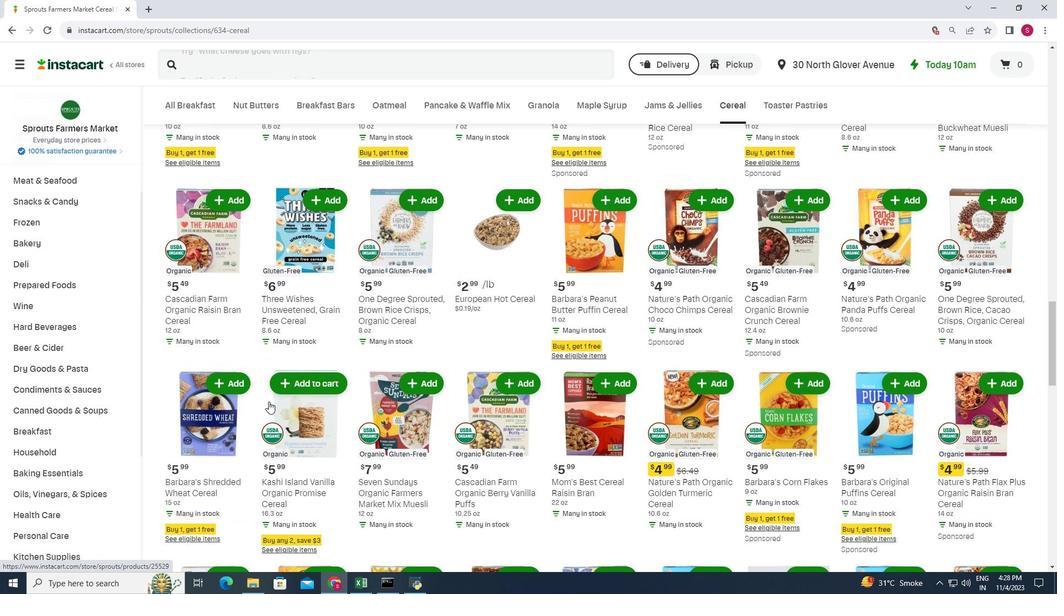 
Action: Mouse moved to (253, 402)
Screenshot: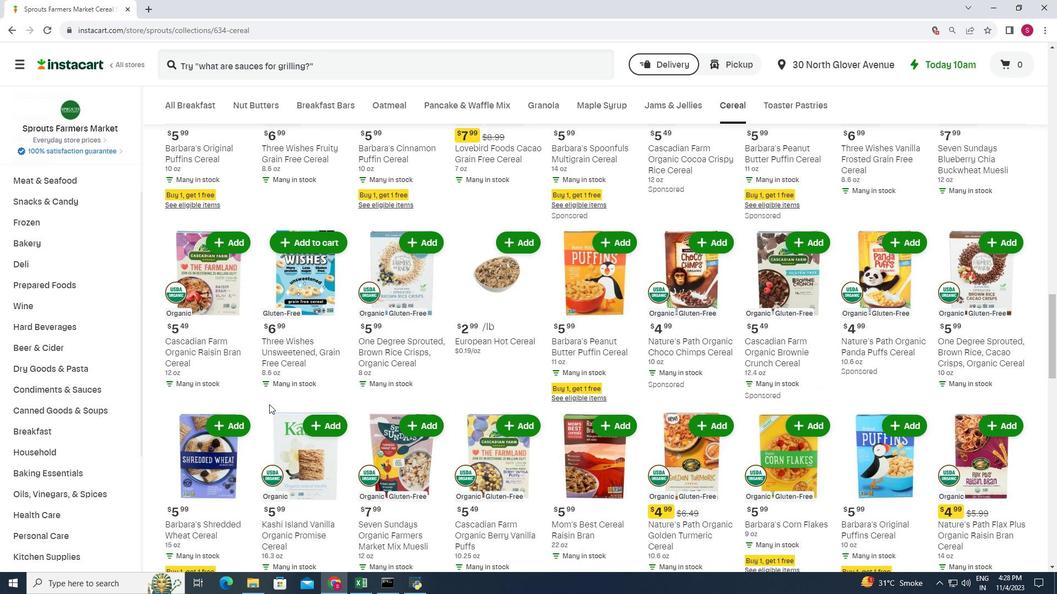 
Action: Mouse scrolled (253, 403) with delta (0, 0)
Screenshot: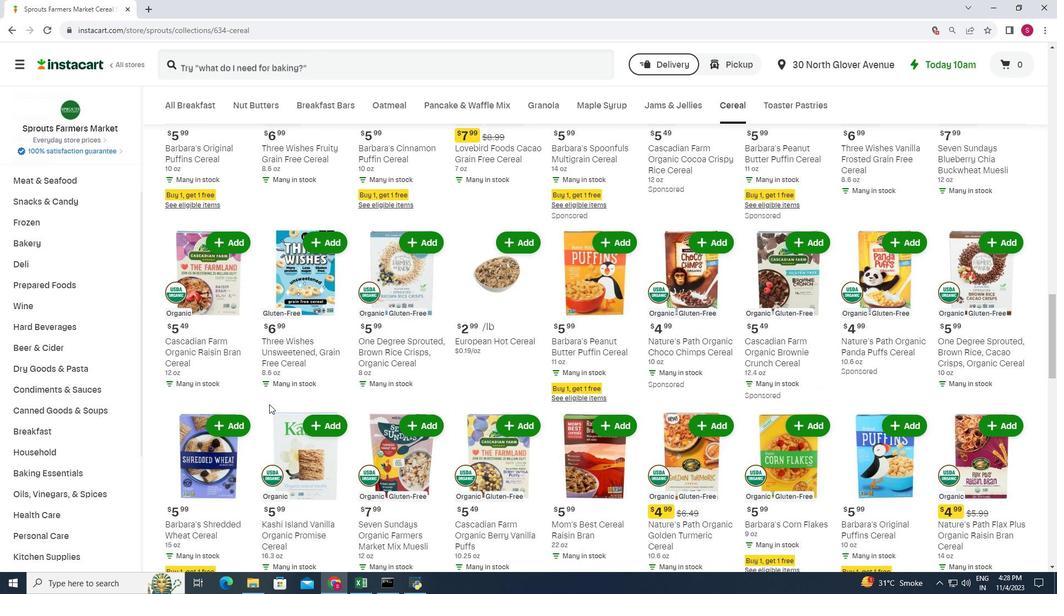 
Action: Mouse moved to (241, 402)
Screenshot: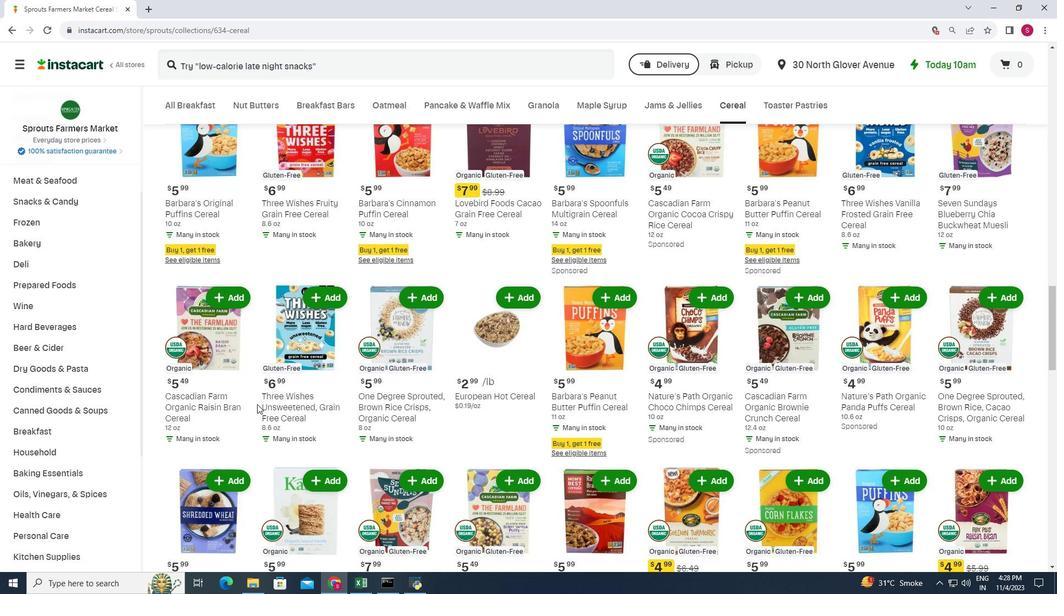 
Action: Mouse scrolled (241, 403) with delta (0, 0)
Screenshot: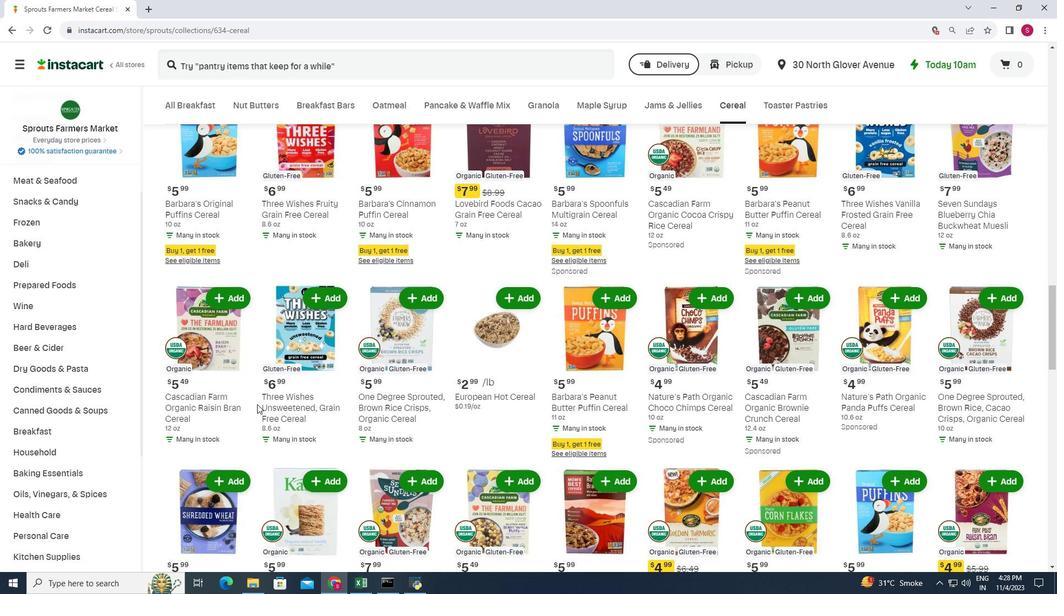 
Action: Mouse scrolled (241, 403) with delta (0, 0)
Screenshot: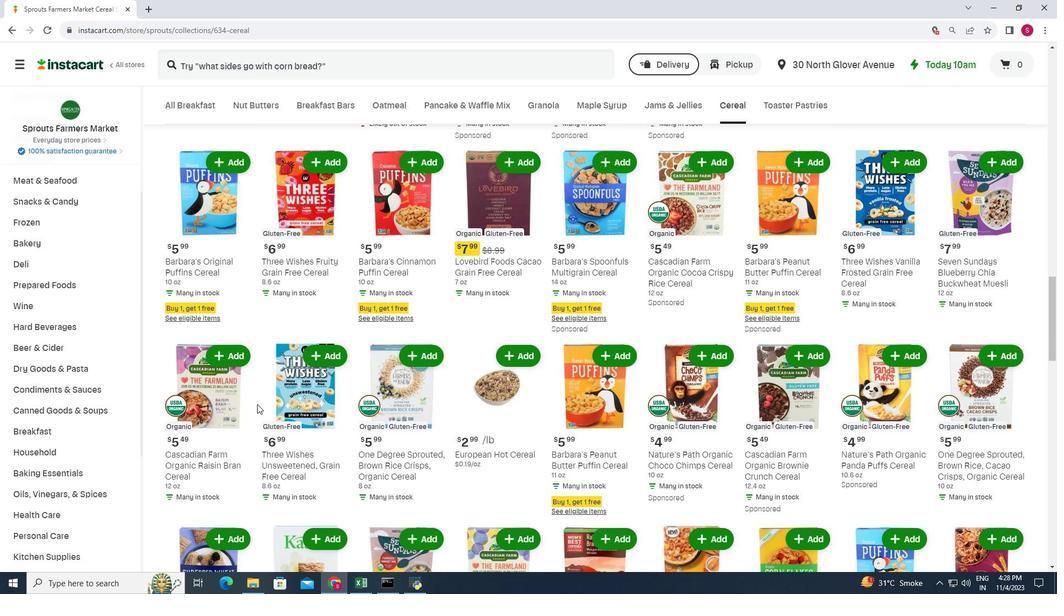 
Action: Mouse scrolled (241, 403) with delta (0, 0)
Screenshot: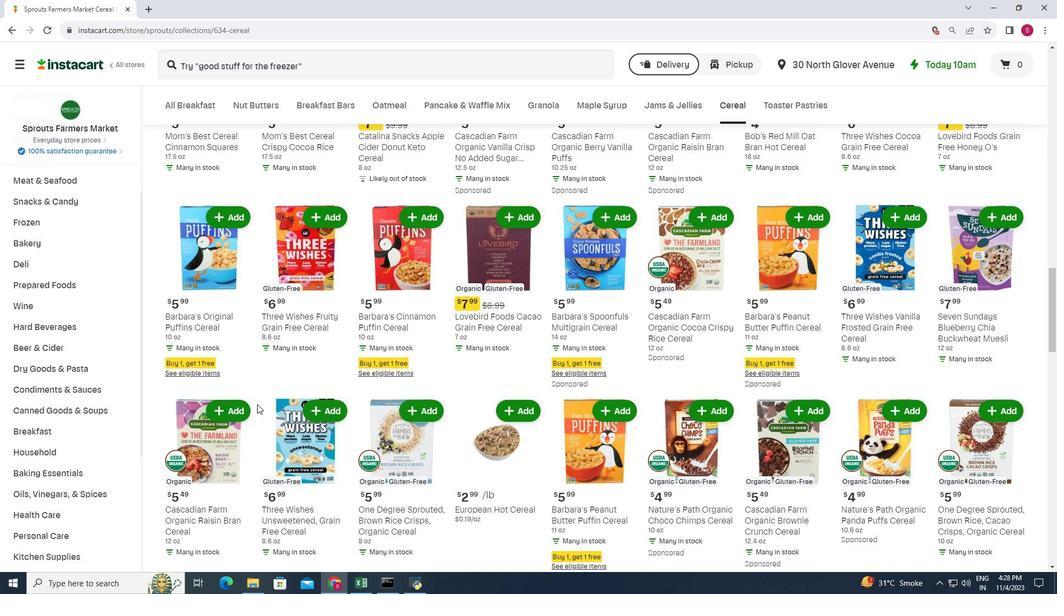 
Action: Mouse moved to (242, 402)
Screenshot: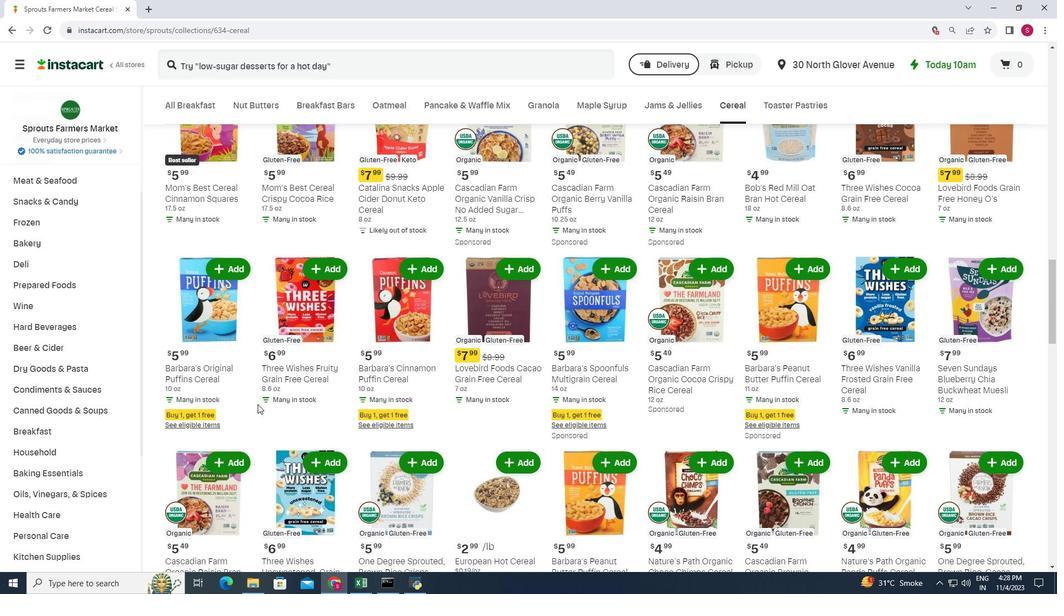 
Action: Mouse scrolled (242, 403) with delta (0, 0)
Screenshot: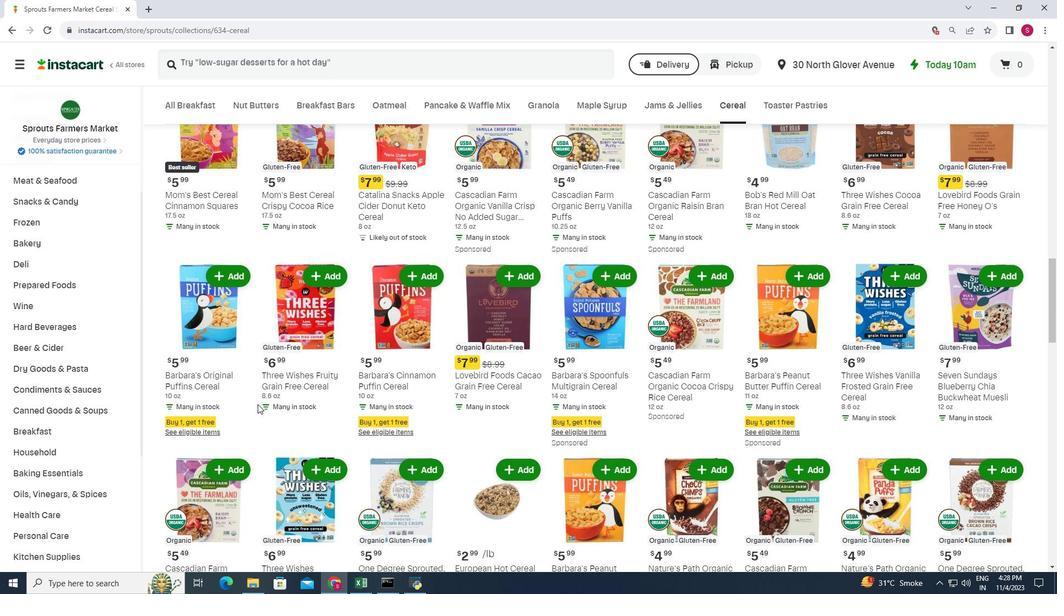 
Action: Mouse scrolled (242, 403) with delta (0, 0)
Screenshot: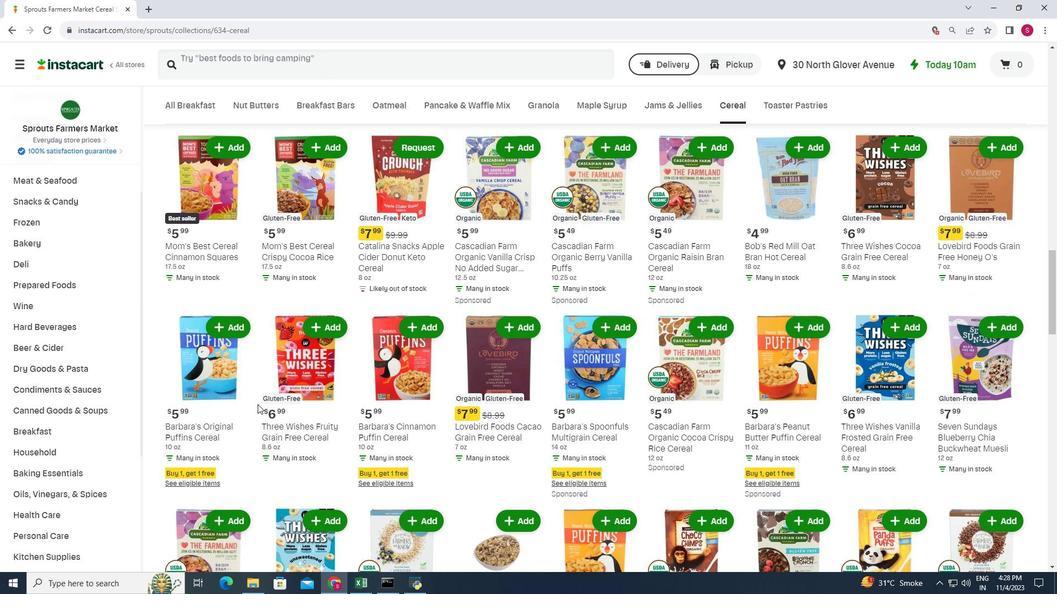 
Action: Mouse scrolled (242, 403) with delta (0, 0)
Screenshot: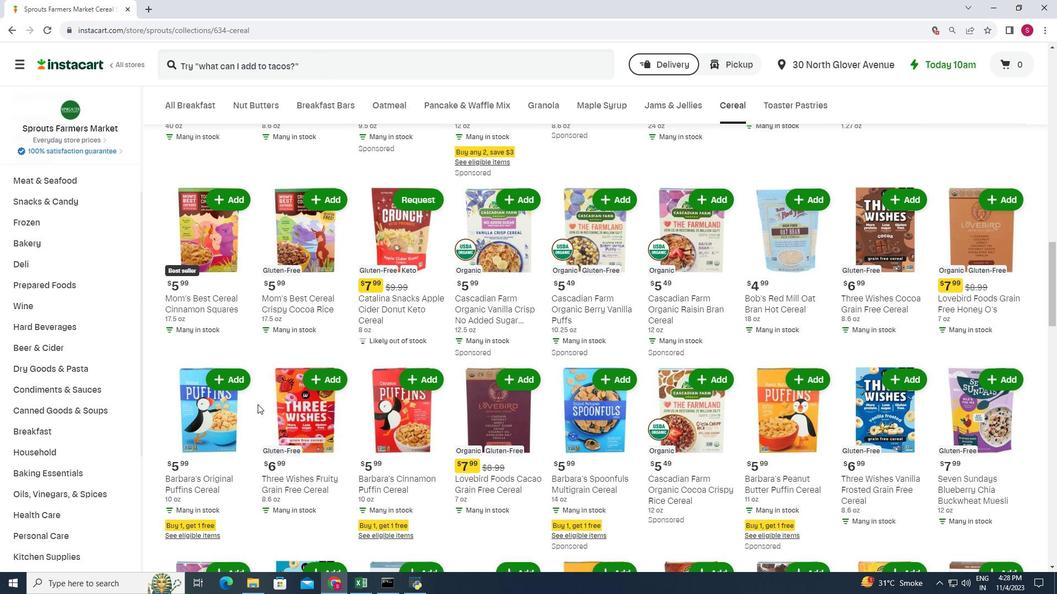 
Action: Mouse scrolled (242, 403) with delta (0, 0)
Screenshot: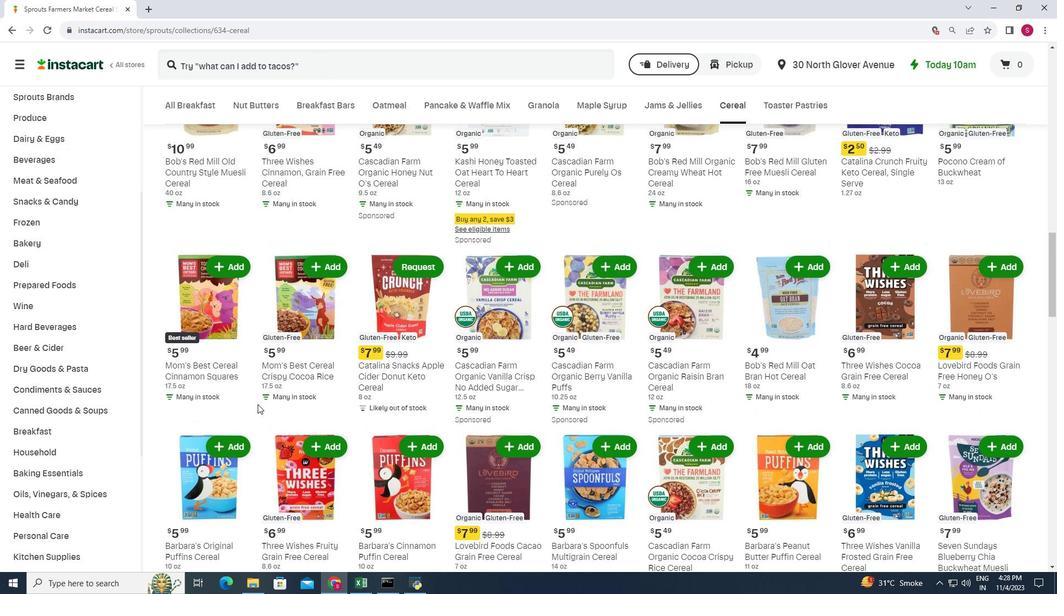 
Action: Mouse scrolled (242, 403) with delta (0, 0)
Screenshot: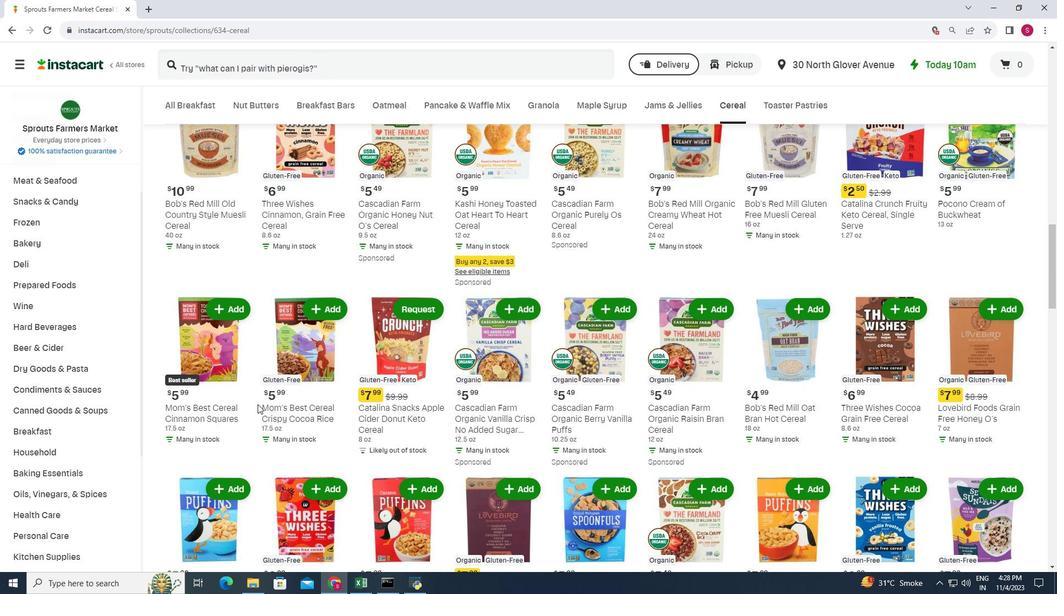 
Action: Mouse scrolled (242, 403) with delta (0, 0)
Screenshot: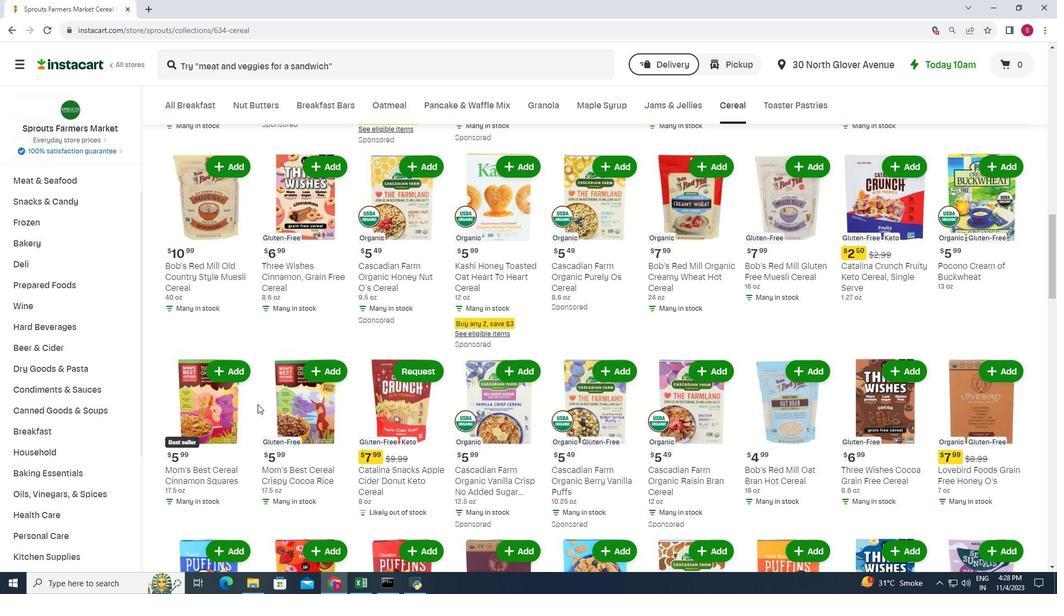 
Action: Mouse moved to (244, 401)
Screenshot: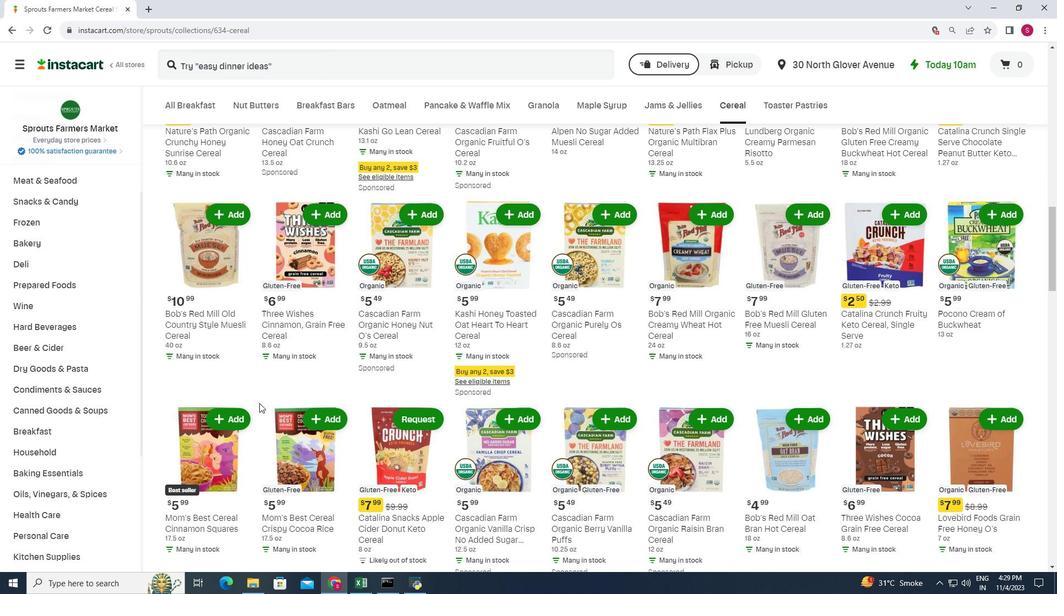 
Action: Mouse scrolled (244, 402) with delta (0, 0)
Screenshot: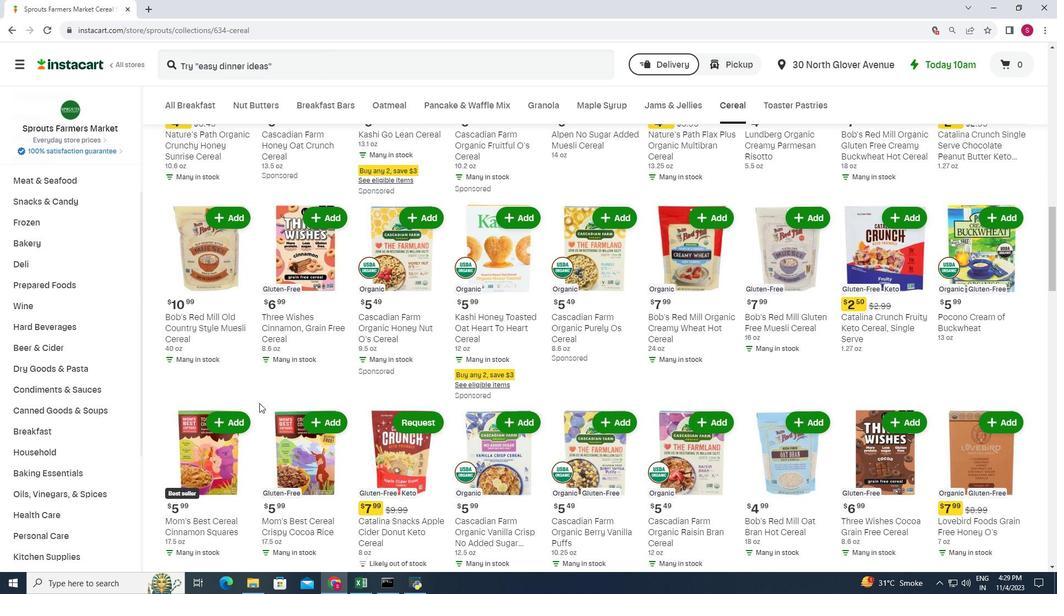 
Action: Mouse moved to (245, 401)
Screenshot: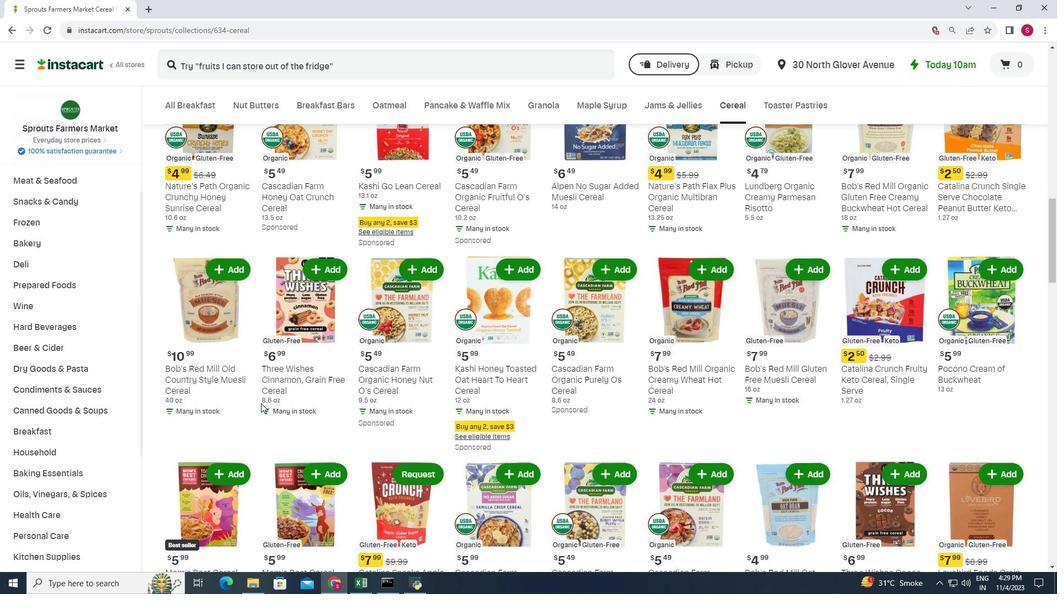 
Action: Mouse scrolled (245, 402) with delta (0, 0)
Screenshot: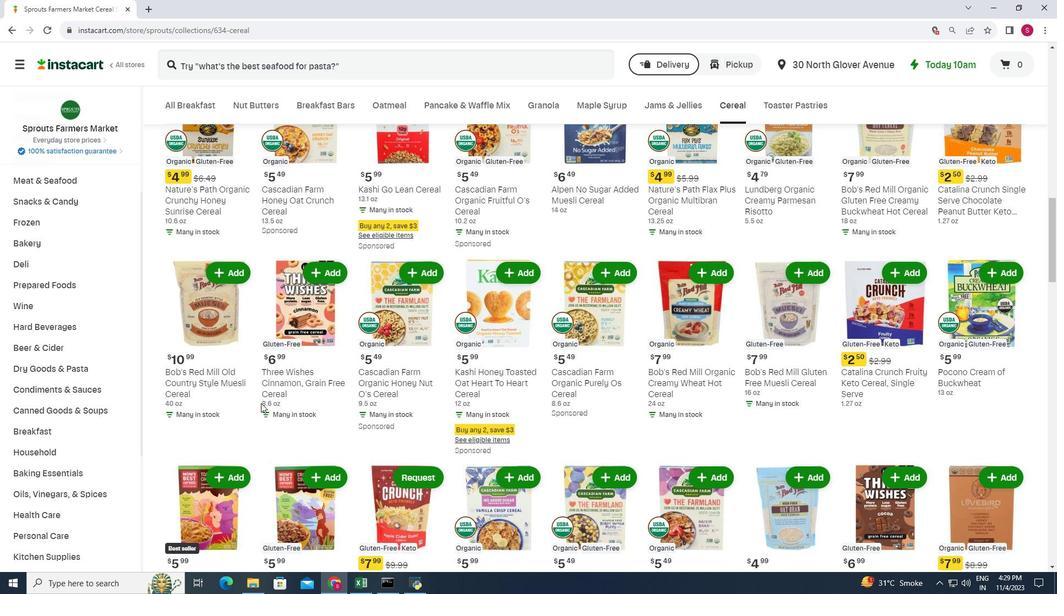 
Action: Mouse scrolled (245, 402) with delta (0, 0)
Screenshot: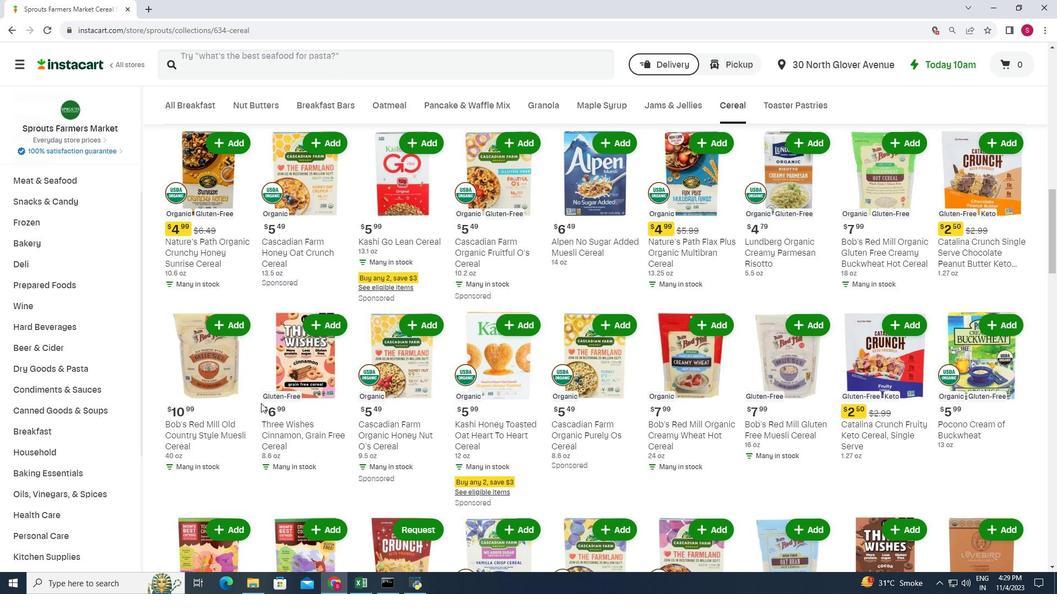 
Action: Mouse scrolled (245, 402) with delta (0, 0)
Screenshot: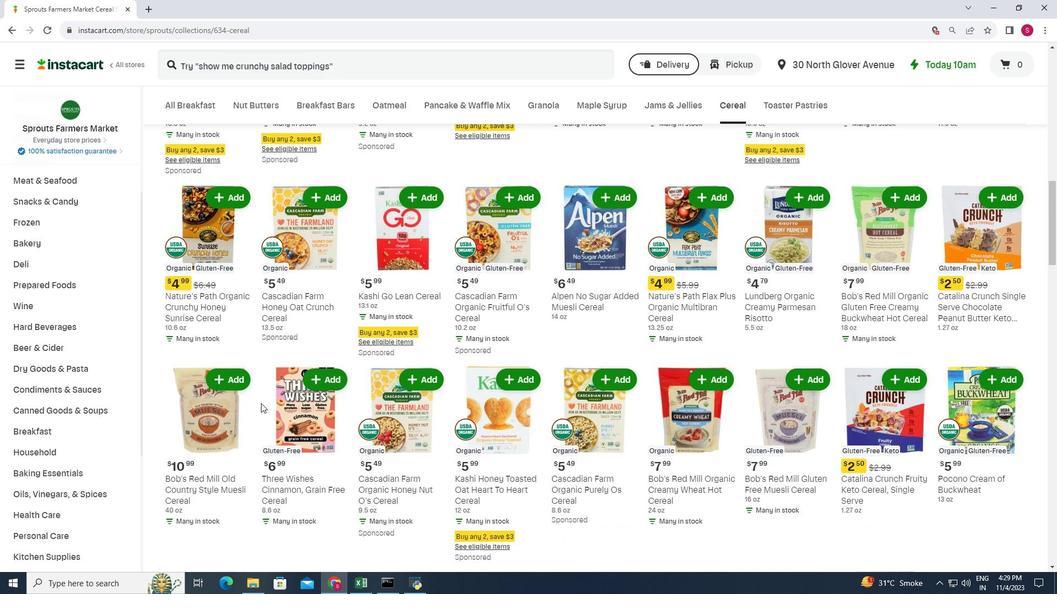 
Action: Mouse scrolled (245, 402) with delta (0, 0)
Screenshot: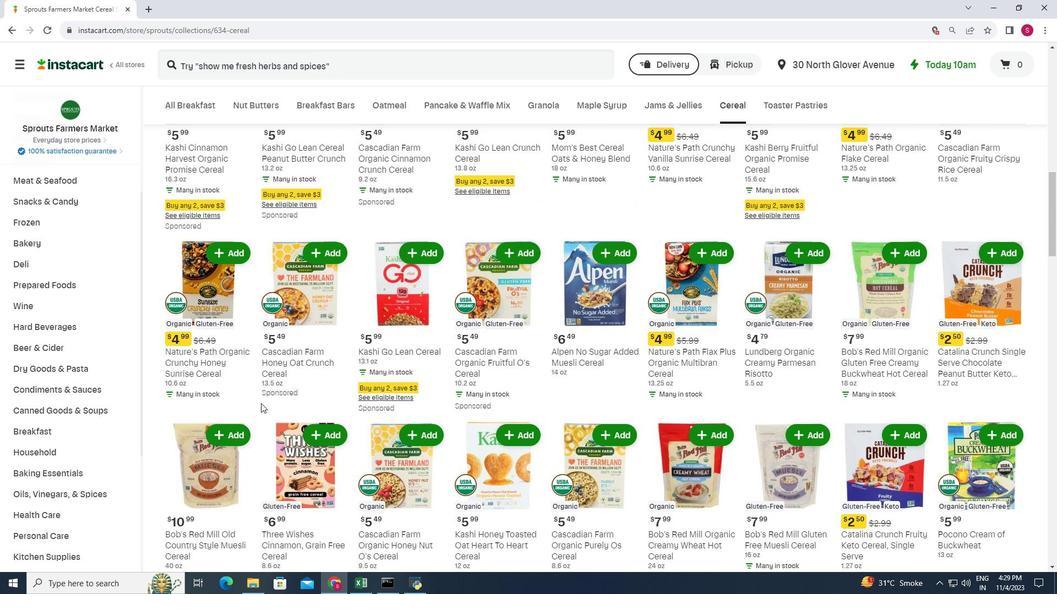 
Action: Mouse scrolled (245, 402) with delta (0, 0)
Screenshot: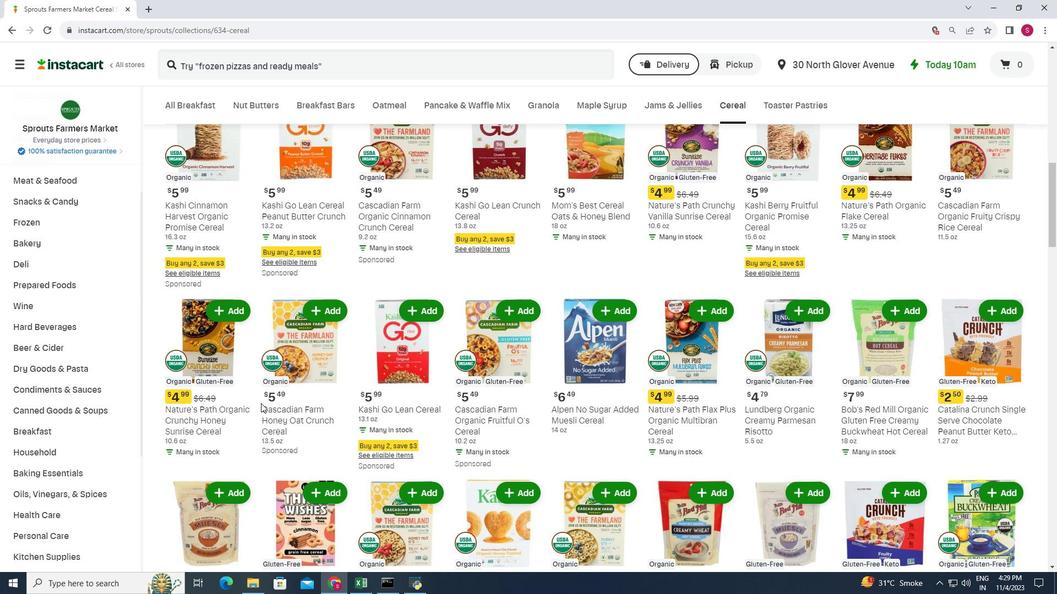 
Action: Mouse scrolled (245, 402) with delta (0, 0)
Screenshot: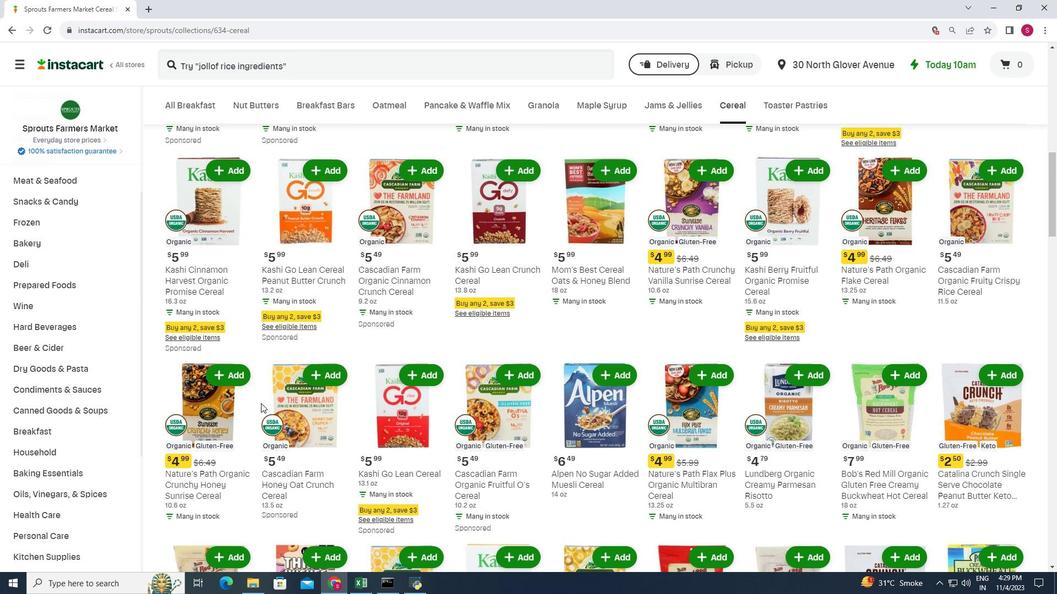 
Action: Mouse scrolled (245, 402) with delta (0, 0)
Screenshot: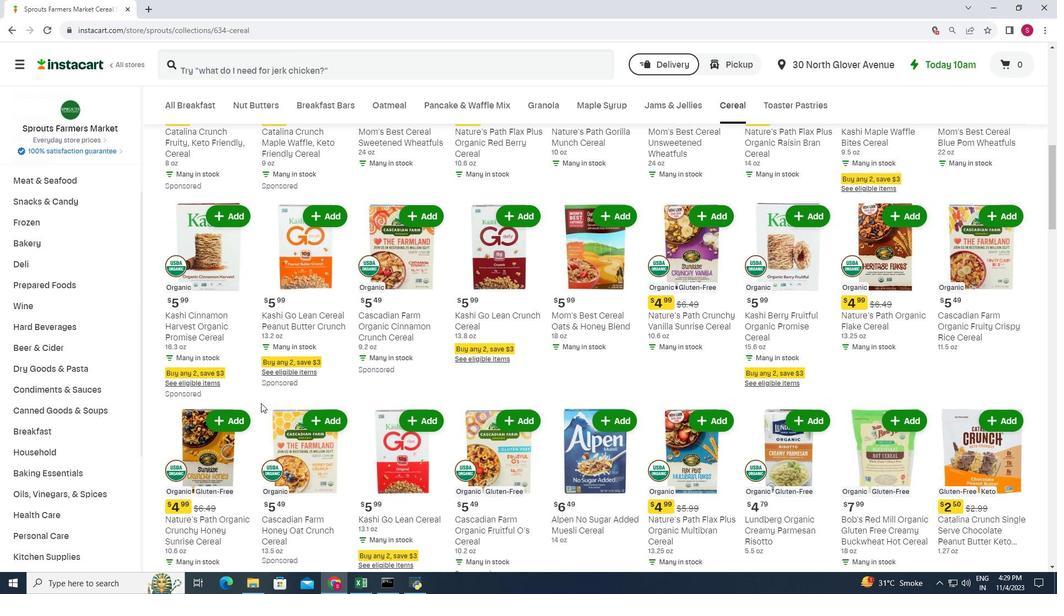 
Action: Mouse scrolled (245, 402) with delta (0, 0)
Screenshot: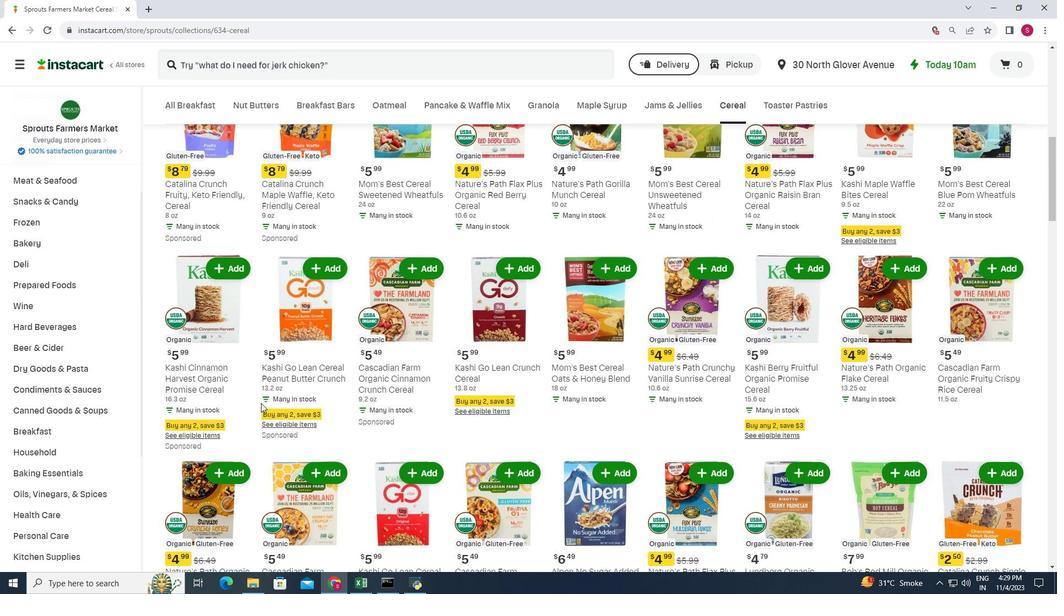 
Action: Mouse scrolled (245, 402) with delta (0, 0)
Screenshot: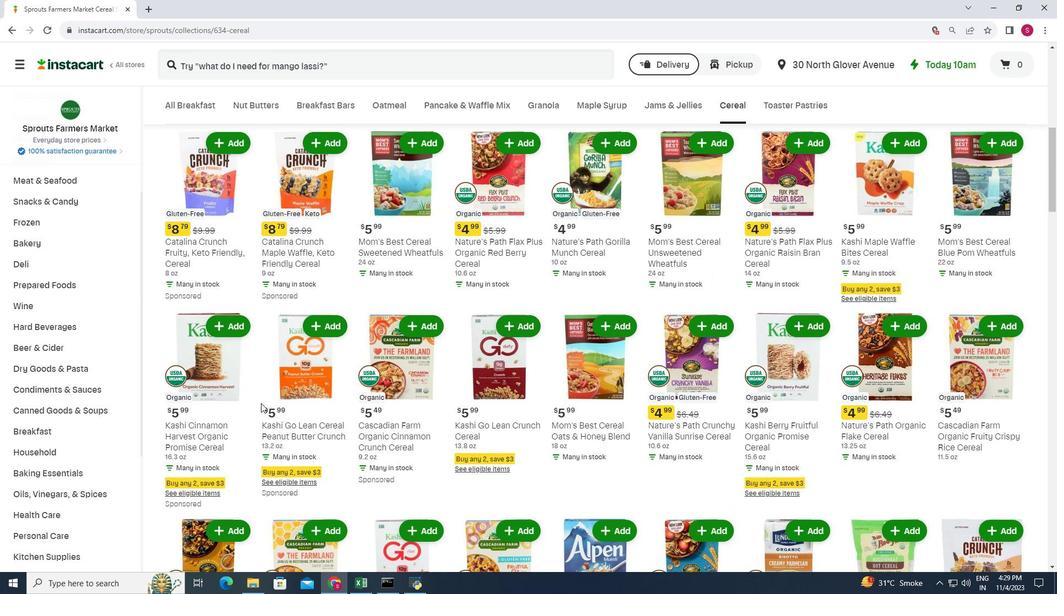 
Action: Mouse scrolled (245, 402) with delta (0, 0)
Screenshot: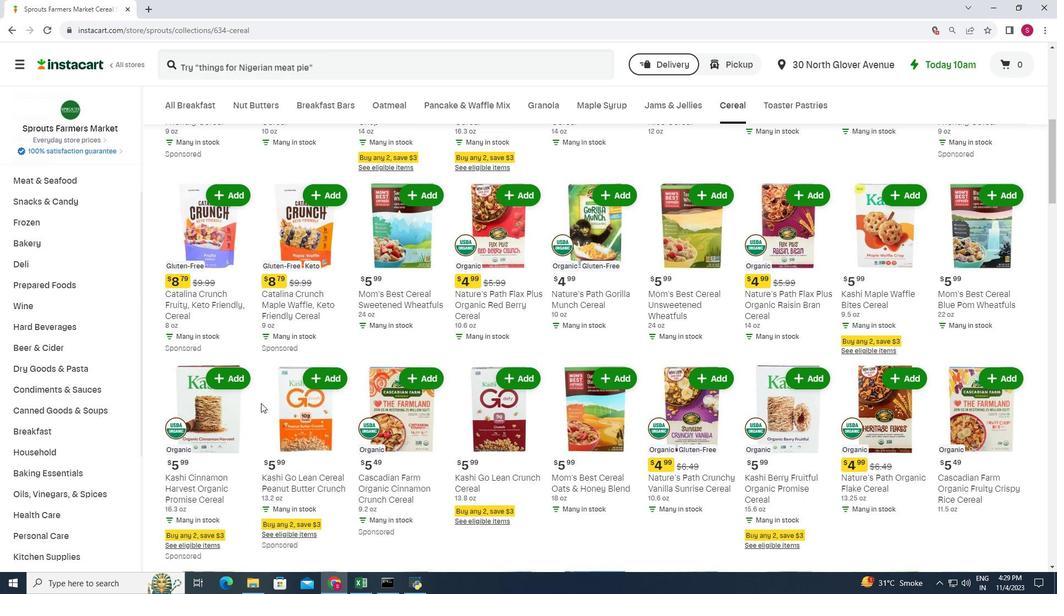 
Action: Mouse scrolled (245, 402) with delta (0, 0)
Screenshot: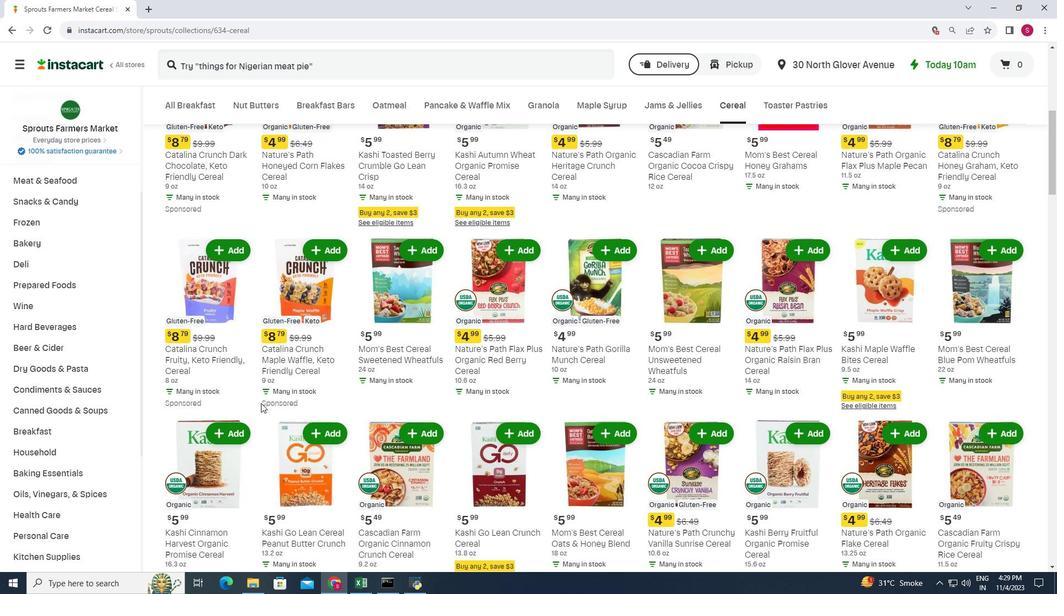 
Action: Mouse scrolled (245, 402) with delta (0, 0)
Screenshot: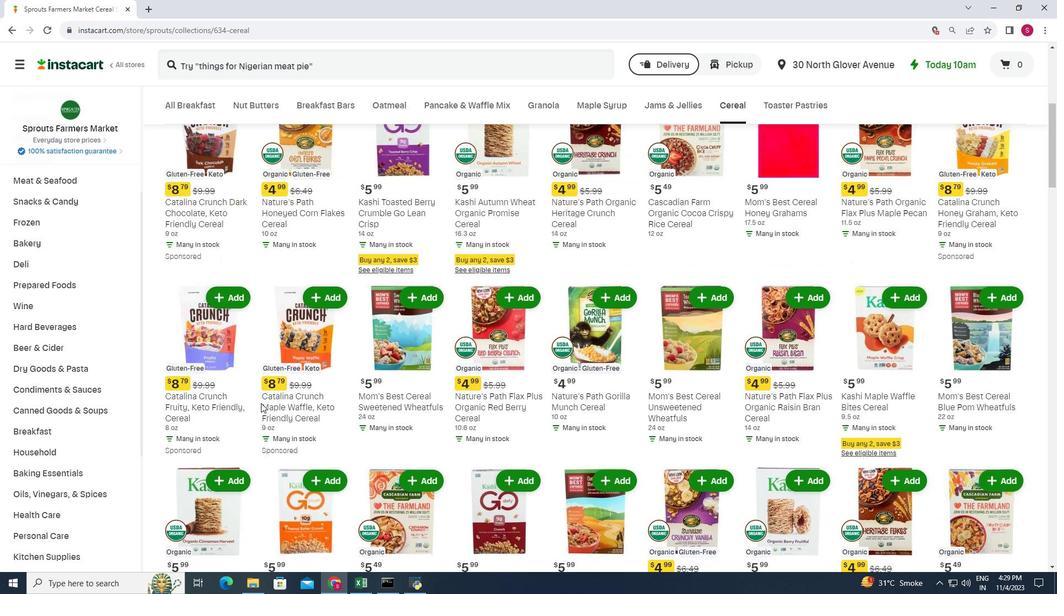 
Action: Mouse scrolled (245, 402) with delta (0, 0)
Screenshot: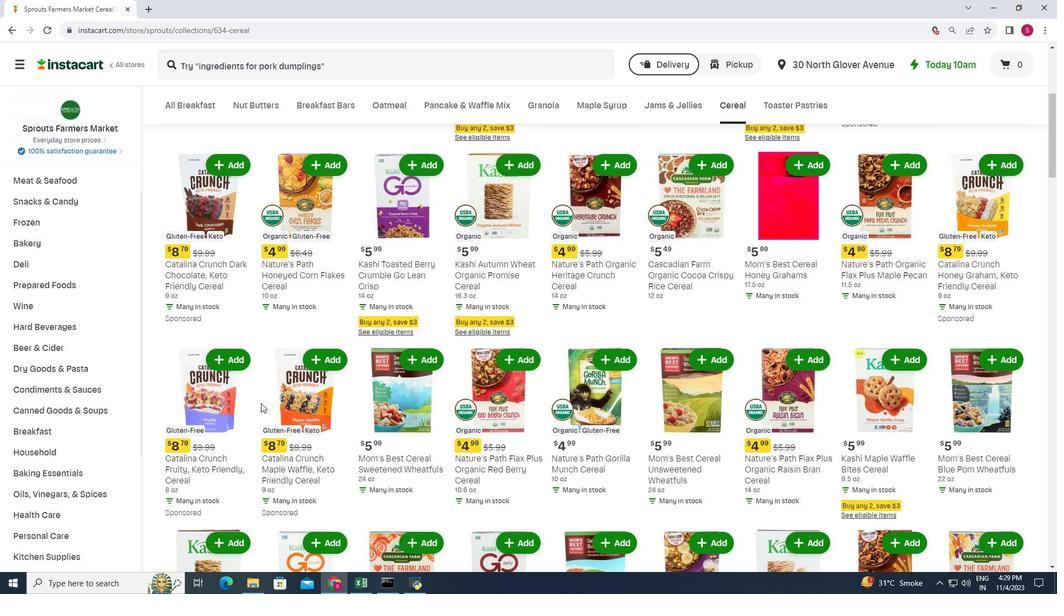 
Action: Mouse scrolled (245, 402) with delta (0, 0)
Screenshot: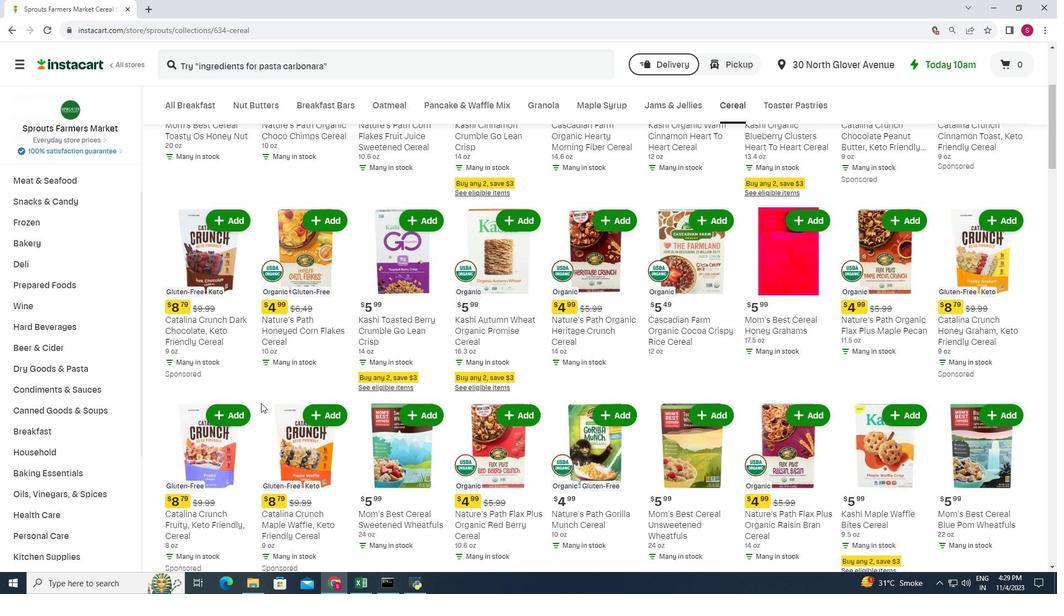 
Action: Mouse scrolled (245, 402) with delta (0, 0)
Screenshot: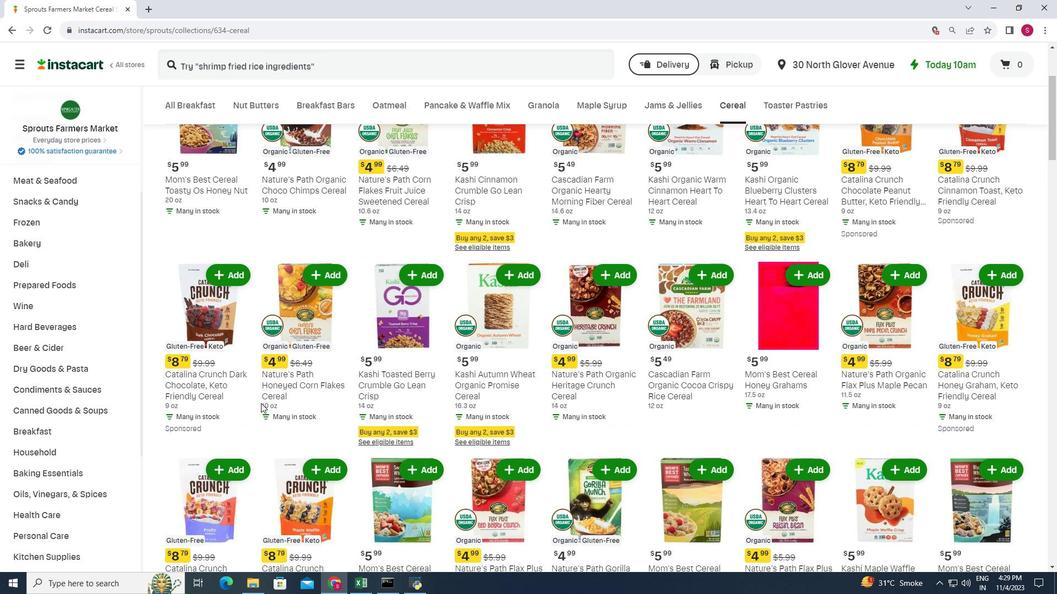 
Action: Mouse moved to (245, 401)
Screenshot: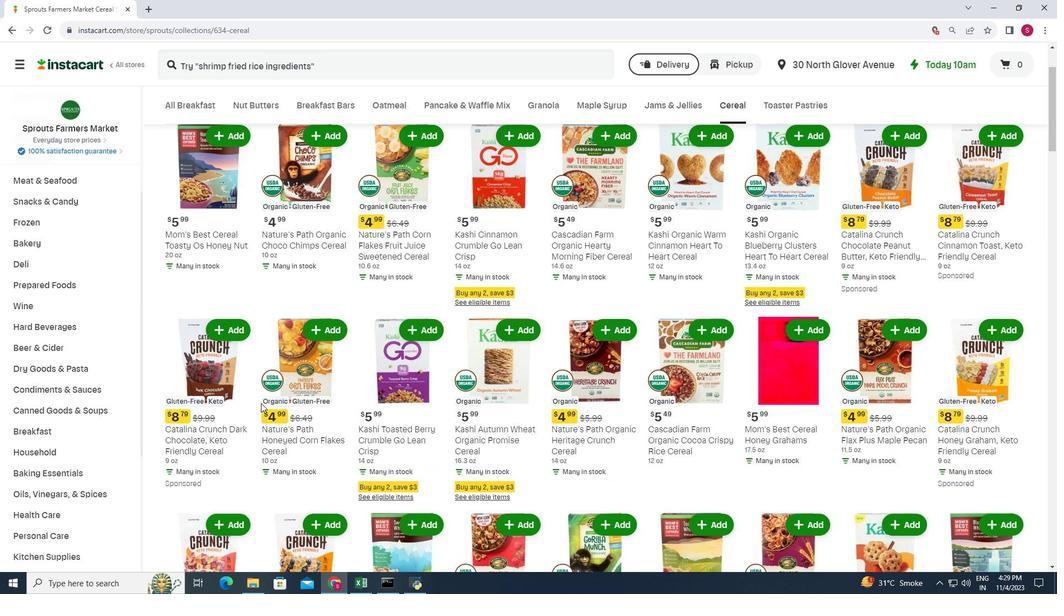 
Action: Mouse scrolled (245, 402) with delta (0, 0)
Screenshot: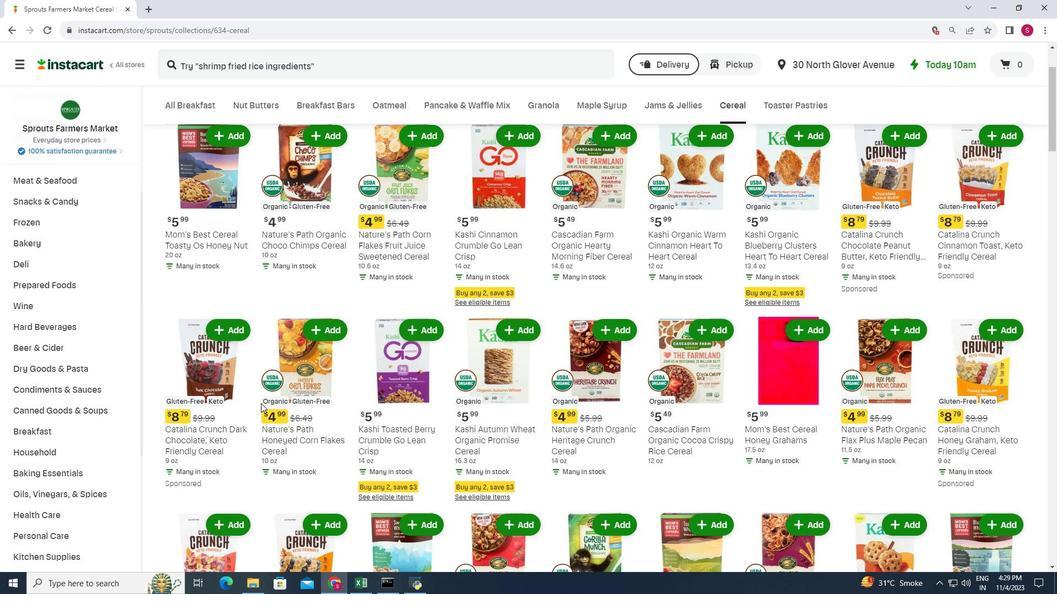 
Action: Mouse scrolled (245, 402) with delta (0, 0)
Screenshot: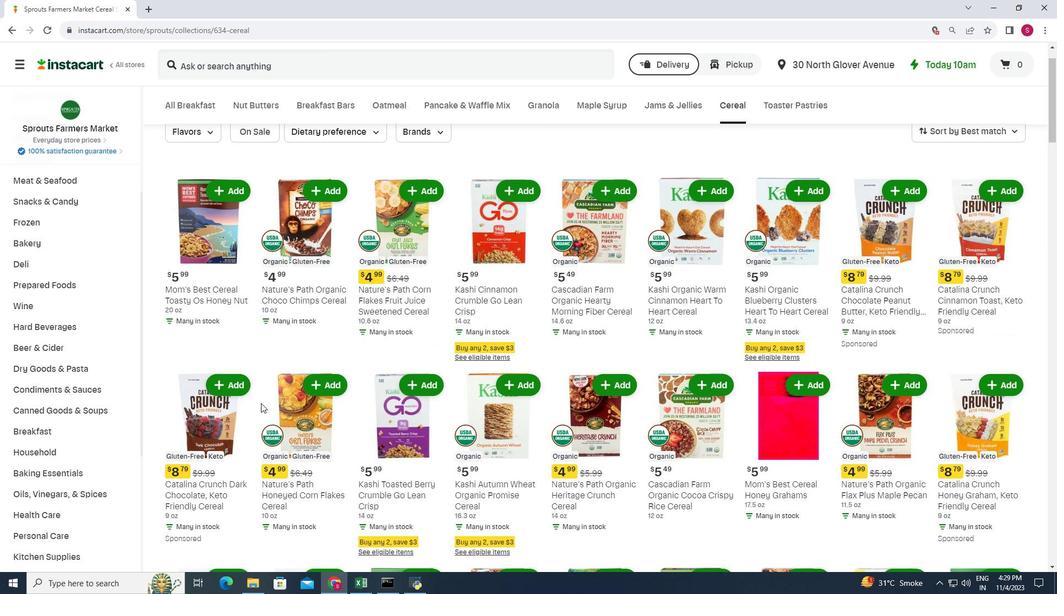 
Action: Mouse scrolled (245, 402) with delta (0, 0)
Screenshot: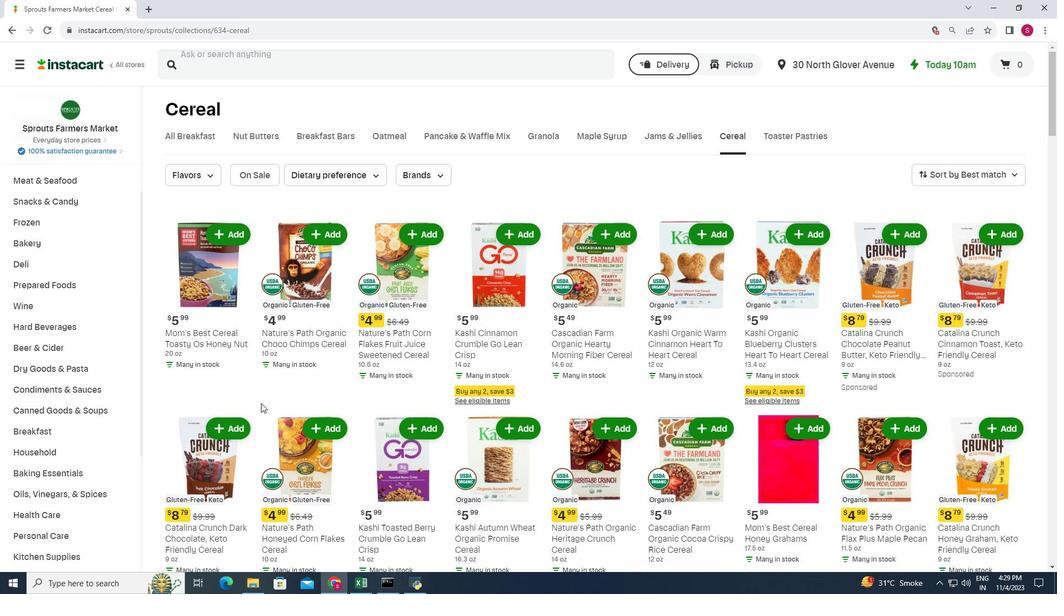 
Action: Mouse moved to (295, 364)
Screenshot: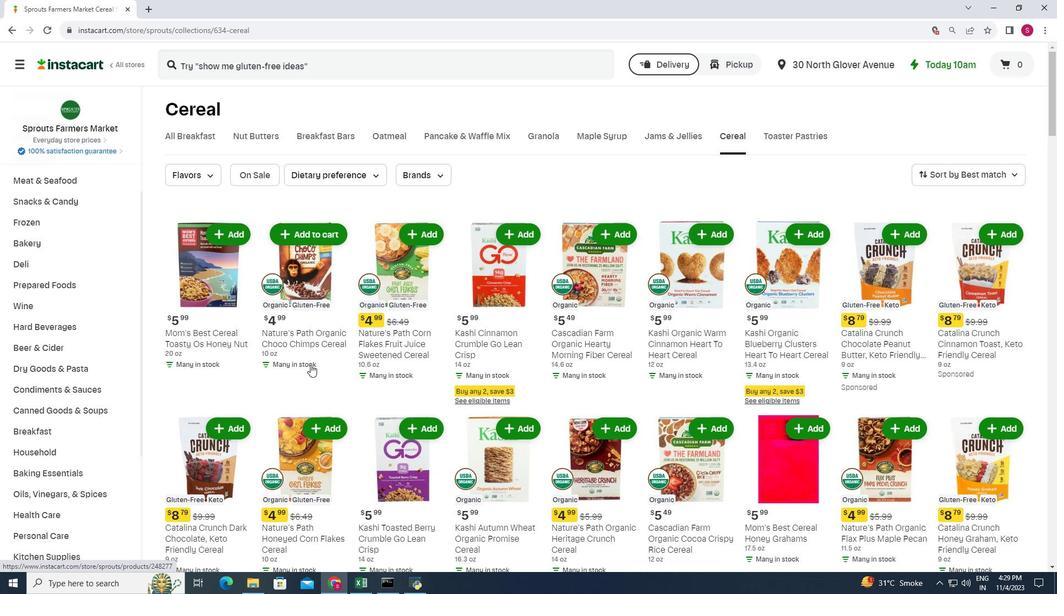 
